 Task: Find connections with filter location La Falda with filter topic #realestateinvesting with filter profile language French with filter current company Morris Garages India with filter school Engineering and Technology Jobs with filter industry Accessible Architecture and Design with filter service category Audio Engineering with filter keywords title Orderly
Action: Mouse moved to (515, 96)
Screenshot: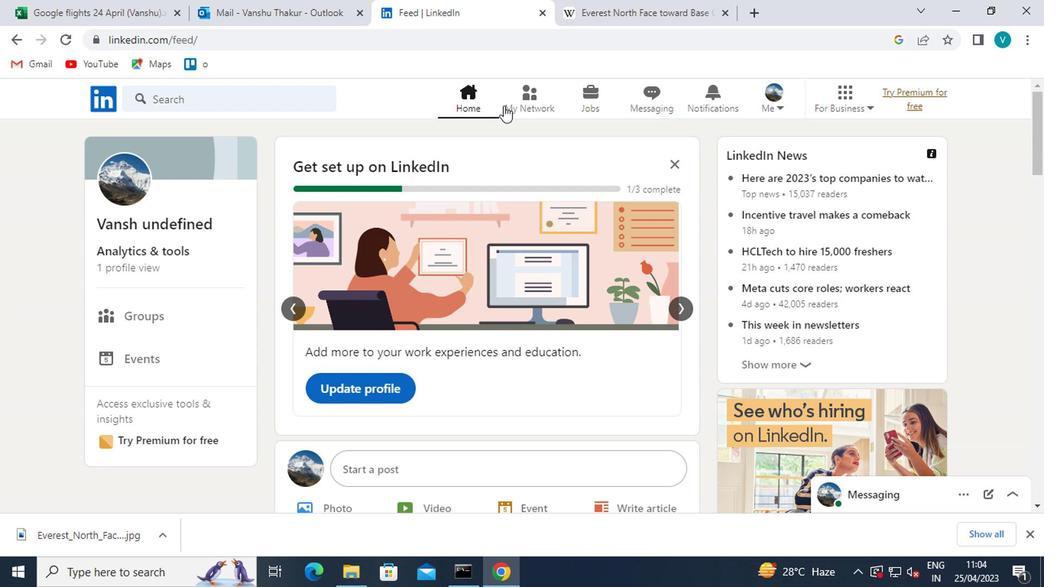 
Action: Mouse pressed left at (515, 96)
Screenshot: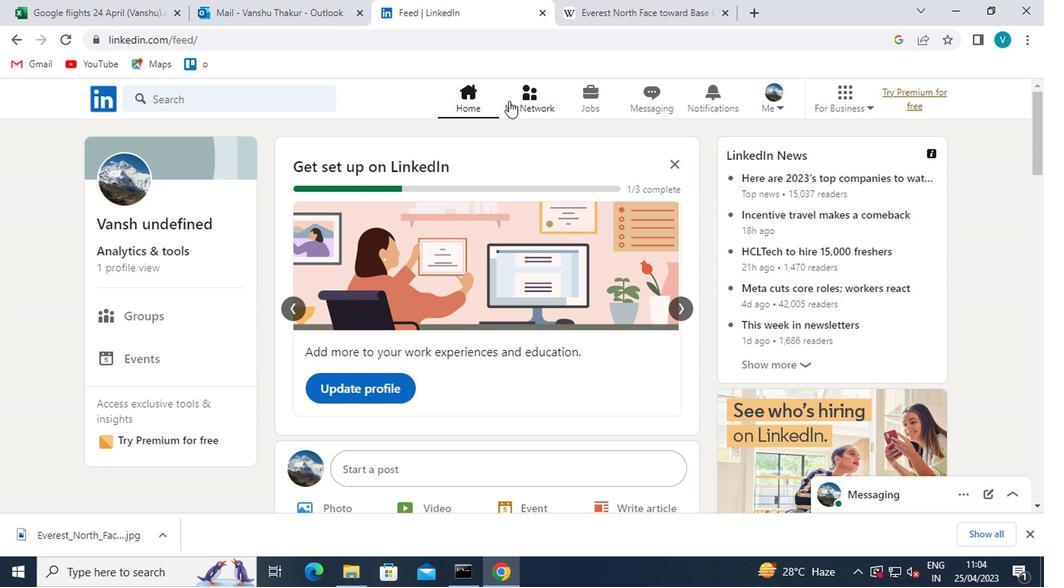 
Action: Mouse moved to (173, 185)
Screenshot: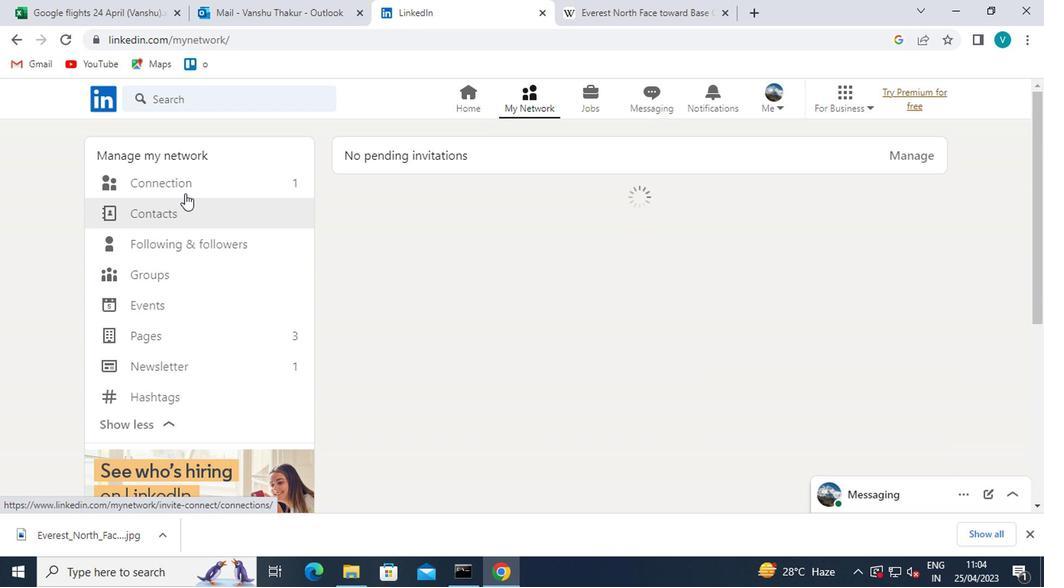 
Action: Mouse pressed left at (173, 185)
Screenshot: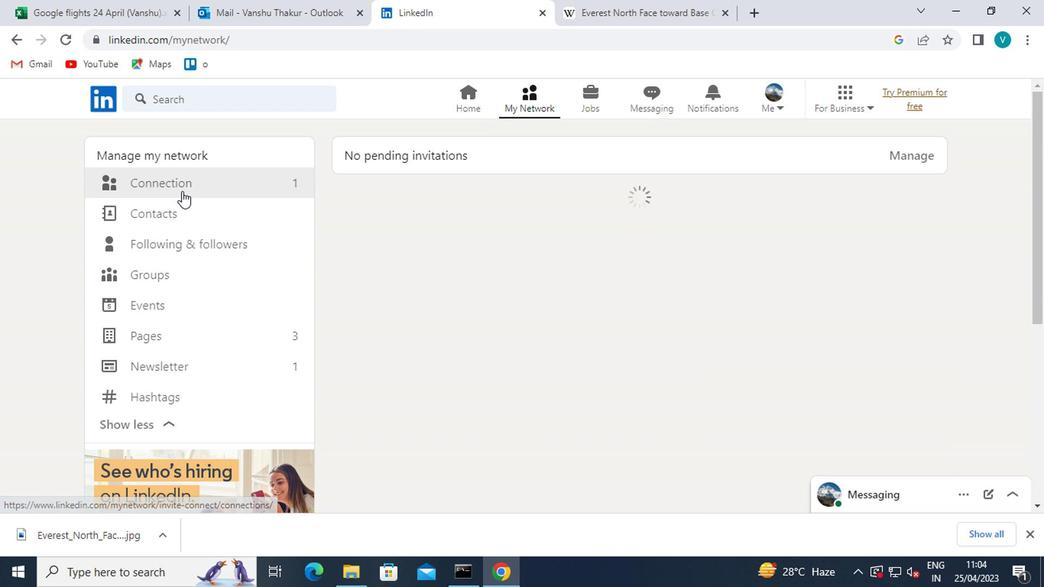 
Action: Mouse moved to (643, 189)
Screenshot: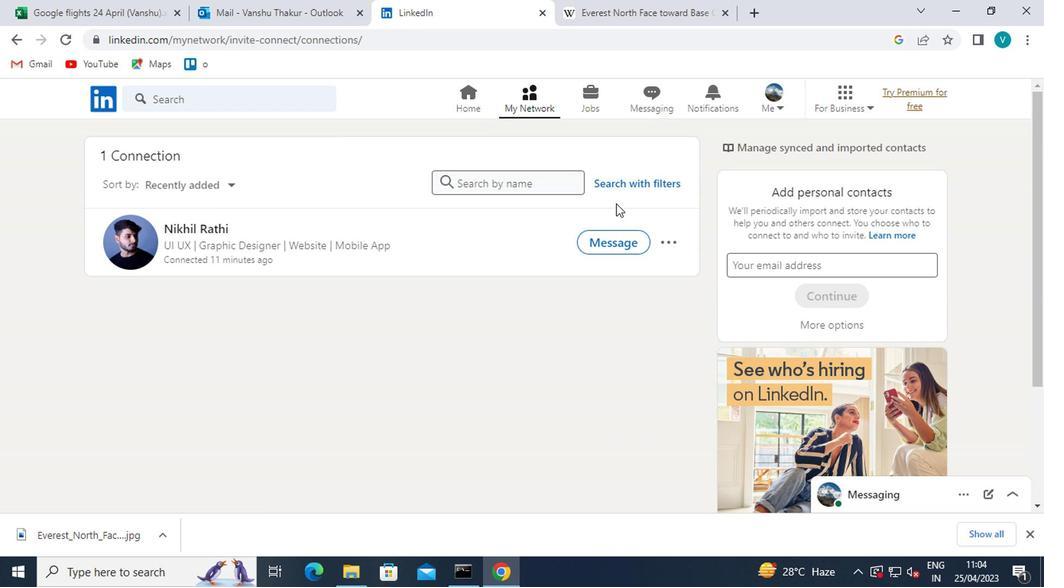 
Action: Mouse pressed left at (643, 189)
Screenshot: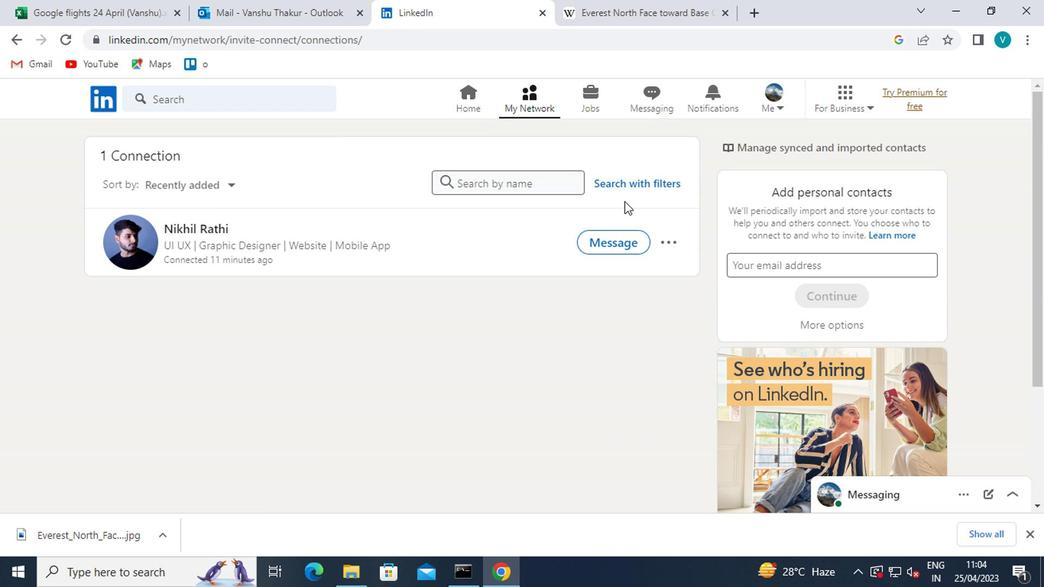 
Action: Mouse moved to (515, 151)
Screenshot: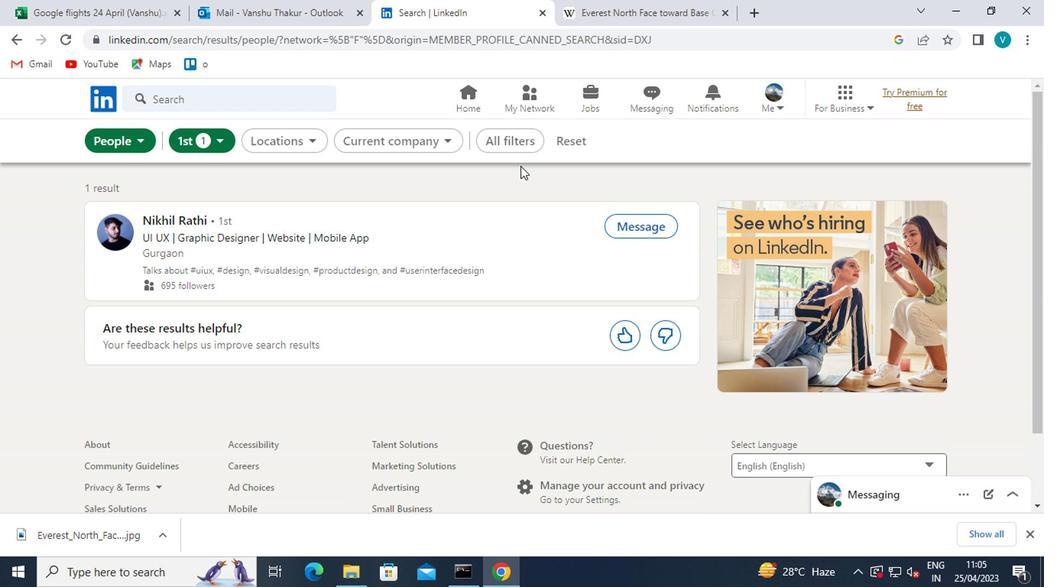 
Action: Mouse pressed left at (515, 151)
Screenshot: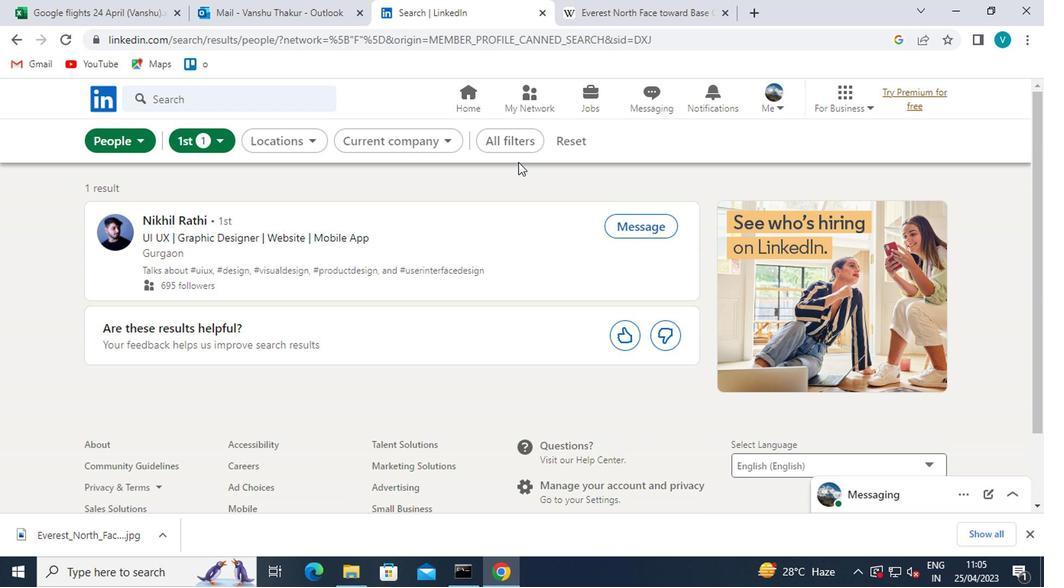 
Action: Mouse moved to (736, 356)
Screenshot: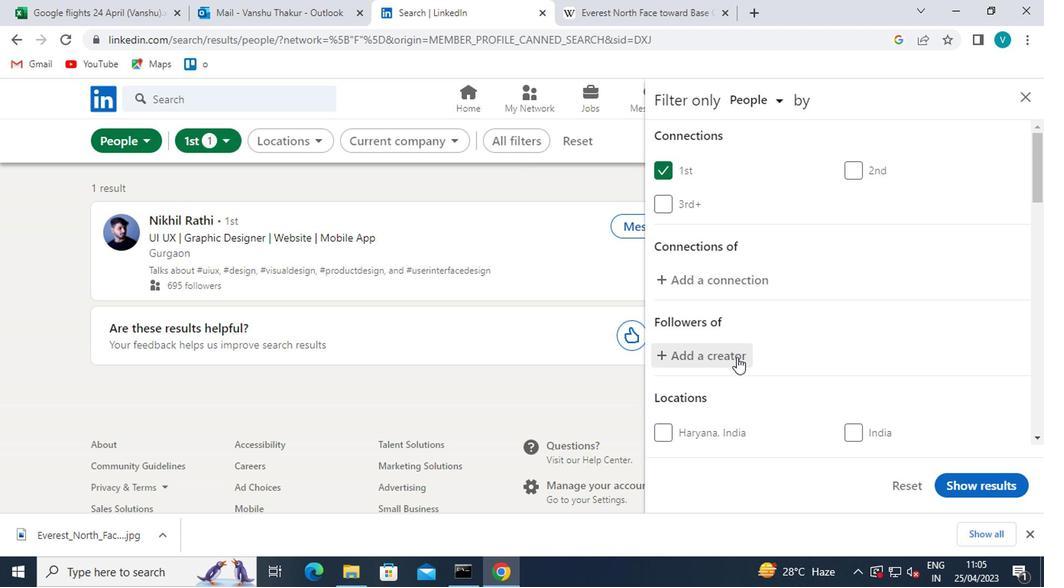 
Action: Mouse scrolled (736, 355) with delta (0, 0)
Screenshot: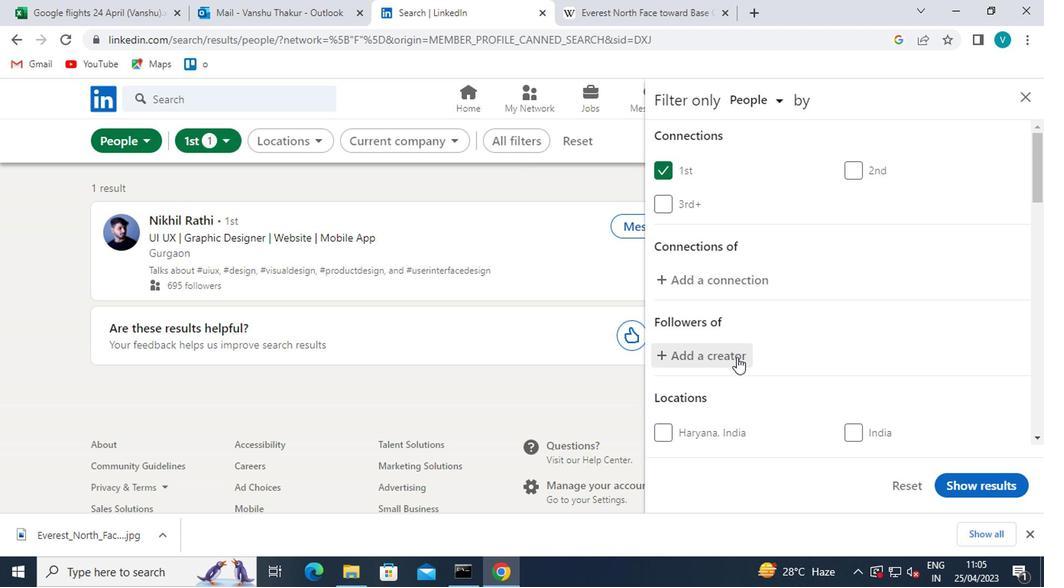 
Action: Mouse moved to (736, 357)
Screenshot: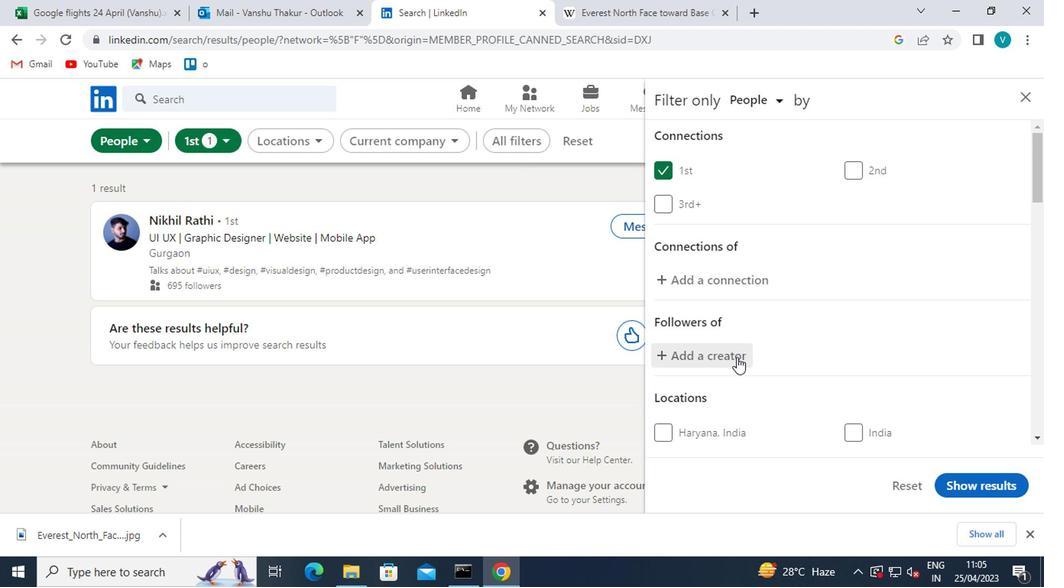 
Action: Mouse scrolled (736, 356) with delta (0, -1)
Screenshot: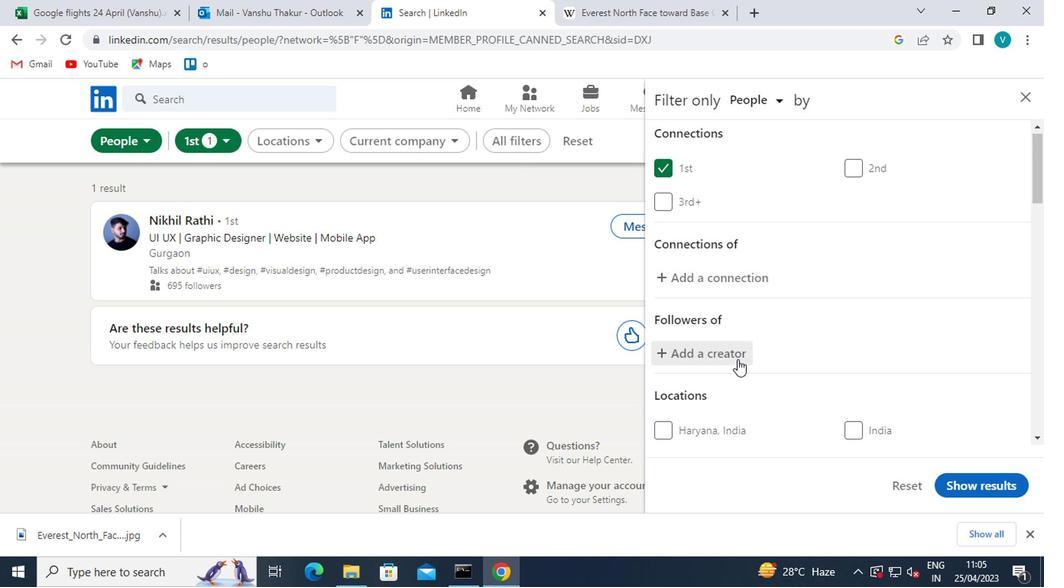 
Action: Mouse moved to (708, 342)
Screenshot: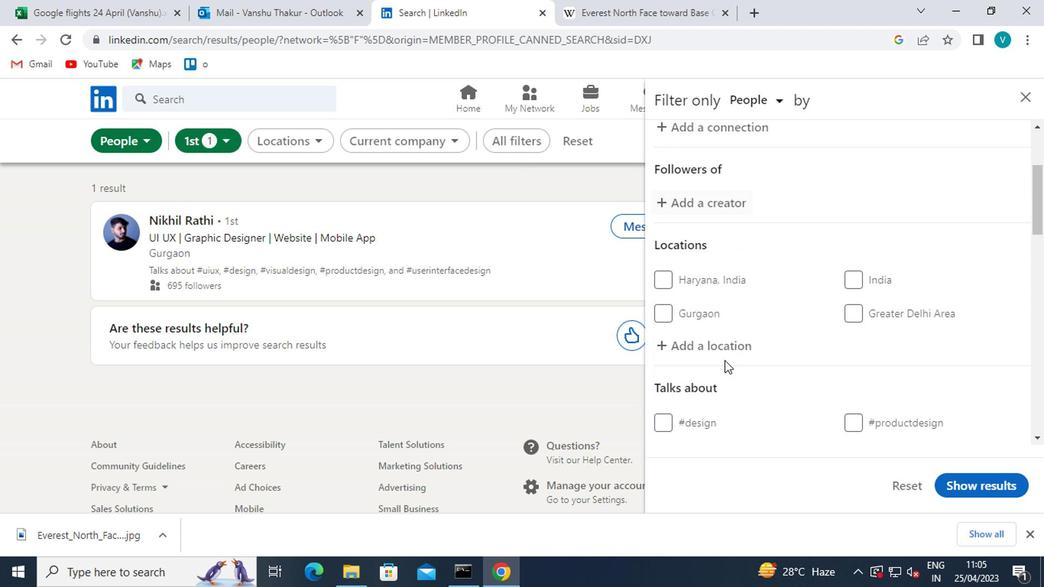 
Action: Mouse pressed left at (708, 342)
Screenshot: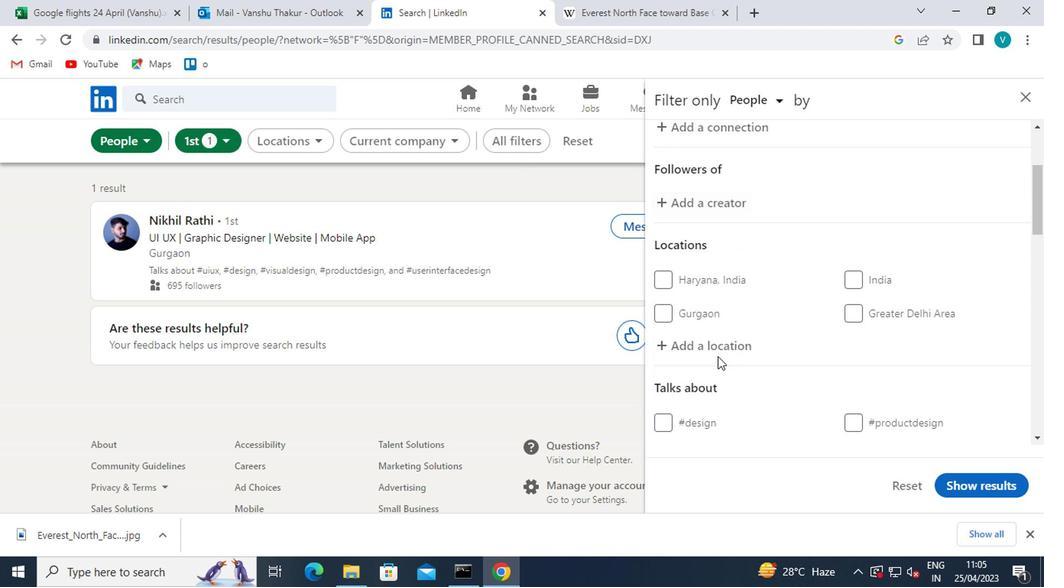 
Action: Key pressed <Key.shift>LA<Key.space><Key.shift>FALDA
Screenshot: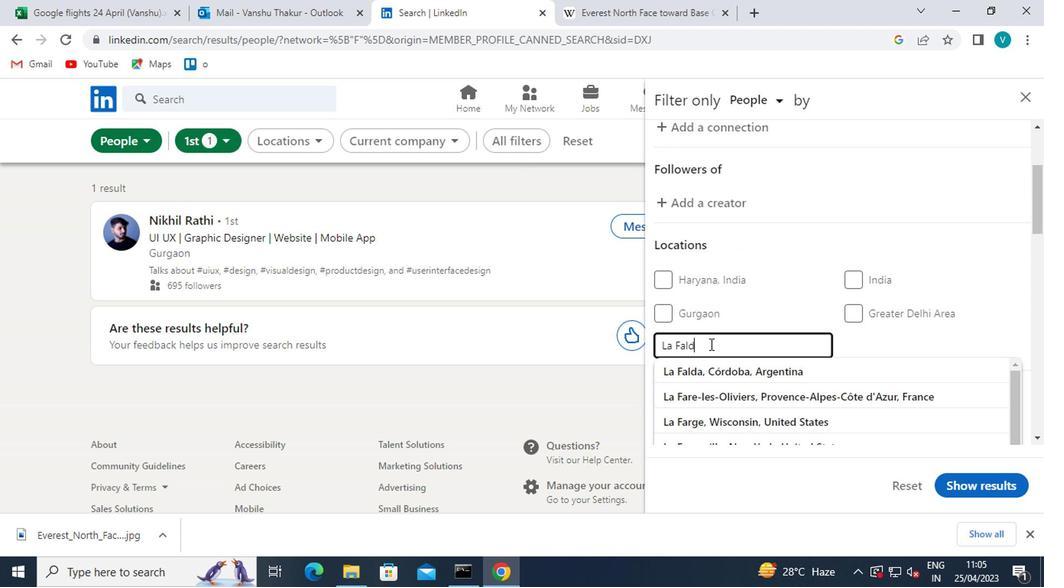 
Action: Mouse moved to (746, 370)
Screenshot: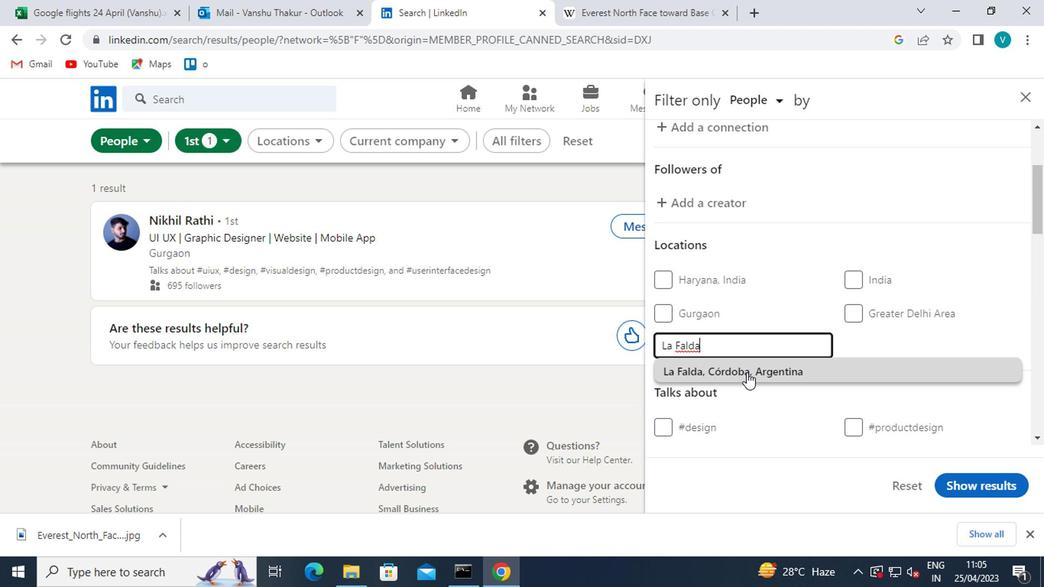 
Action: Mouse pressed left at (746, 370)
Screenshot: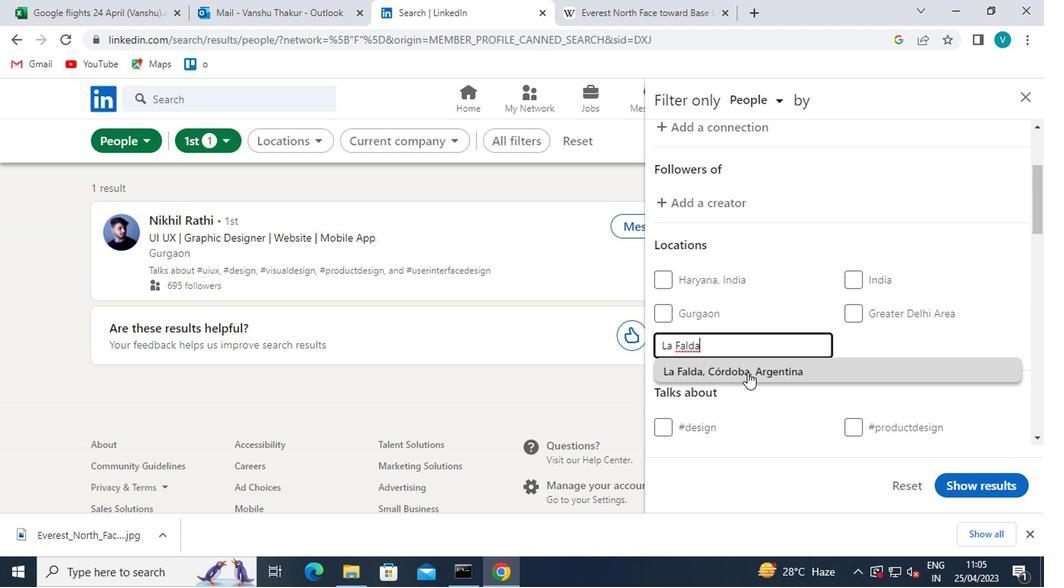 
Action: Mouse moved to (829, 346)
Screenshot: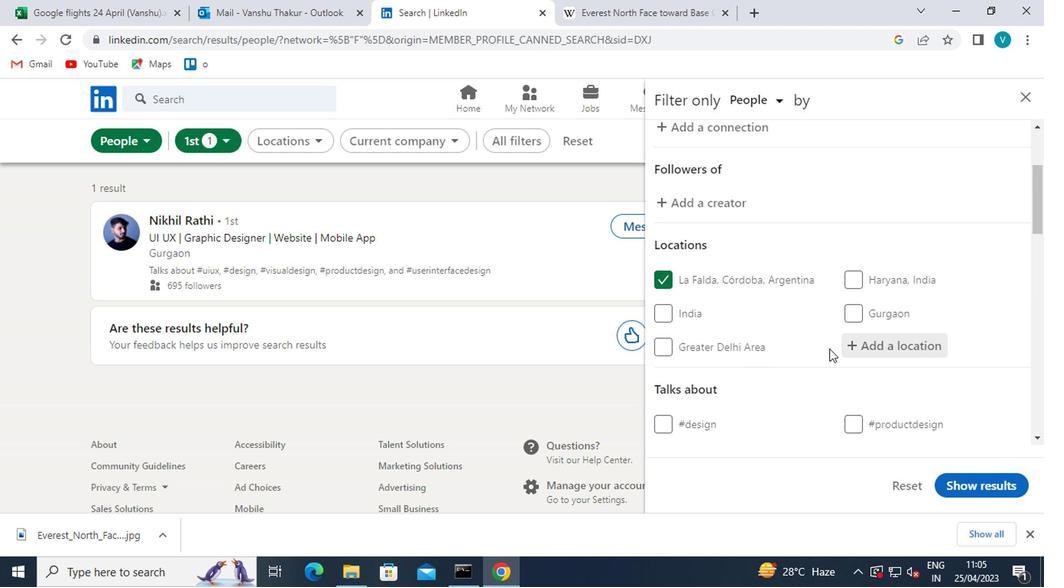 
Action: Mouse scrolled (829, 346) with delta (0, 0)
Screenshot: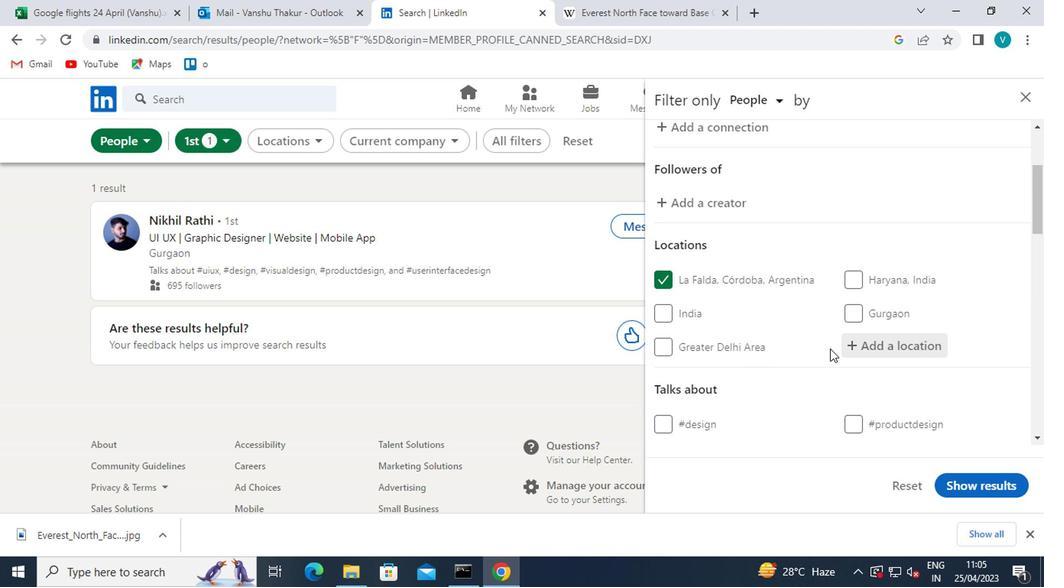 
Action: Mouse moved to (829, 346)
Screenshot: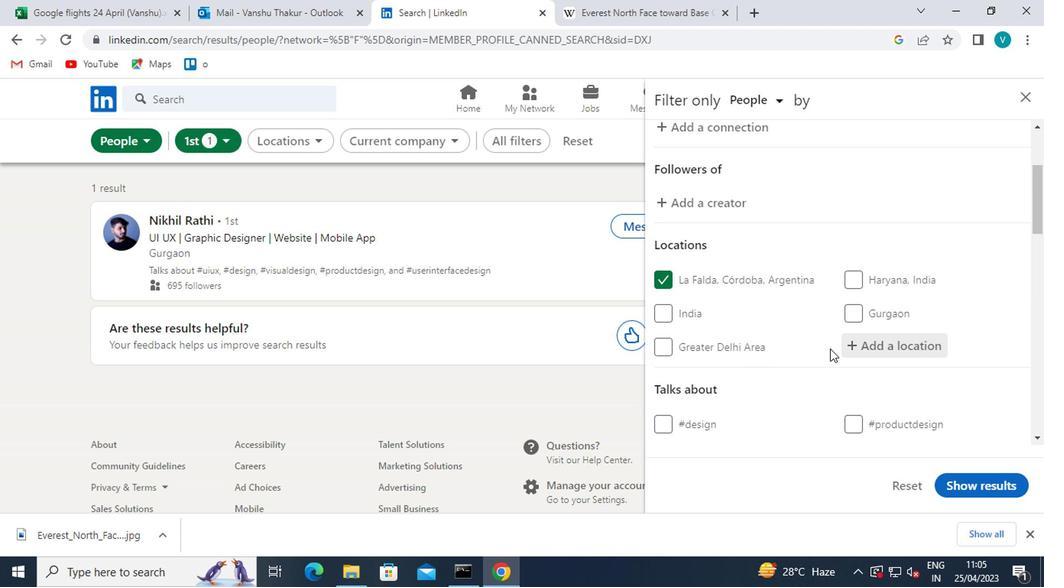 
Action: Mouse scrolled (829, 346) with delta (0, 0)
Screenshot: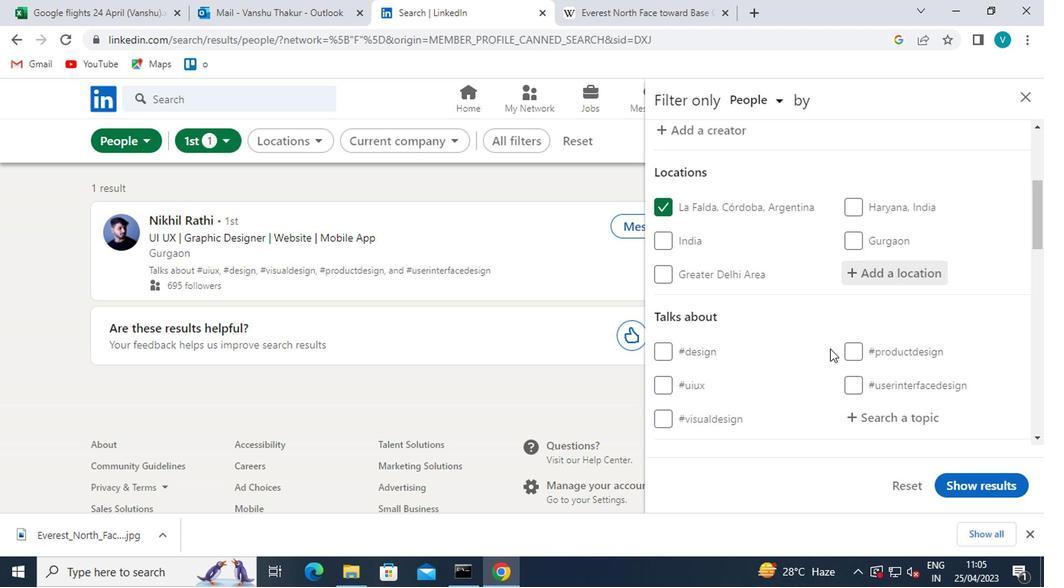 
Action: Mouse scrolled (829, 346) with delta (0, 0)
Screenshot: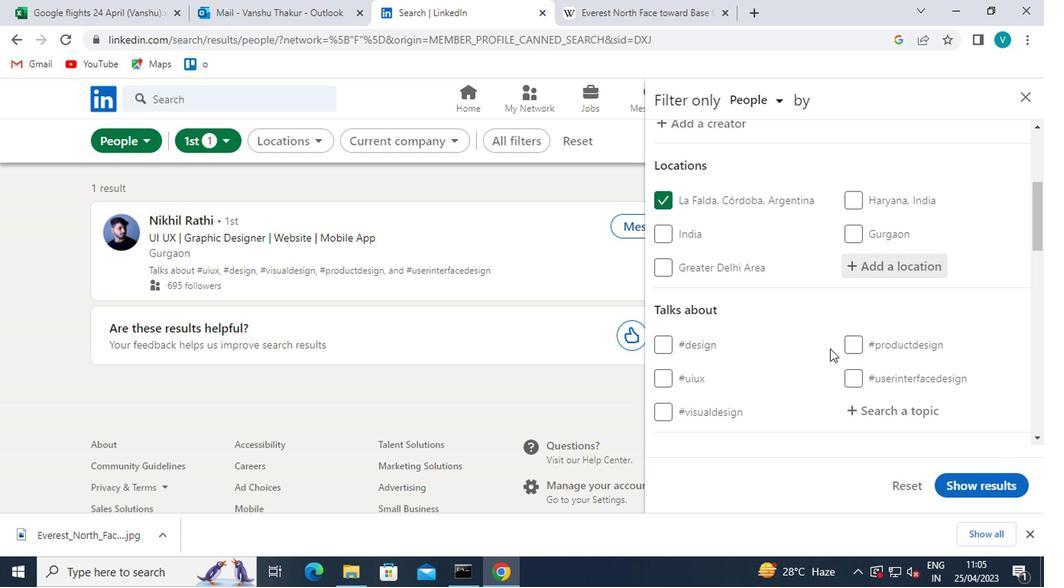 
Action: Mouse scrolled (829, 346) with delta (0, 0)
Screenshot: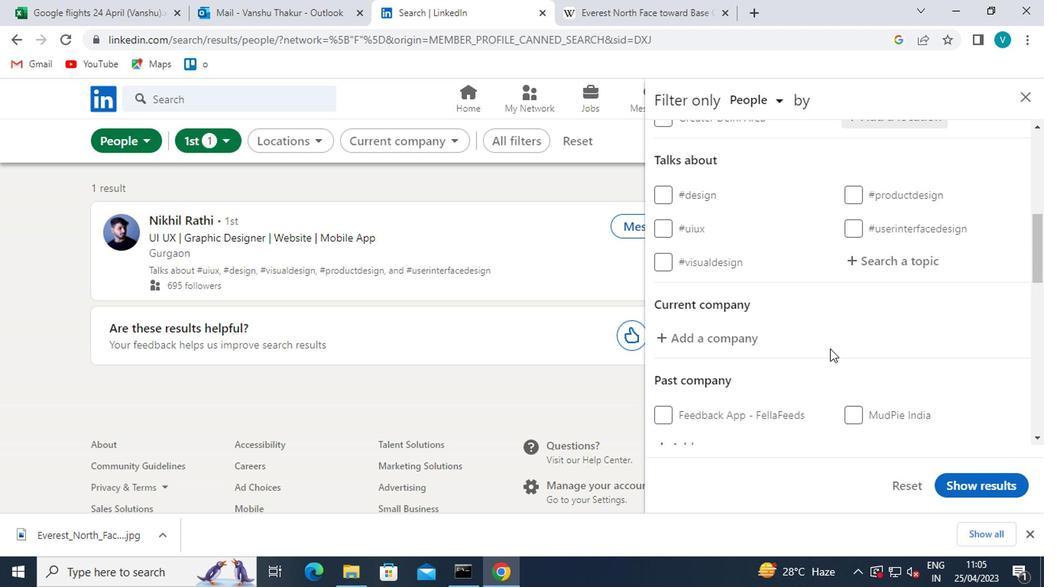 
Action: Mouse scrolled (829, 347) with delta (0, 1)
Screenshot: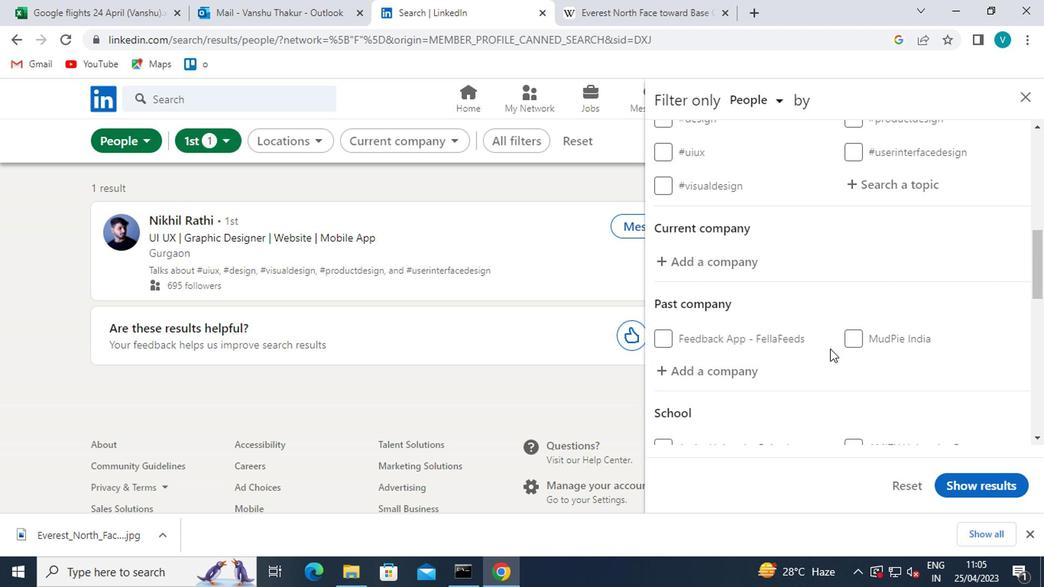 
Action: Mouse scrolled (829, 347) with delta (0, 1)
Screenshot: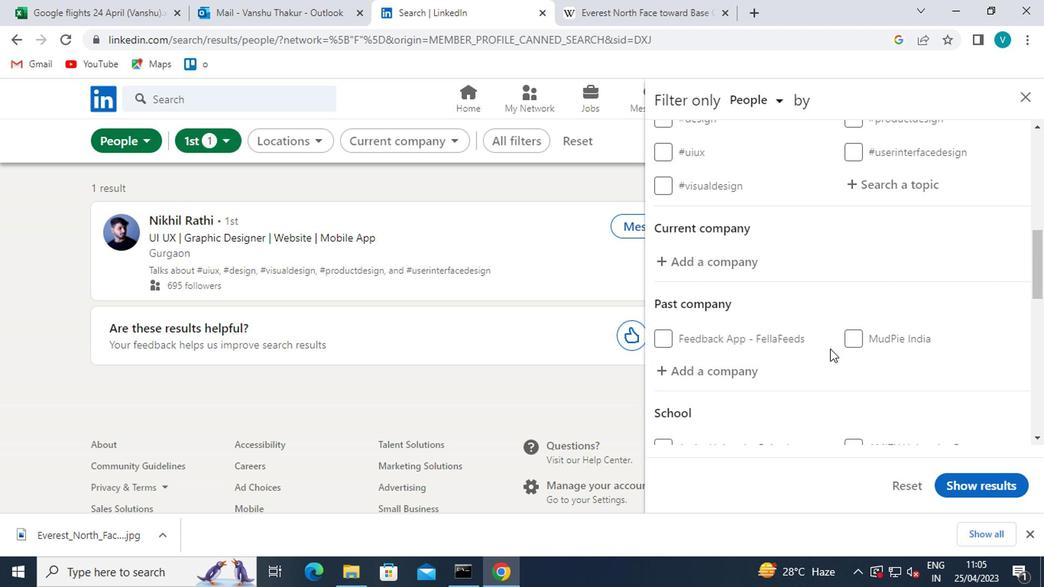 
Action: Mouse scrolled (829, 347) with delta (0, 1)
Screenshot: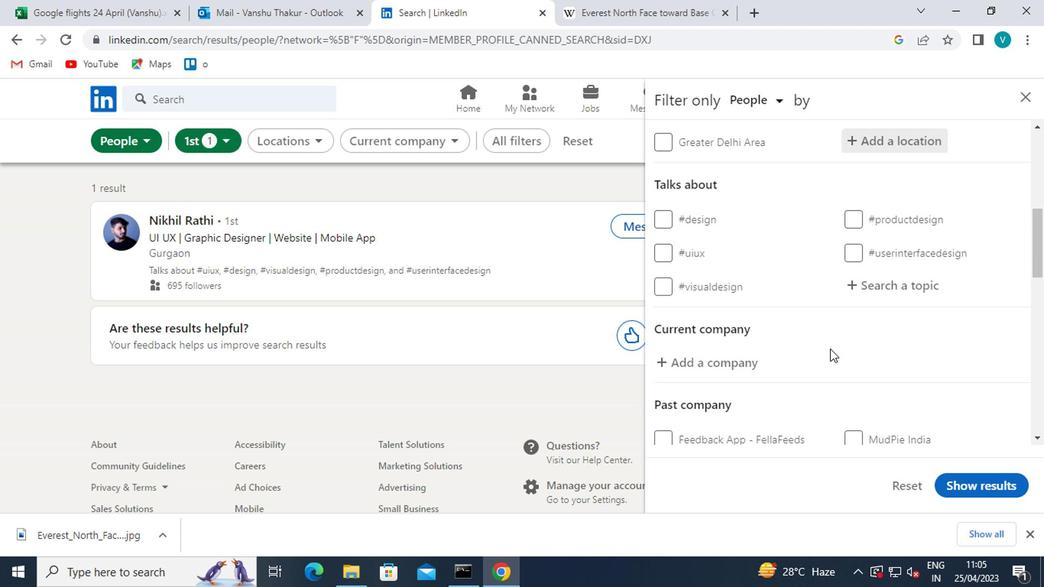 
Action: Mouse scrolled (829, 347) with delta (0, 1)
Screenshot: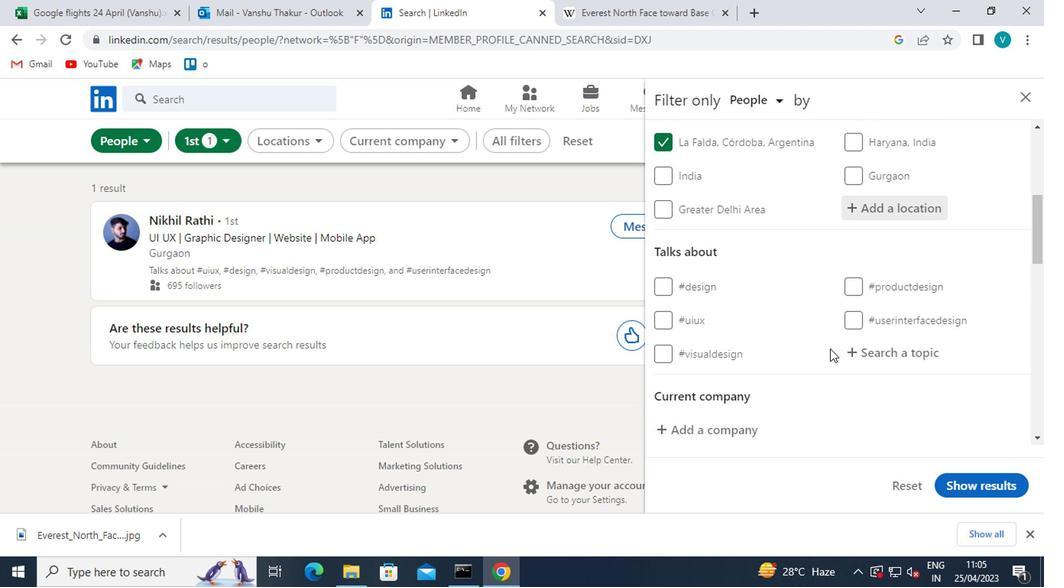 
Action: Mouse scrolled (829, 347) with delta (0, 1)
Screenshot: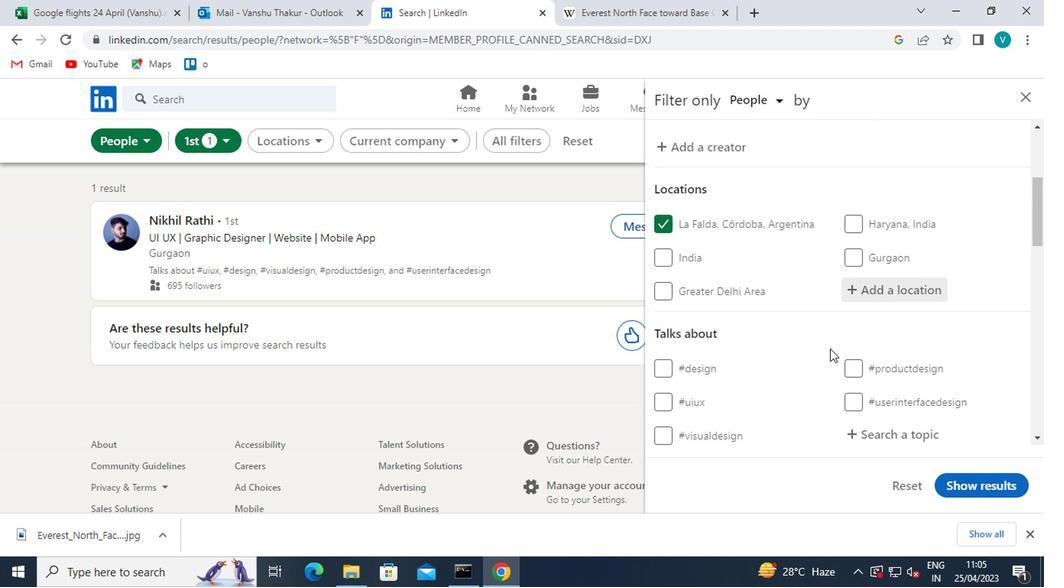 
Action: Mouse moved to (829, 347)
Screenshot: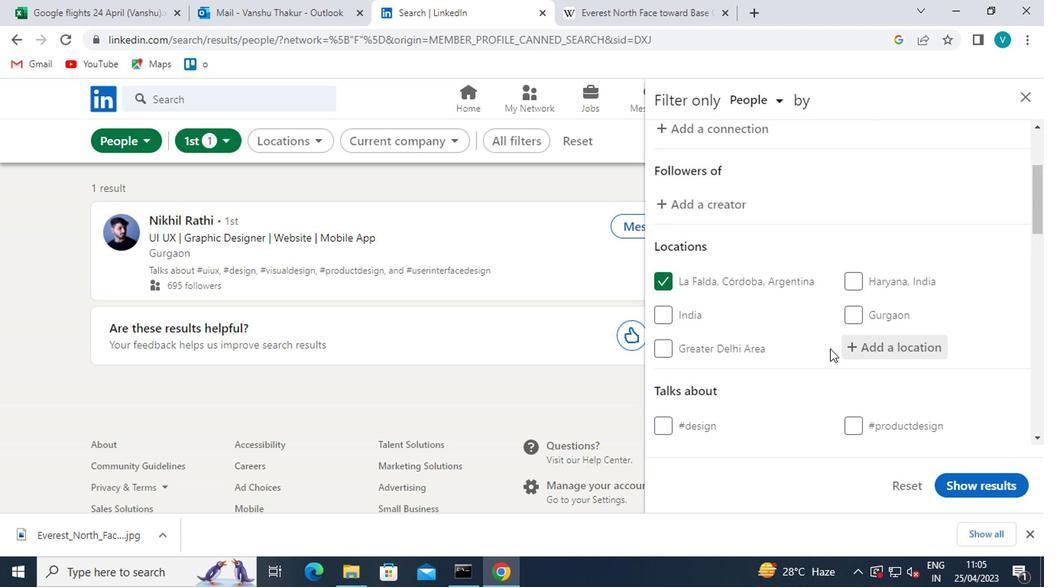 
Action: Mouse scrolled (829, 348) with delta (0, 0)
Screenshot: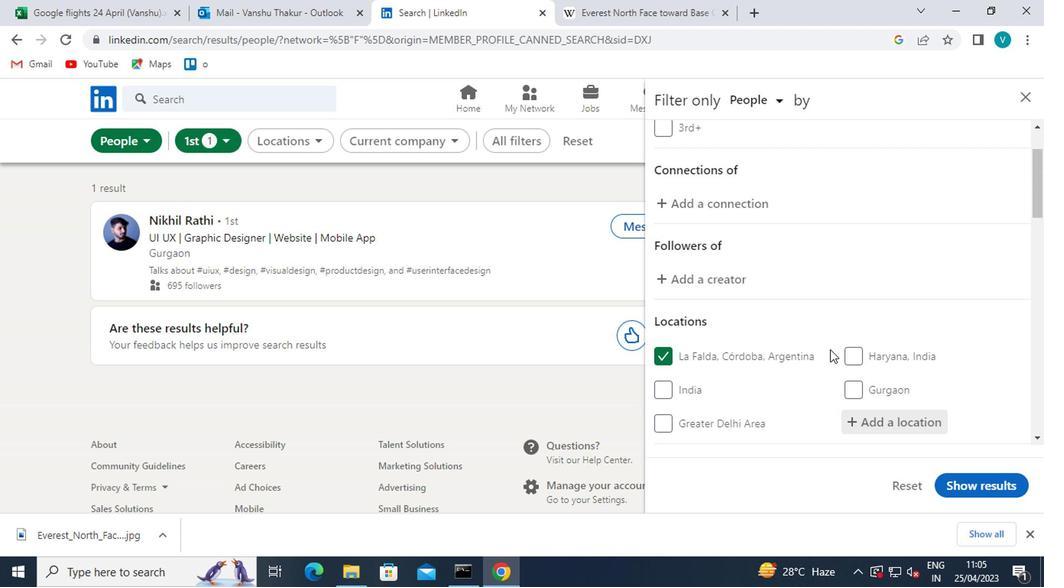 
Action: Mouse scrolled (829, 348) with delta (0, 0)
Screenshot: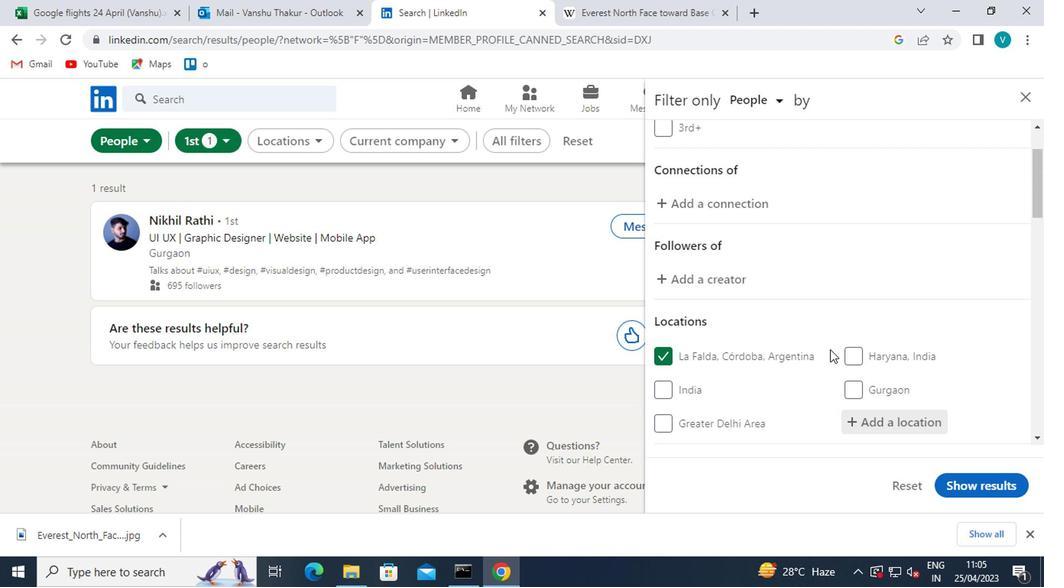 
Action: Mouse scrolled (829, 346) with delta (0, -1)
Screenshot: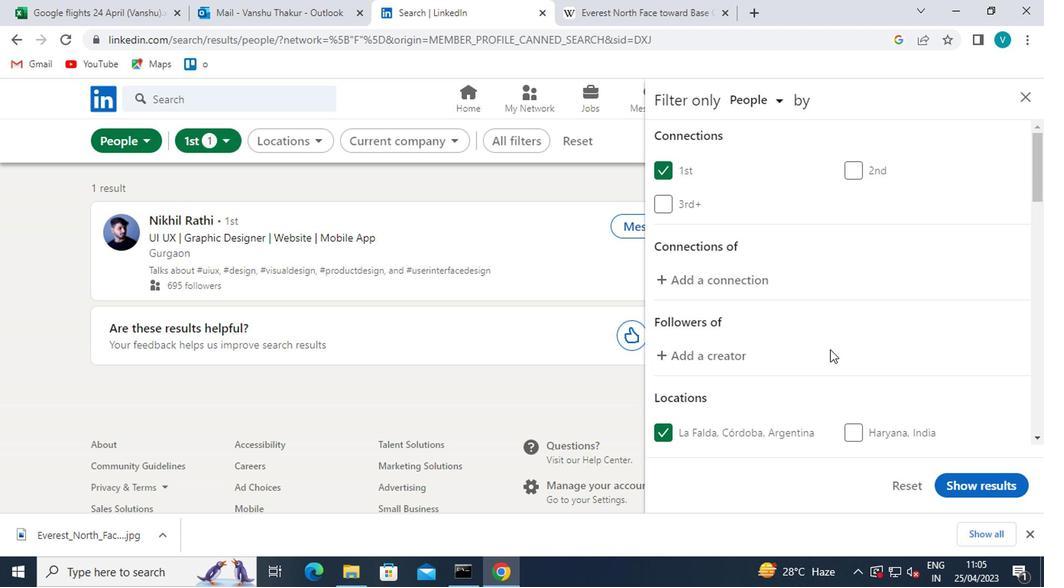 
Action: Mouse scrolled (829, 346) with delta (0, -1)
Screenshot: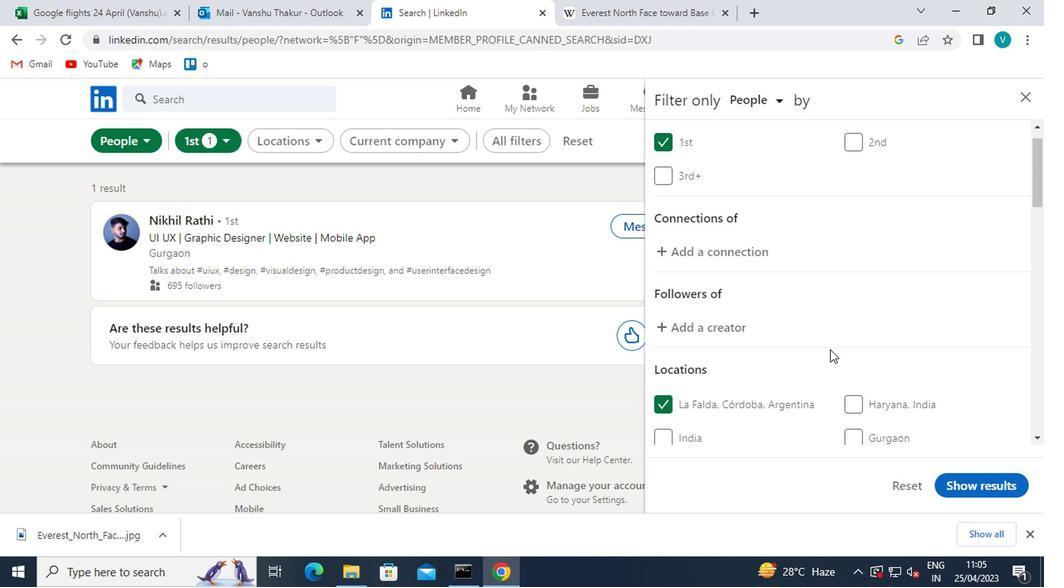 
Action: Mouse scrolled (829, 346) with delta (0, -1)
Screenshot: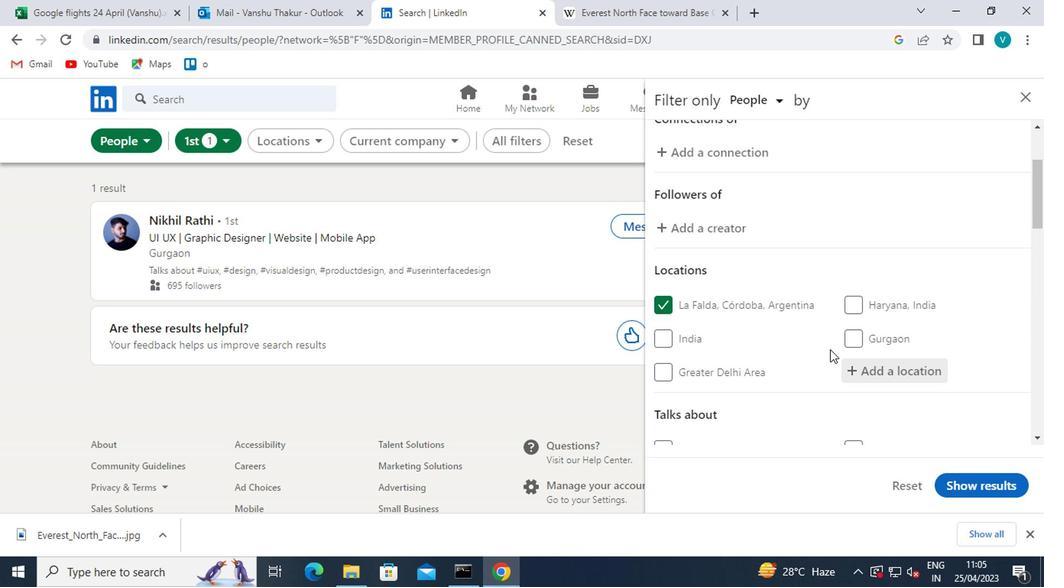 
Action: Mouse scrolled (829, 346) with delta (0, -1)
Screenshot: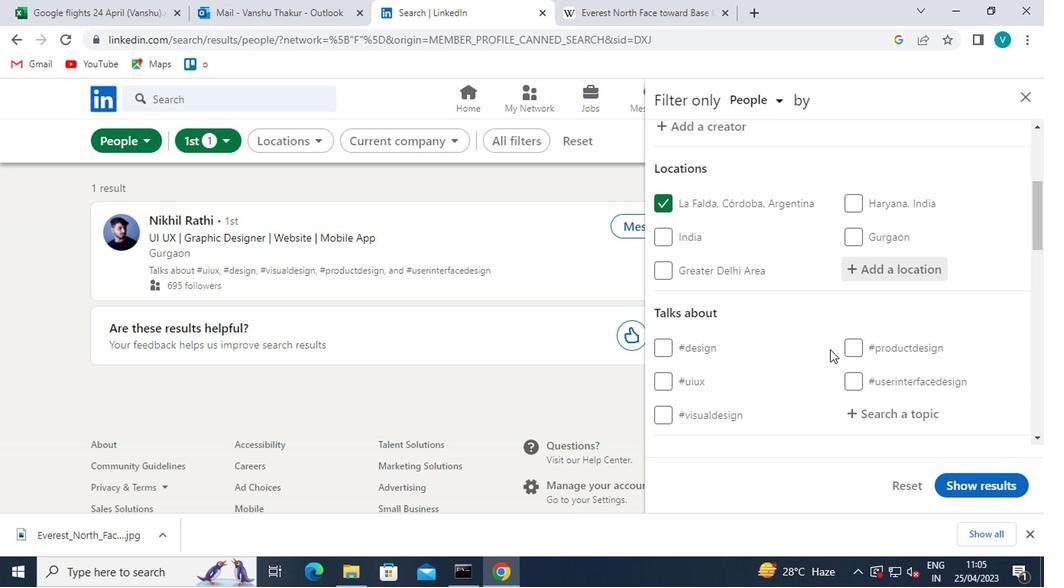 
Action: Mouse moved to (871, 336)
Screenshot: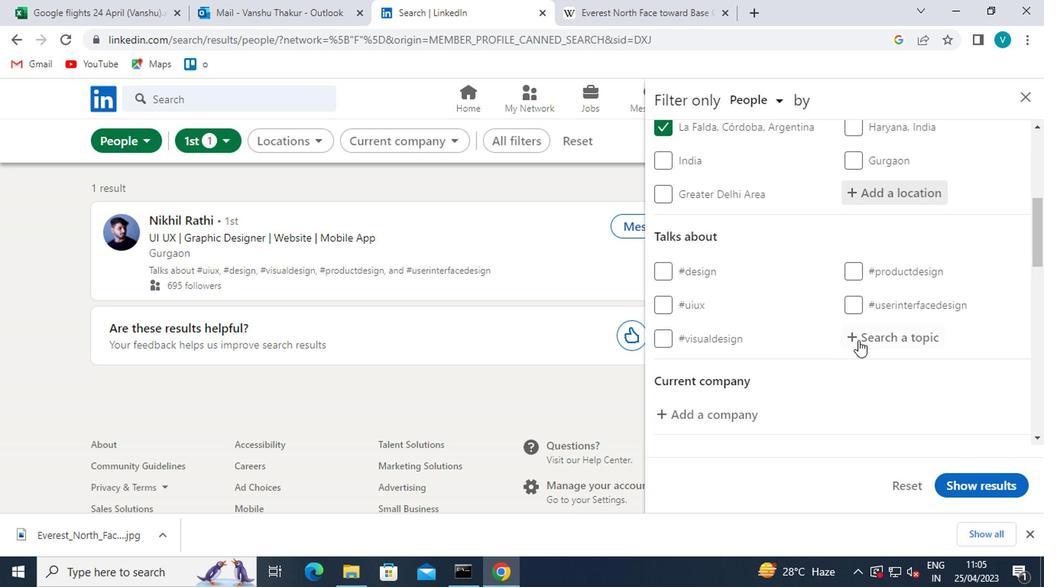 
Action: Mouse pressed left at (871, 336)
Screenshot: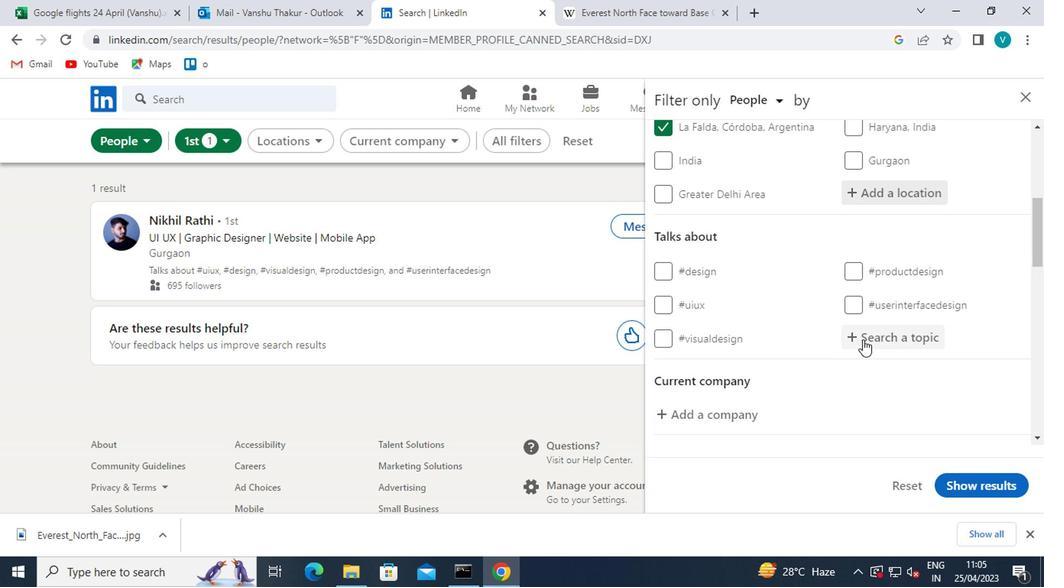 
Action: Mouse moved to (874, 334)
Screenshot: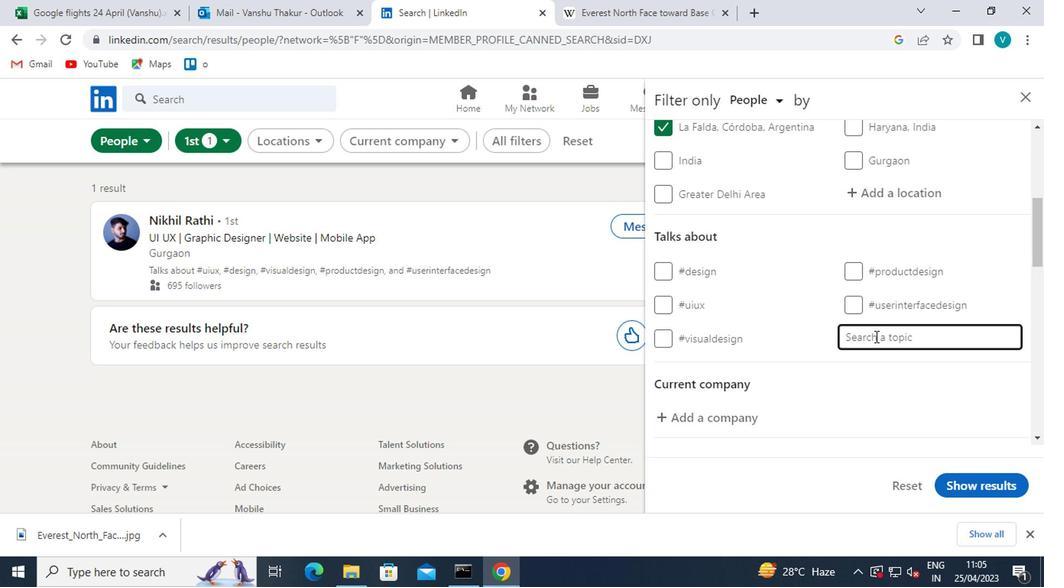 
Action: Key pressed <Key.shift><Key.shift><Key.shift><Key.shift><Key.shift><Key.shift><Key.shift><Key.shift><Key.shift><Key.shift><Key.shift><Key.shift><Key.shift><Key.shift><Key.shift><Key.shift><Key.shift><Key.shift>#REALESTATEINVESTING
Screenshot: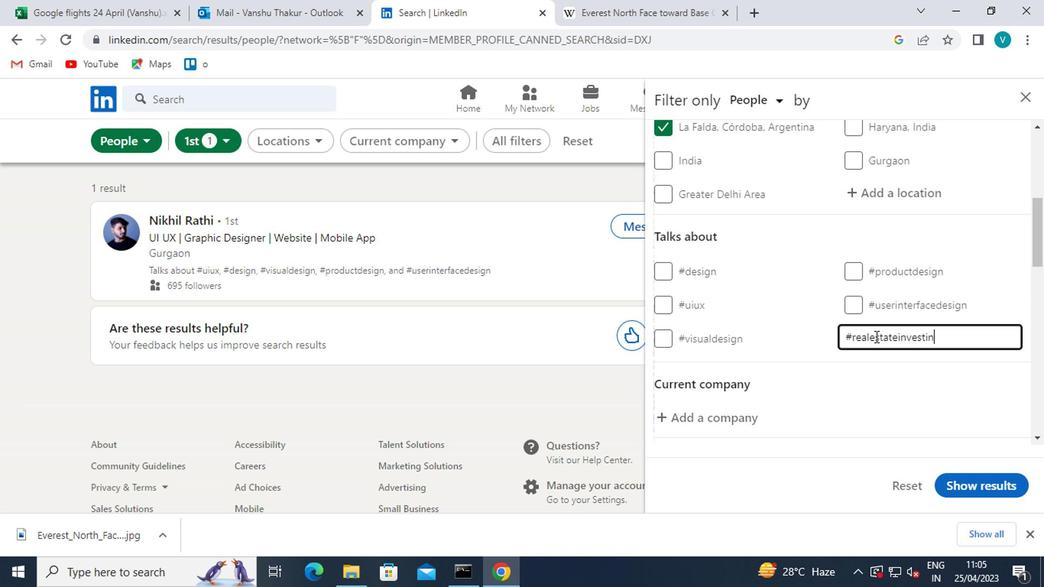 
Action: Mouse moved to (821, 401)
Screenshot: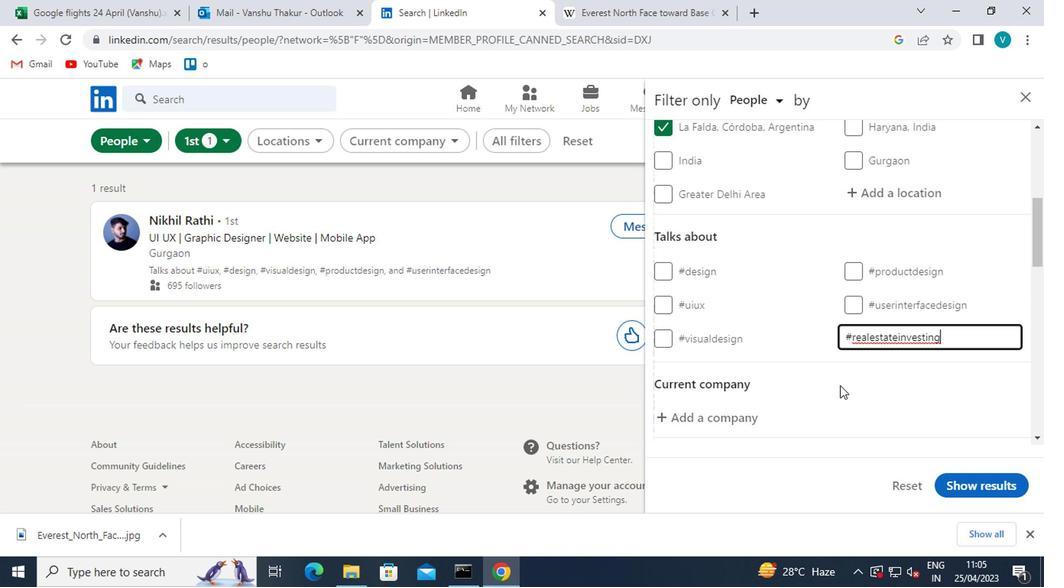 
Action: Mouse scrolled (821, 401) with delta (0, 0)
Screenshot: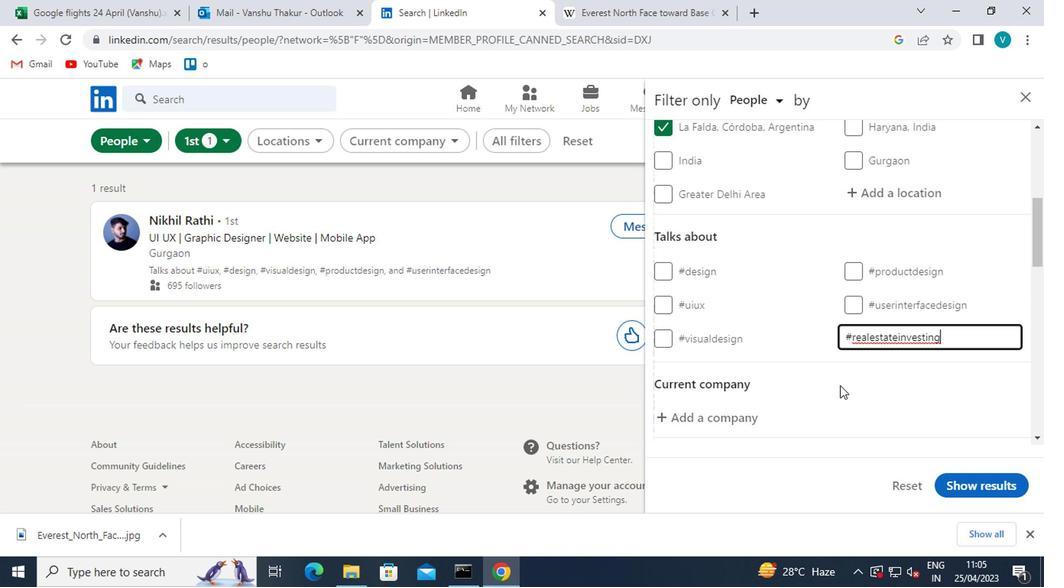 
Action: Mouse moved to (812, 404)
Screenshot: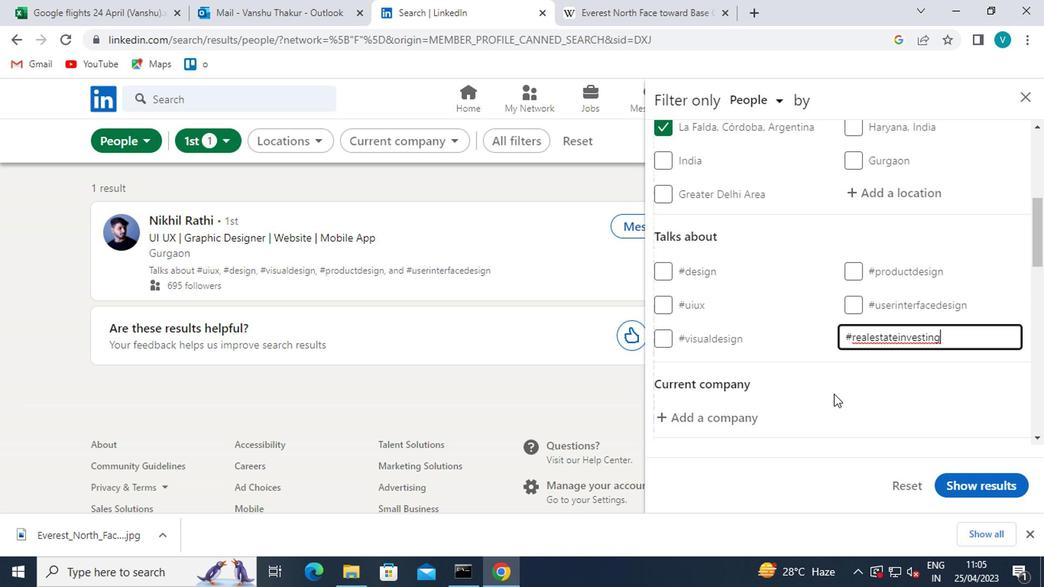 
Action: Mouse scrolled (812, 404) with delta (0, 0)
Screenshot: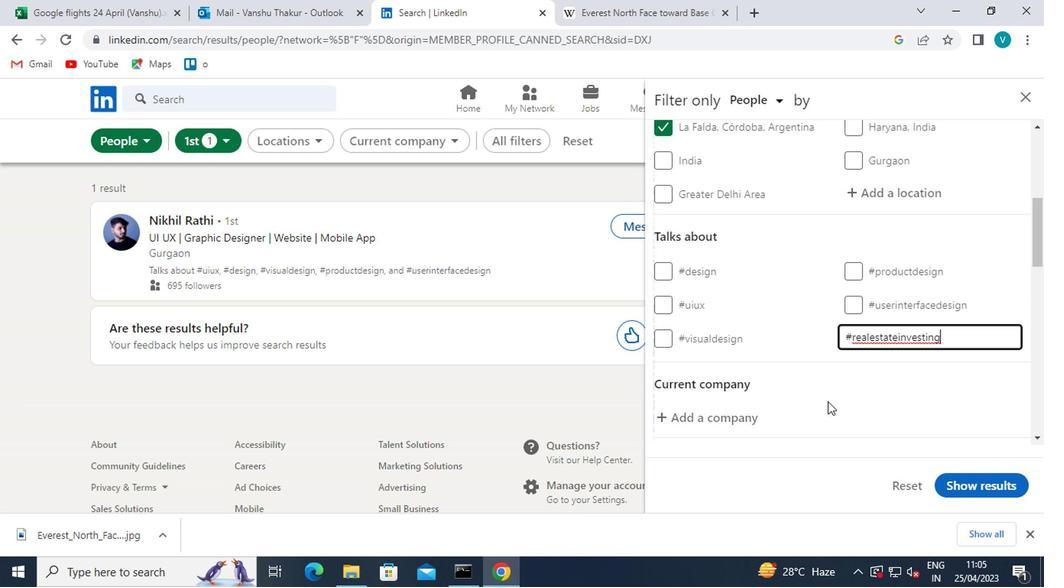 
Action: Mouse moved to (807, 405)
Screenshot: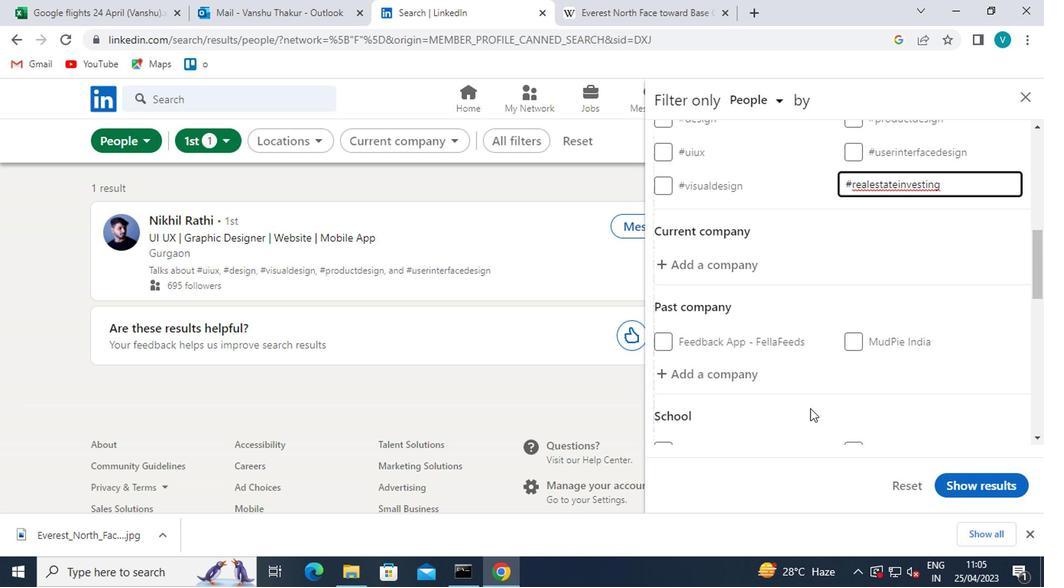 
Action: Mouse scrolled (807, 404) with delta (0, 0)
Screenshot: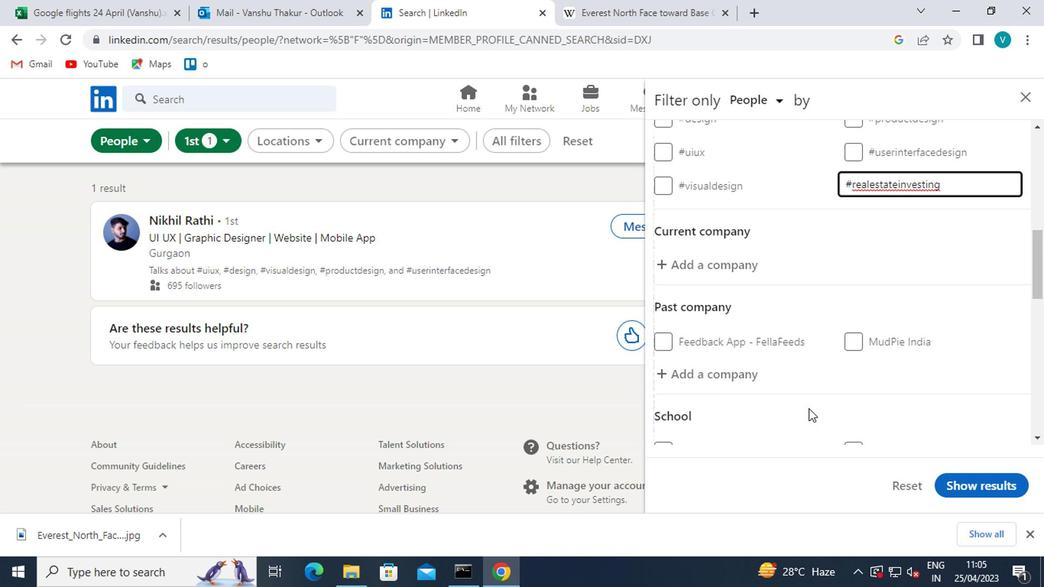 
Action: Mouse scrolled (807, 404) with delta (0, 0)
Screenshot: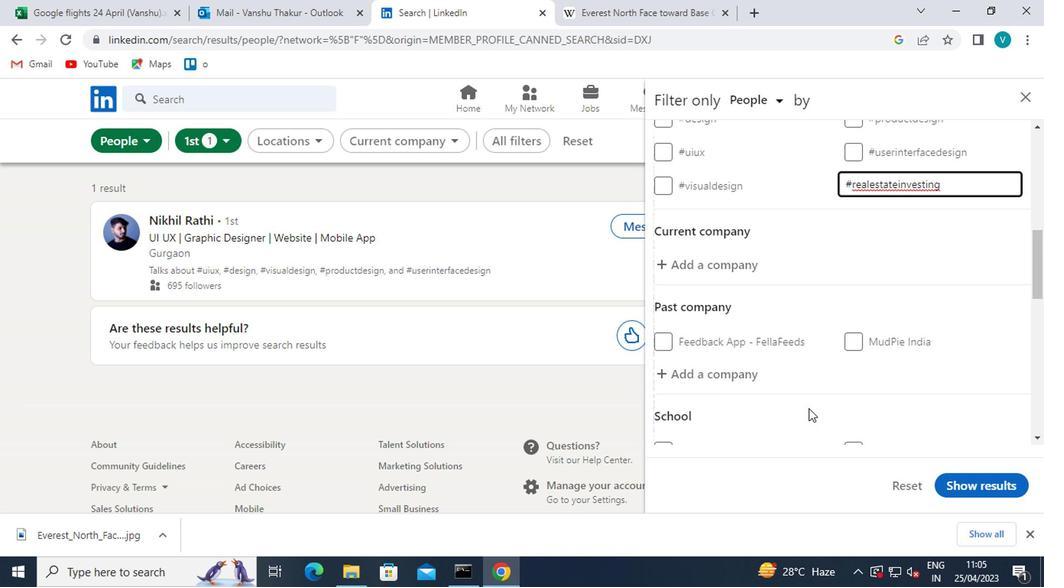 
Action: Mouse scrolled (807, 404) with delta (0, 0)
Screenshot: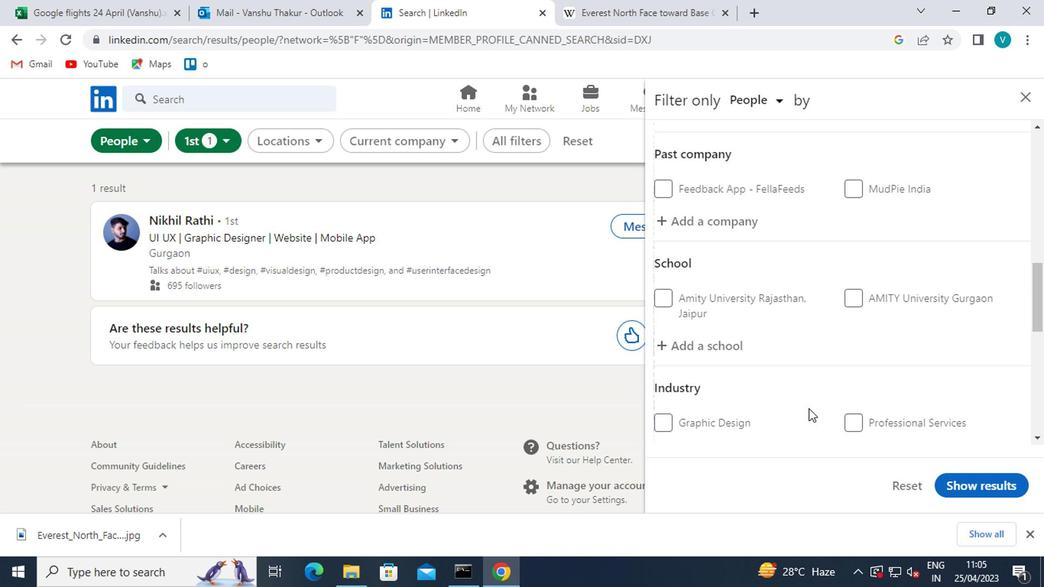 
Action: Mouse scrolled (807, 404) with delta (0, 0)
Screenshot: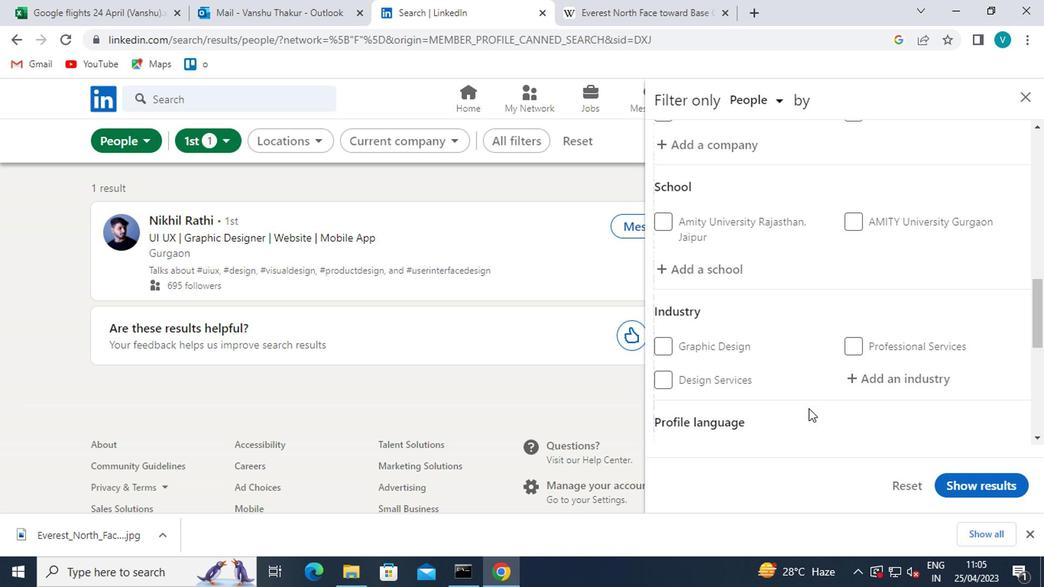 
Action: Mouse scrolled (807, 404) with delta (0, 0)
Screenshot: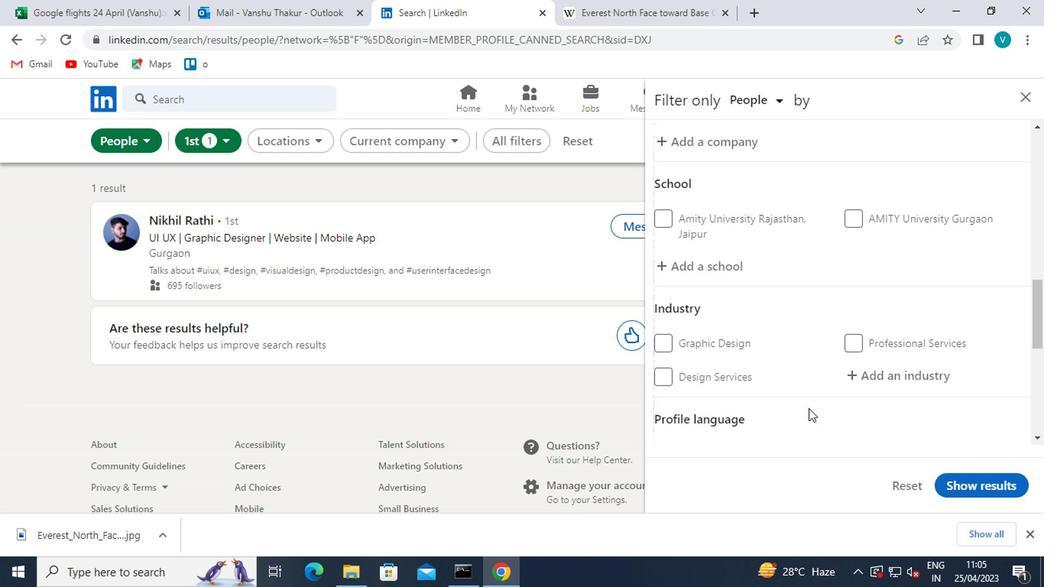 
Action: Mouse moved to (730, 312)
Screenshot: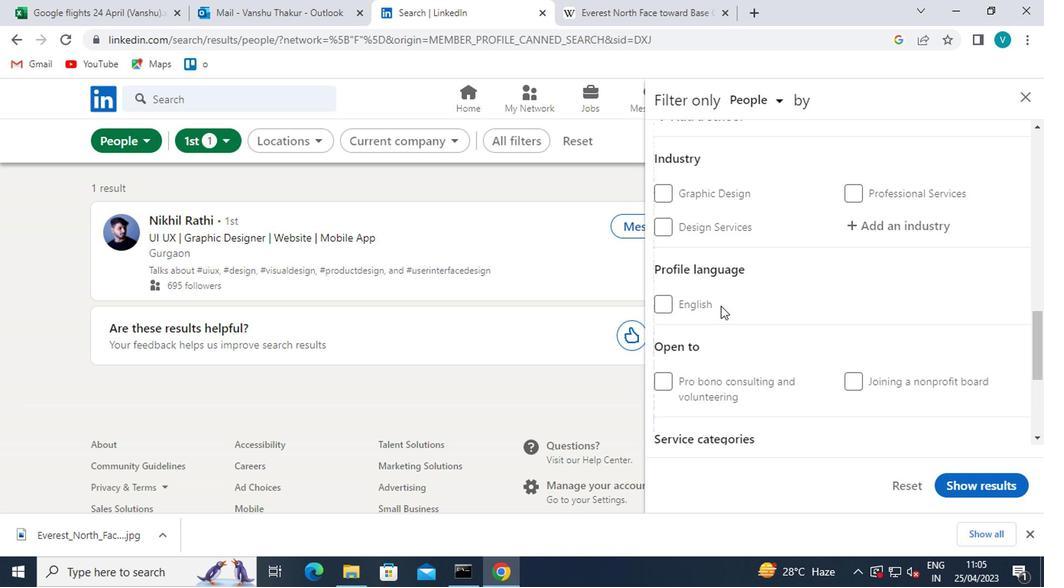 
Action: Mouse scrolled (730, 312) with delta (0, 0)
Screenshot: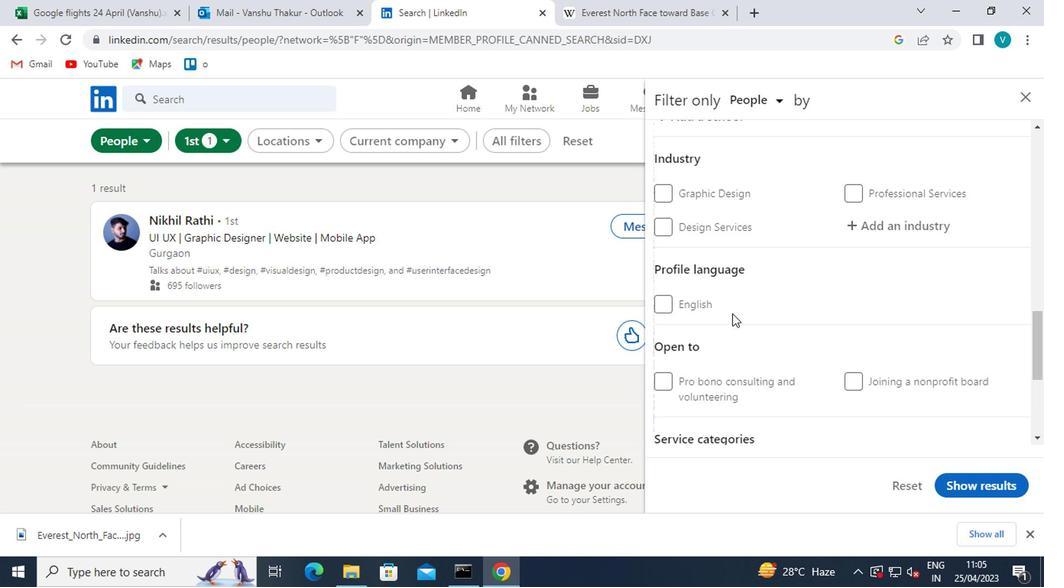 
Action: Mouse scrolled (730, 312) with delta (0, 0)
Screenshot: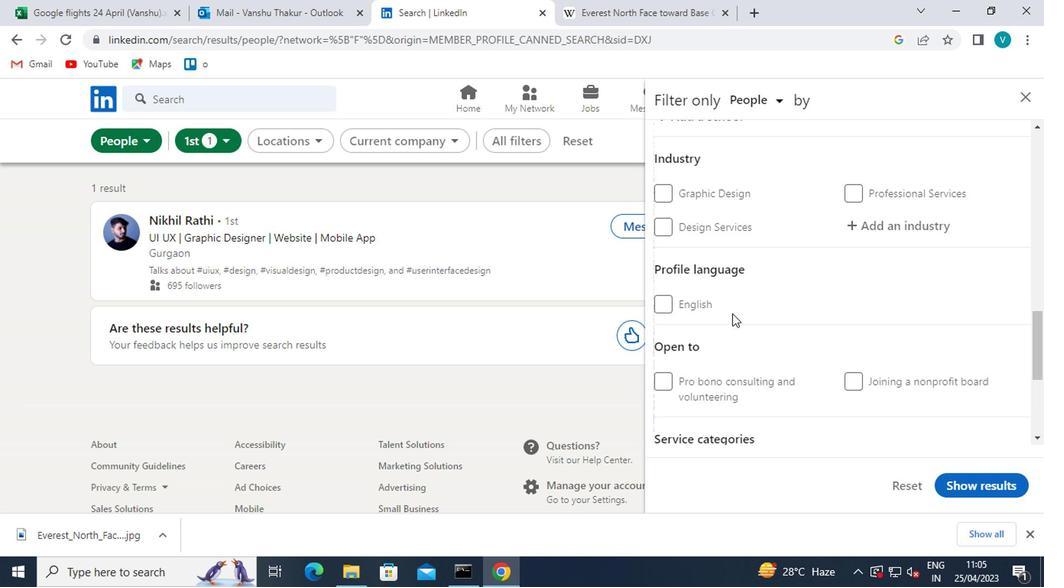 
Action: Mouse scrolled (730, 312) with delta (0, 0)
Screenshot: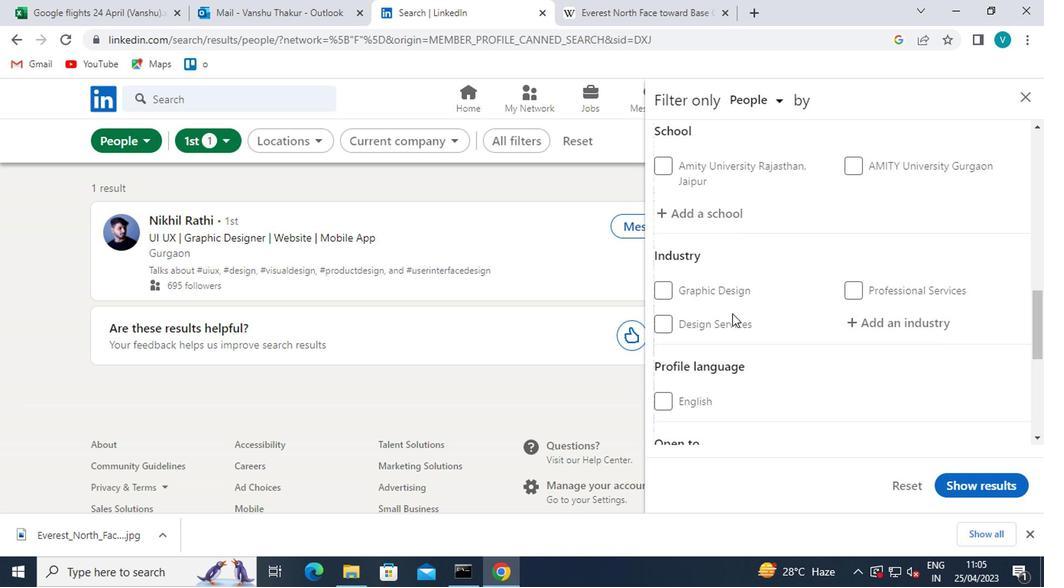 
Action: Mouse scrolled (730, 312) with delta (0, 0)
Screenshot: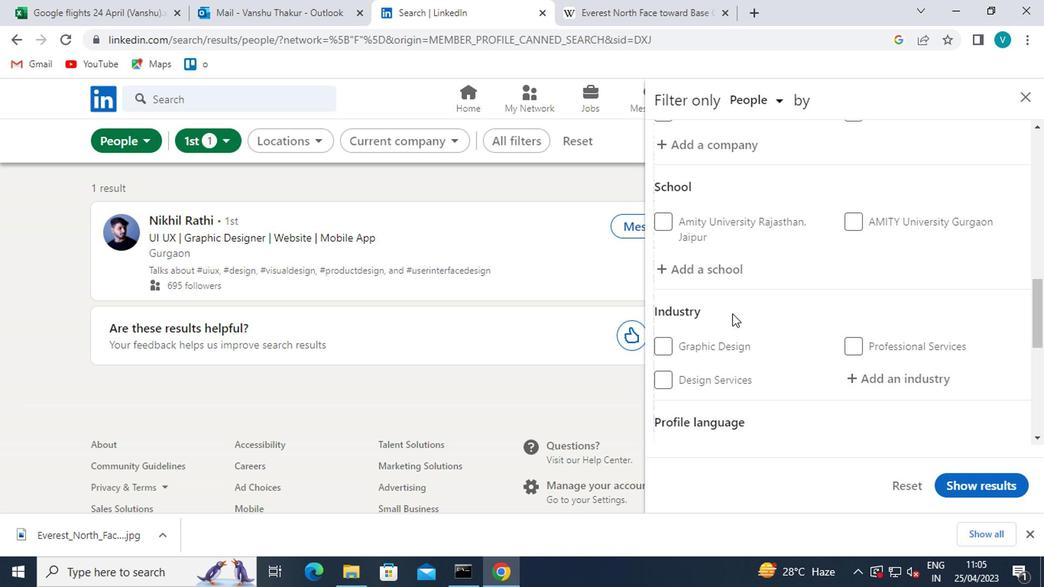 
Action: Mouse scrolled (730, 312) with delta (0, 0)
Screenshot: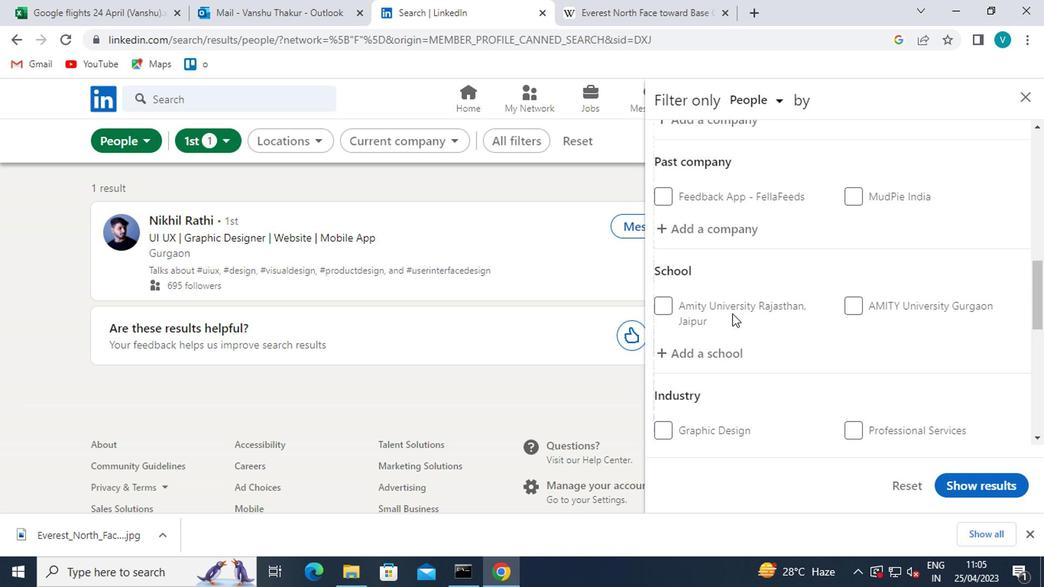
Action: Mouse moved to (732, 271)
Screenshot: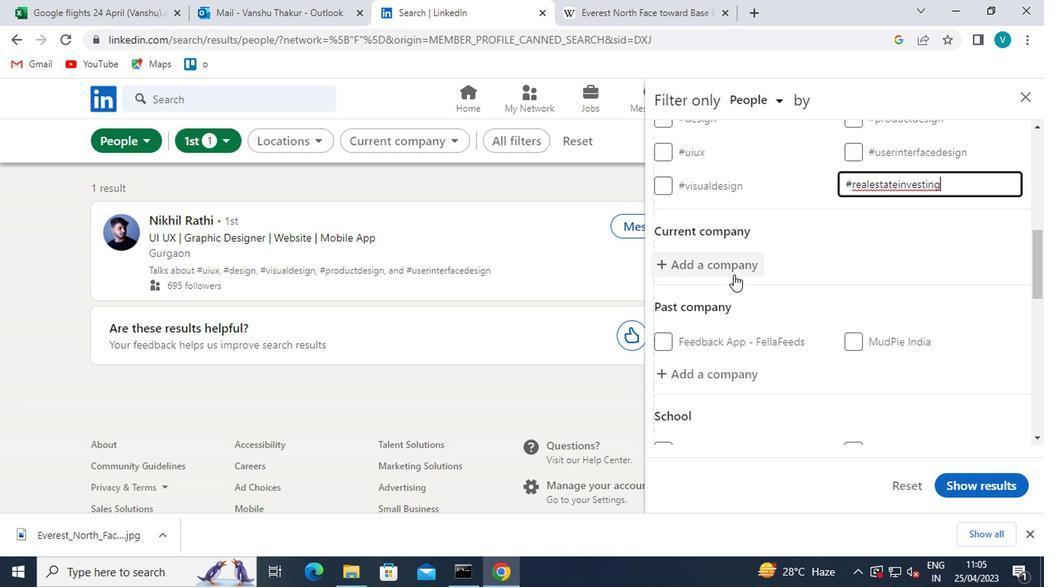 
Action: Mouse pressed left at (732, 271)
Screenshot: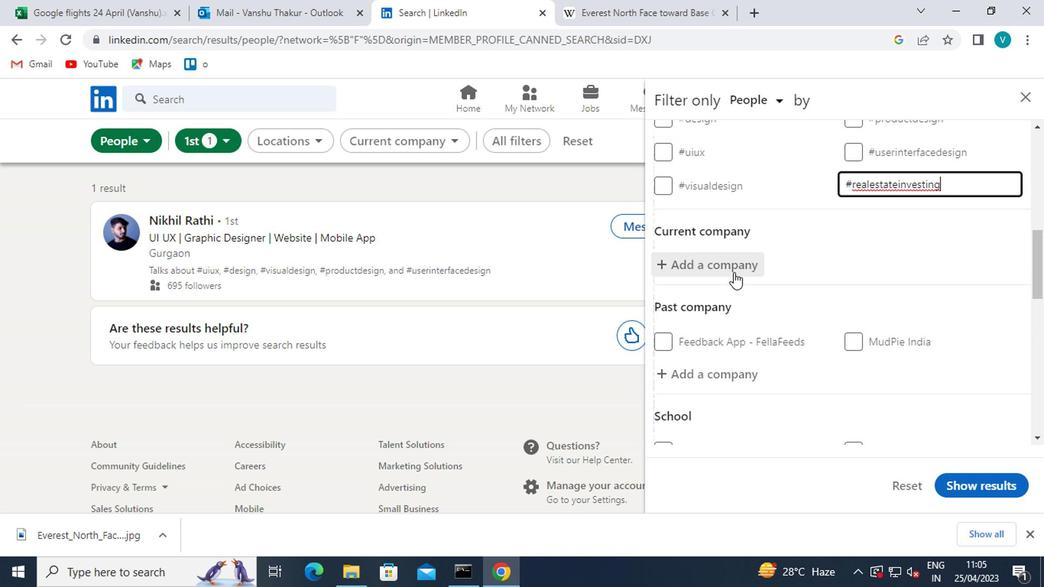 
Action: Key pressed <Key.shift>MORRIS<Key.space>
Screenshot: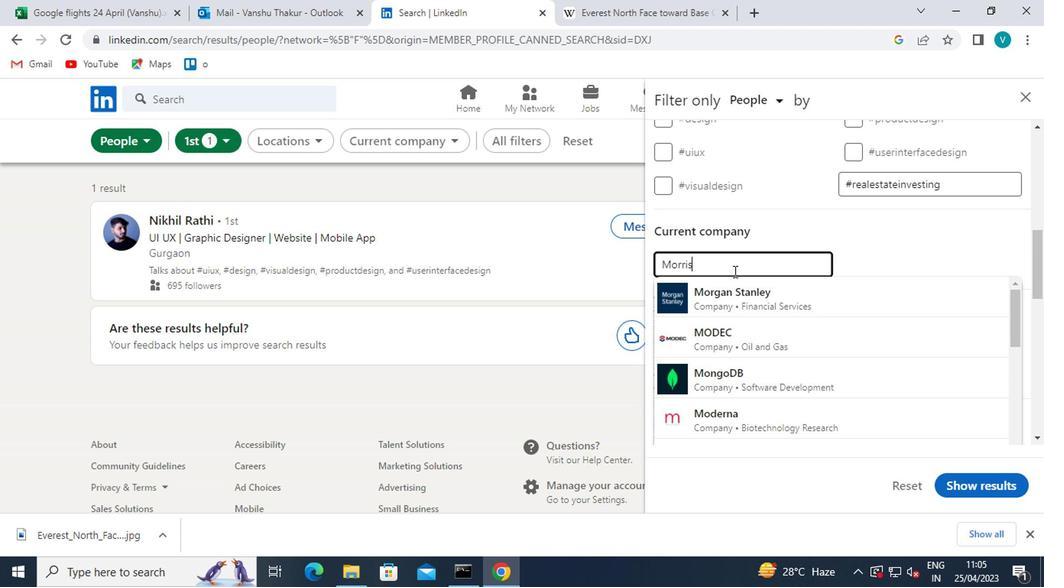 
Action: Mouse moved to (768, 295)
Screenshot: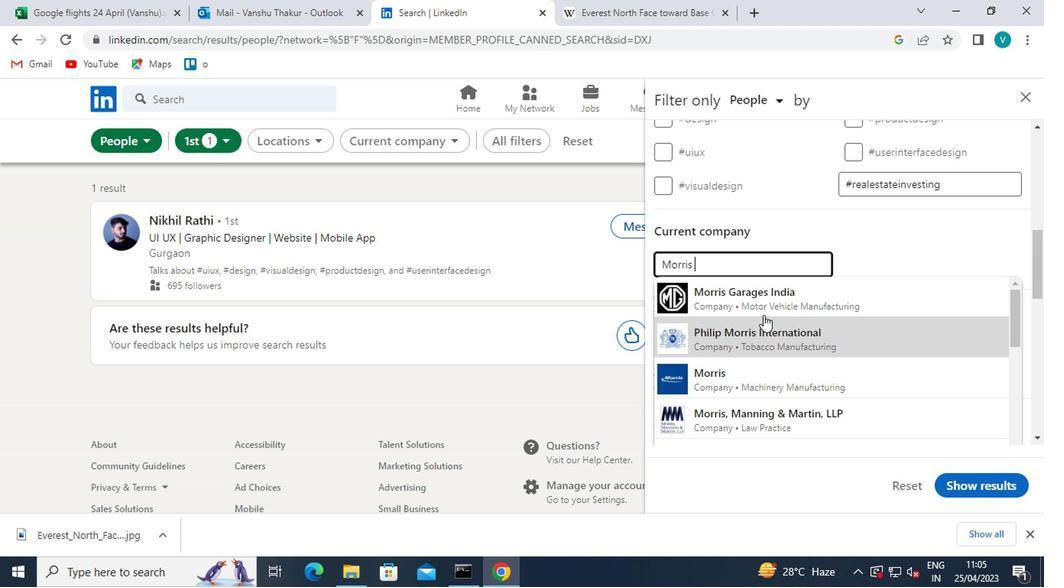 
Action: Mouse pressed left at (768, 295)
Screenshot: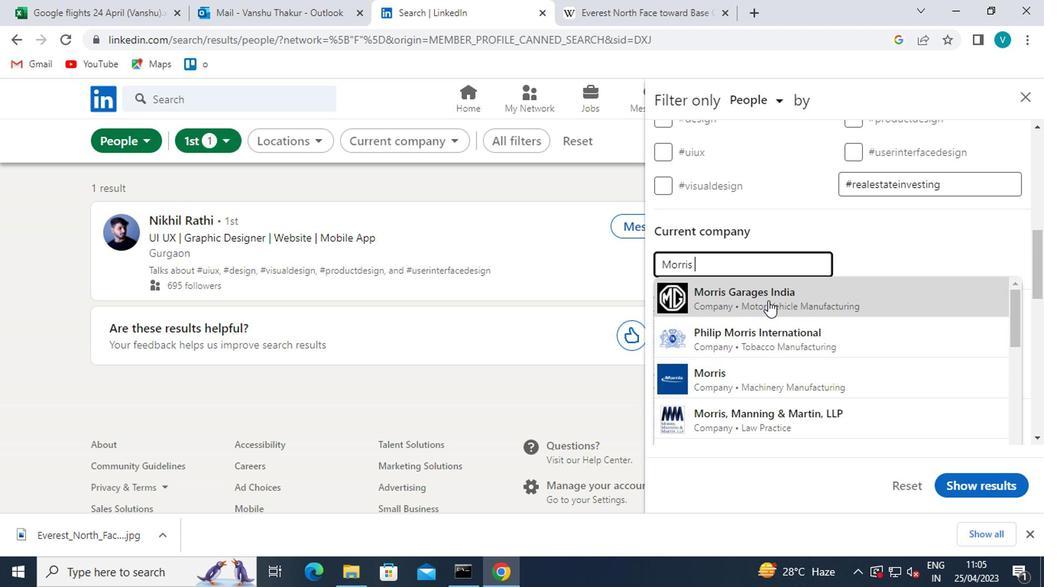 
Action: Mouse moved to (764, 294)
Screenshot: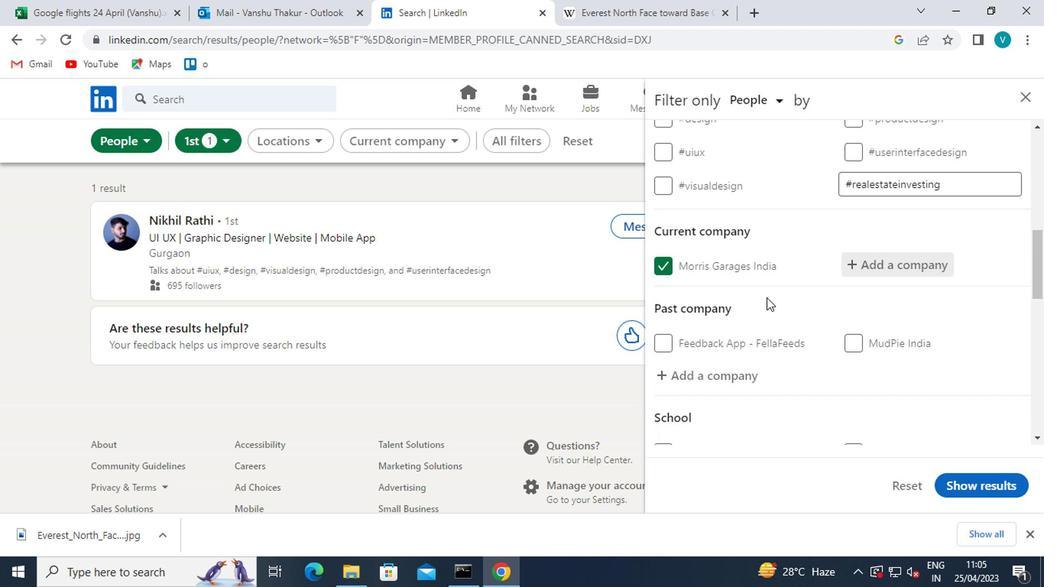 
Action: Mouse scrolled (764, 295) with delta (0, 0)
Screenshot: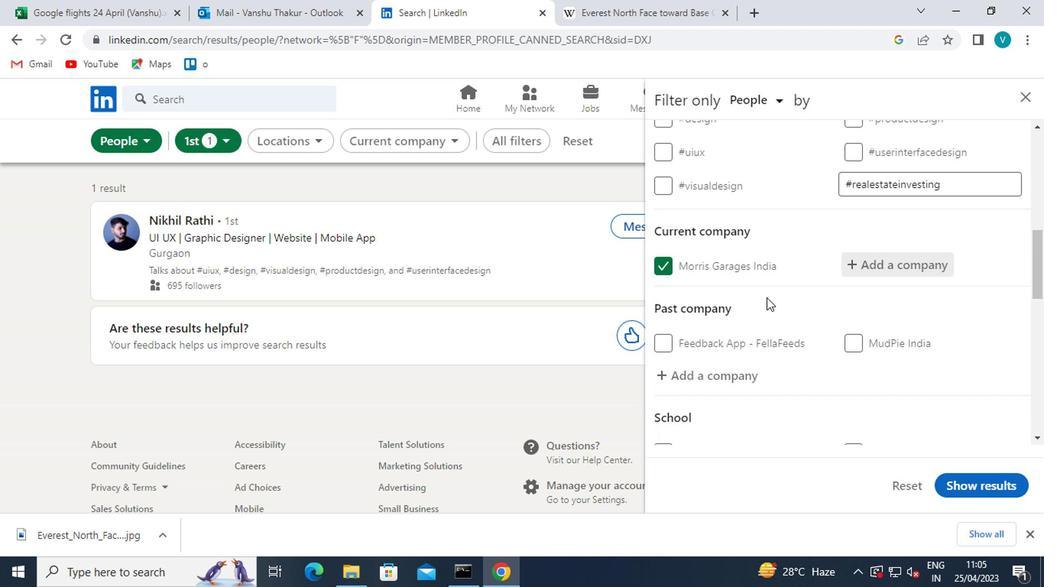 
Action: Mouse moved to (764, 294)
Screenshot: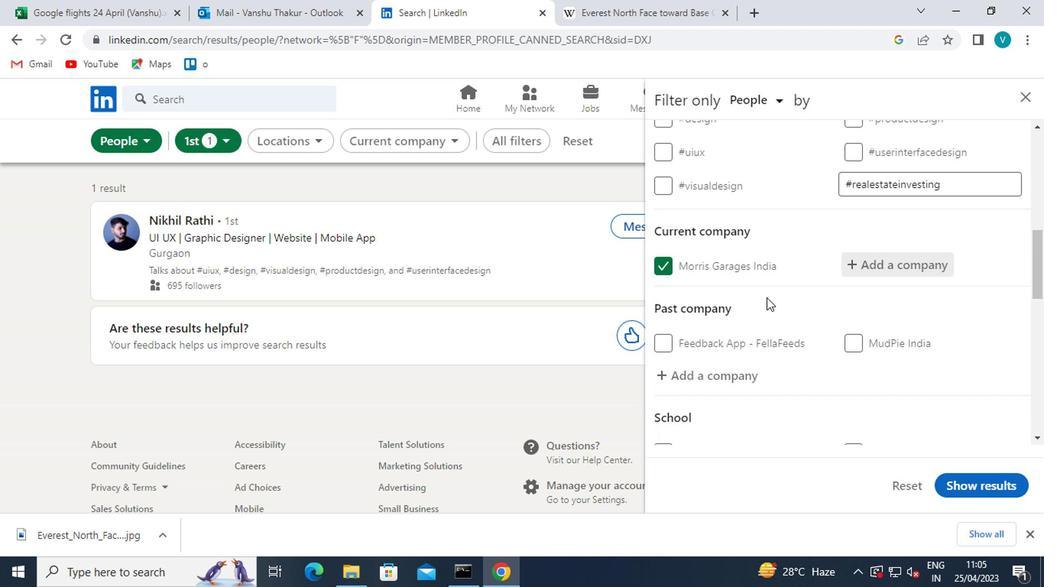 
Action: Mouse scrolled (764, 295) with delta (0, 0)
Screenshot: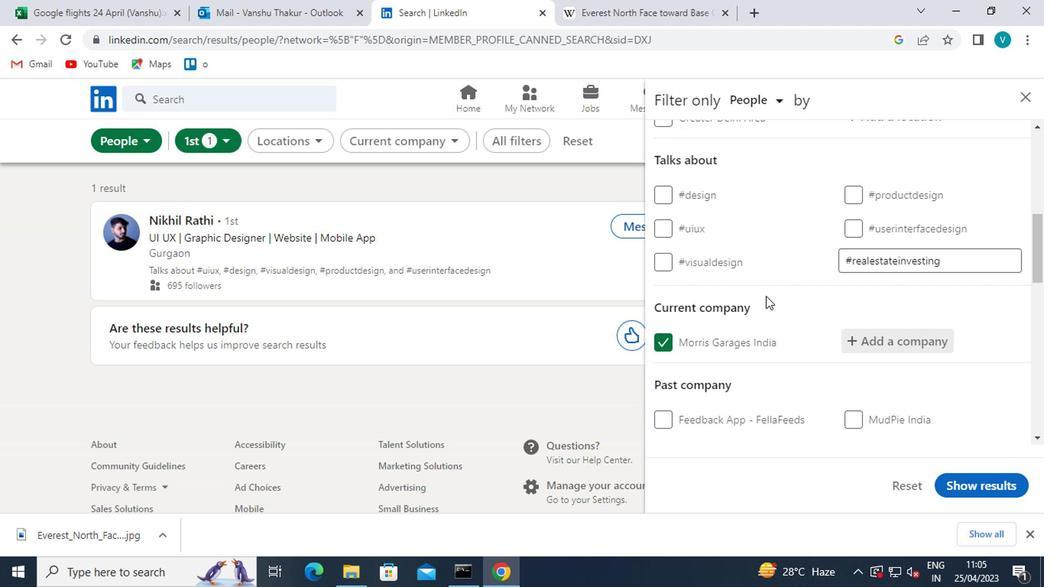 
Action: Mouse scrolled (764, 295) with delta (0, 0)
Screenshot: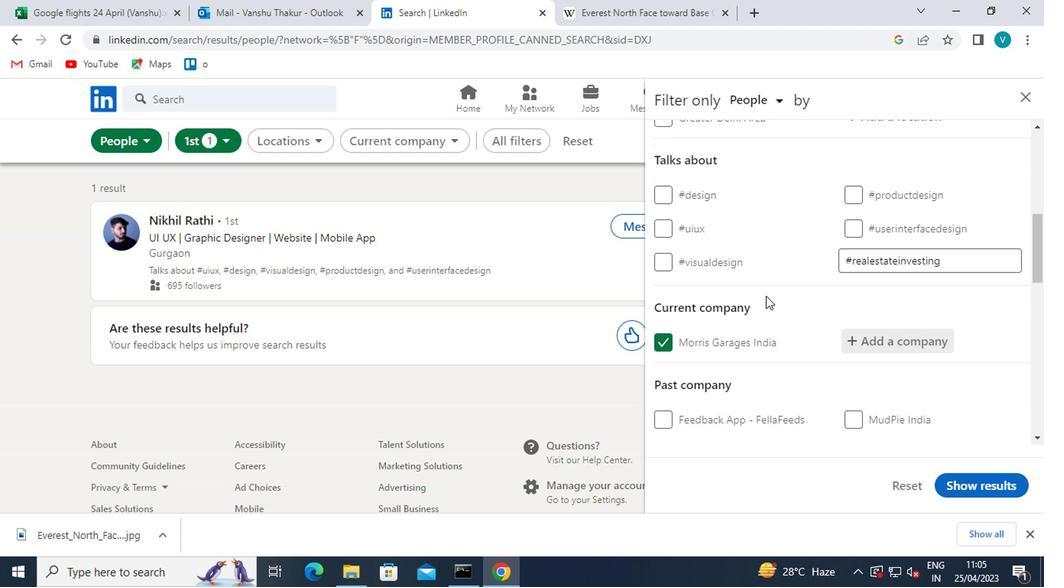 
Action: Mouse scrolled (764, 294) with delta (0, 0)
Screenshot: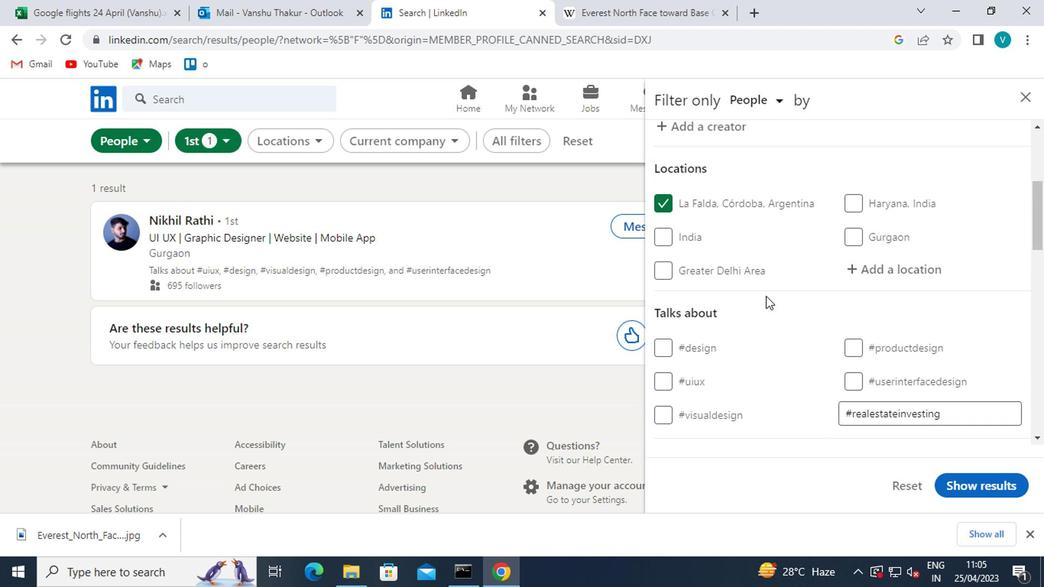 
Action: Mouse scrolled (764, 294) with delta (0, 0)
Screenshot: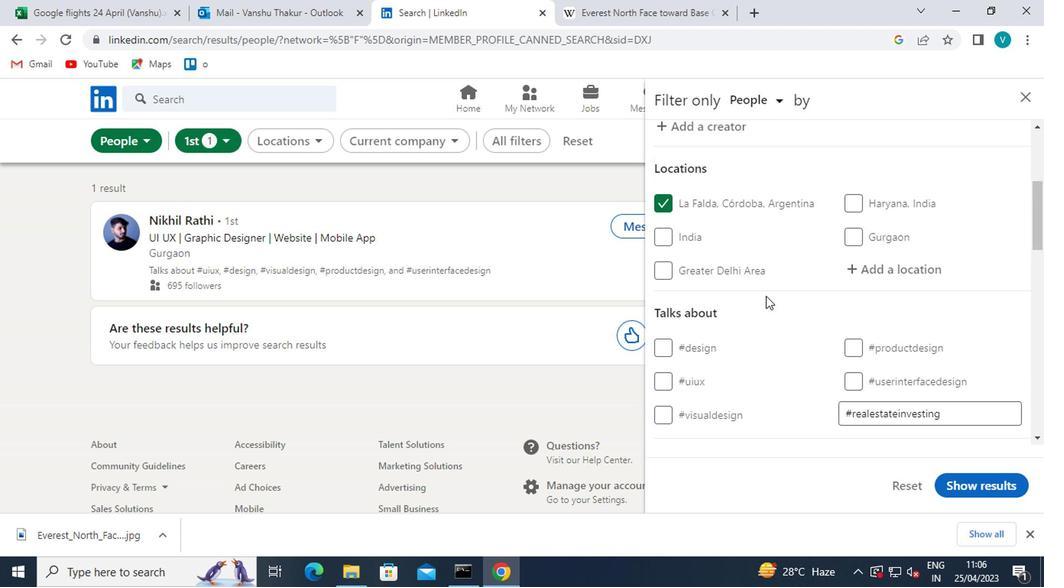 
Action: Mouse scrolled (764, 294) with delta (0, 0)
Screenshot: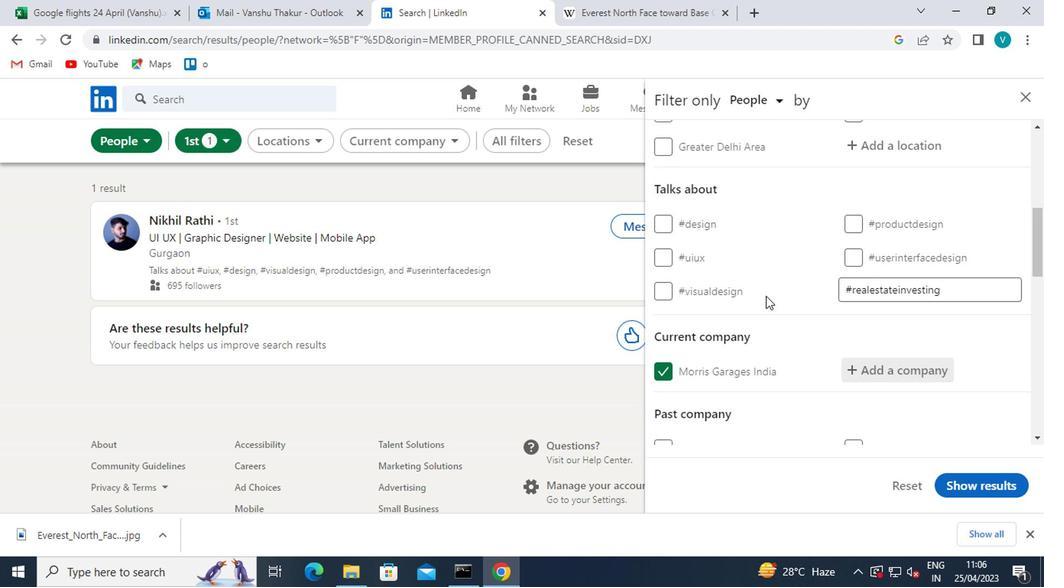 
Action: Mouse scrolled (764, 294) with delta (0, 0)
Screenshot: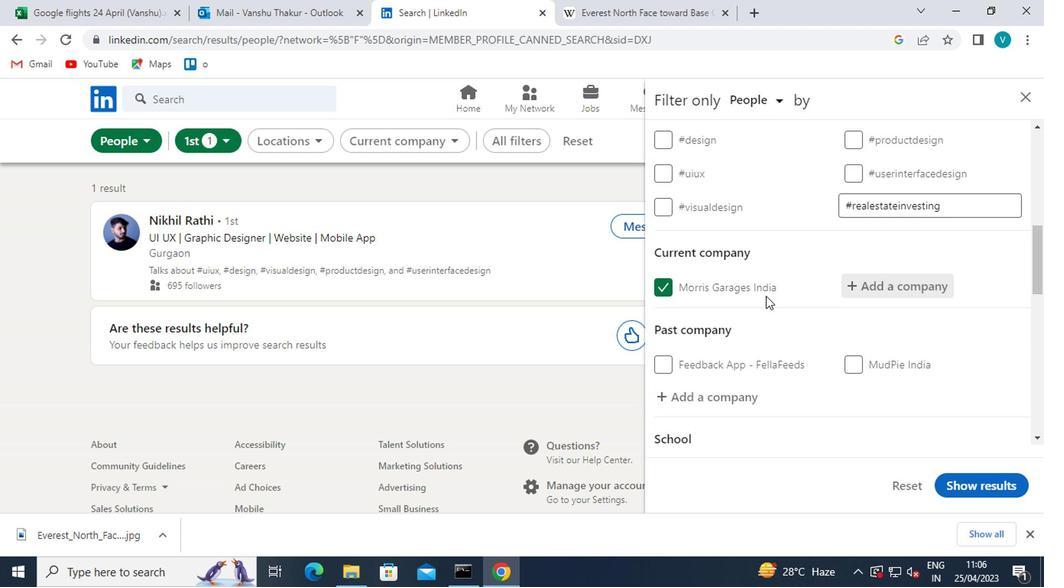 
Action: Mouse scrolled (764, 294) with delta (0, 0)
Screenshot: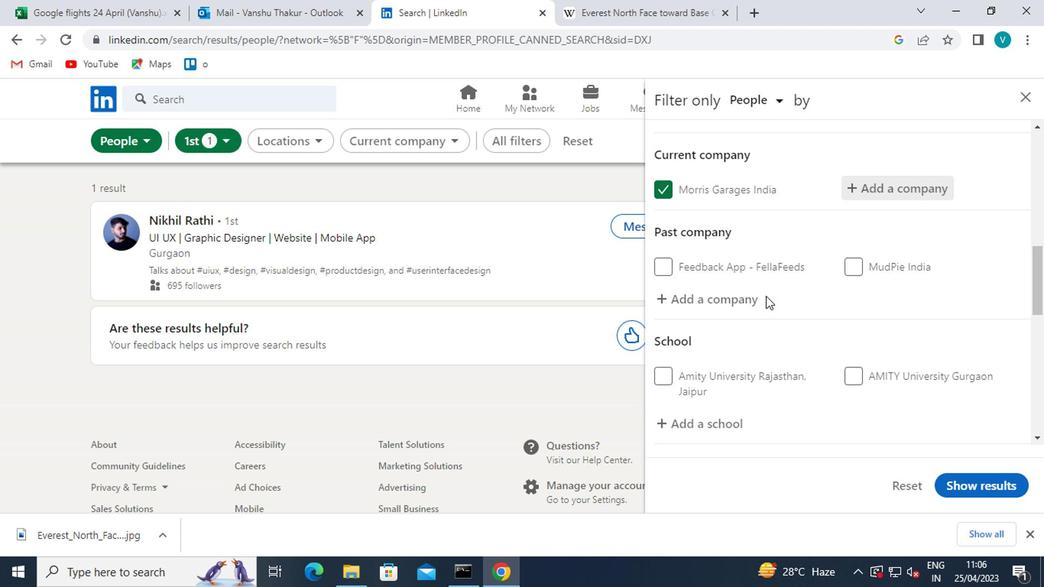 
Action: Mouse moved to (730, 344)
Screenshot: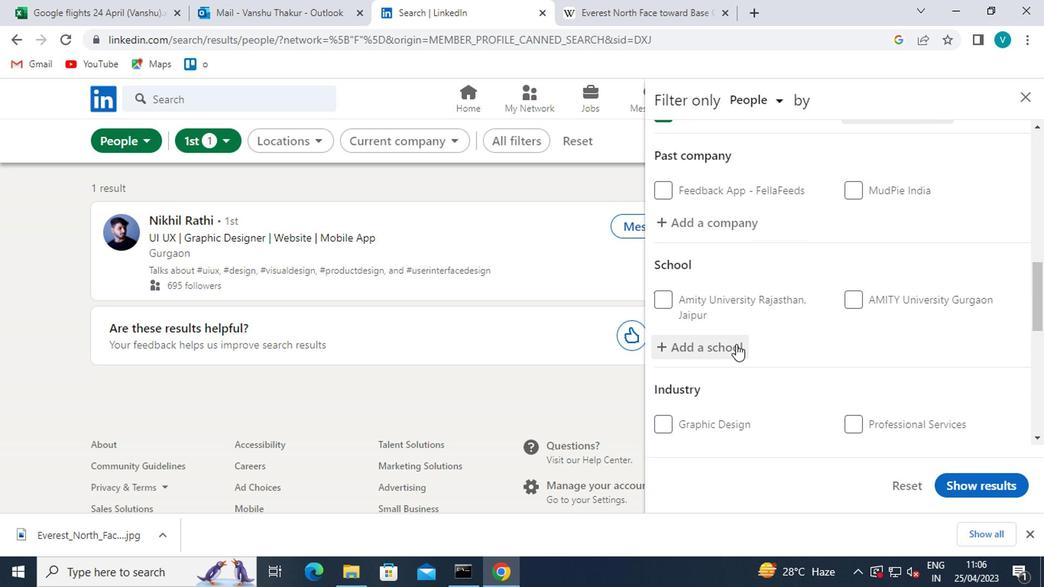 
Action: Mouse pressed left at (730, 344)
Screenshot: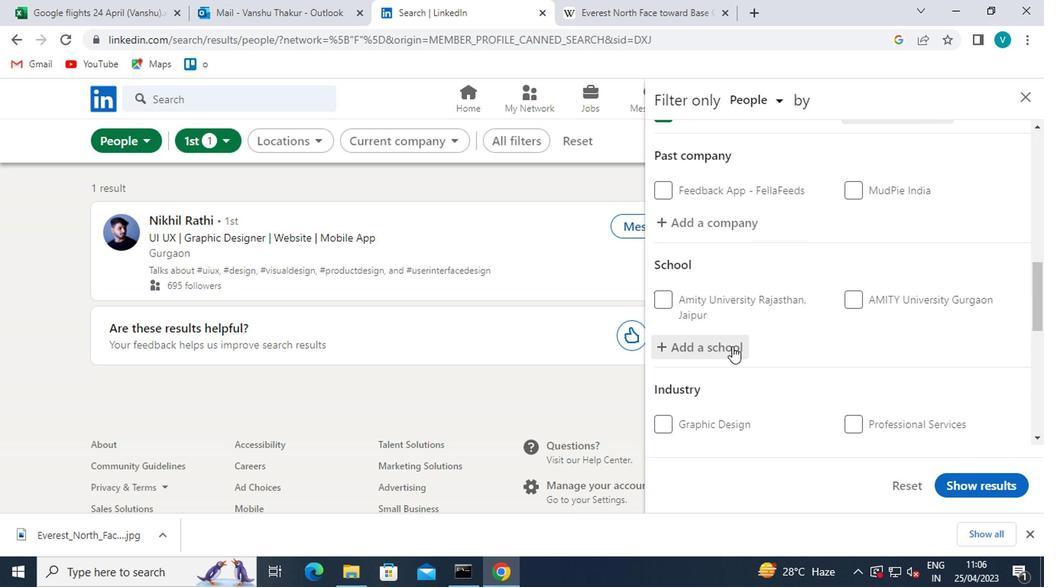 
Action: Mouse moved to (731, 343)
Screenshot: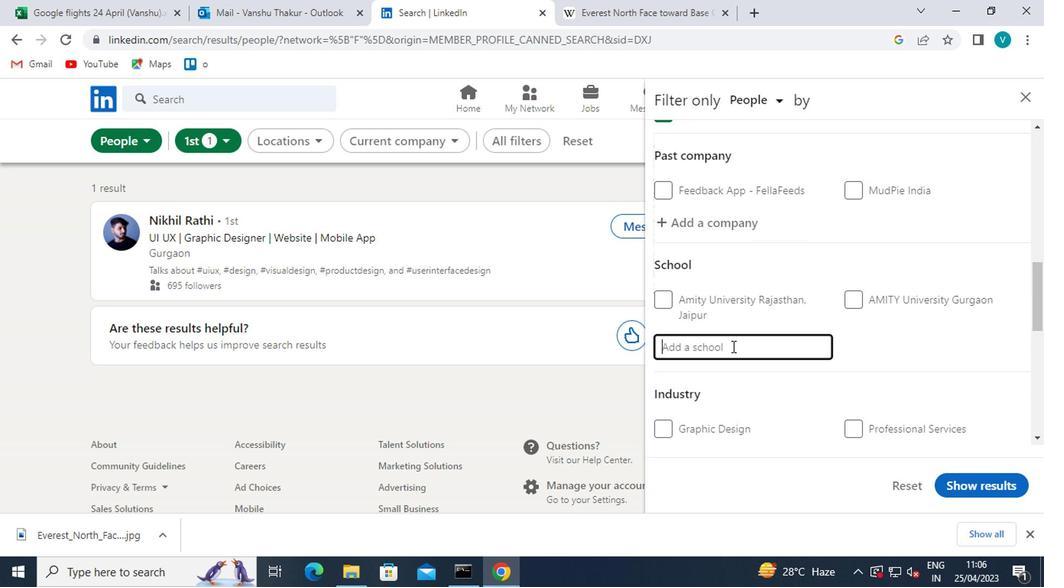 
Action: Key pressed <Key.shift>ENGINEERING<Key.space>AND<Key.space><Key.shift>TECHNOLOGY<Key.space>
Screenshot: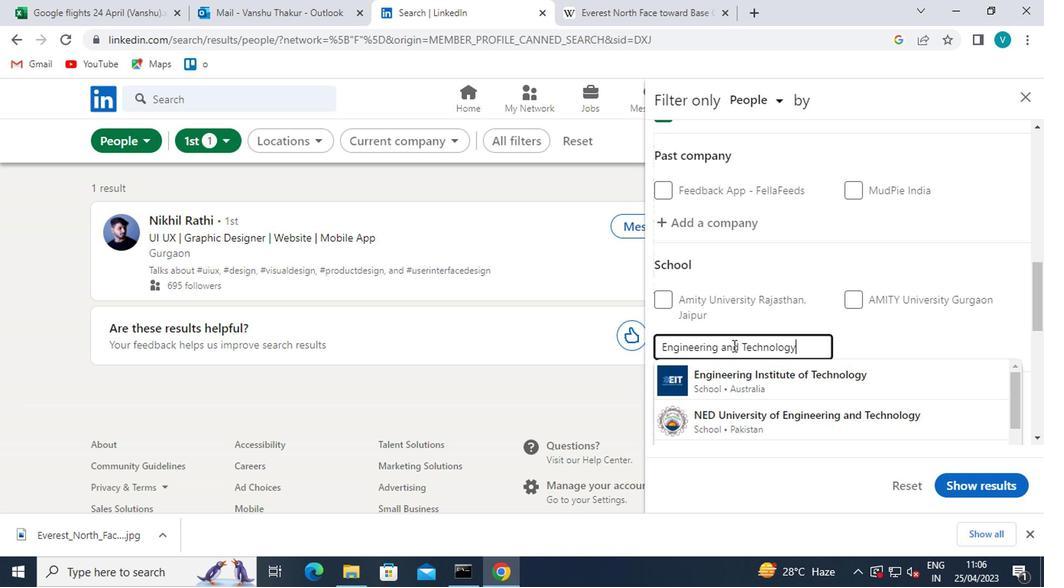 
Action: Mouse moved to (913, 388)
Screenshot: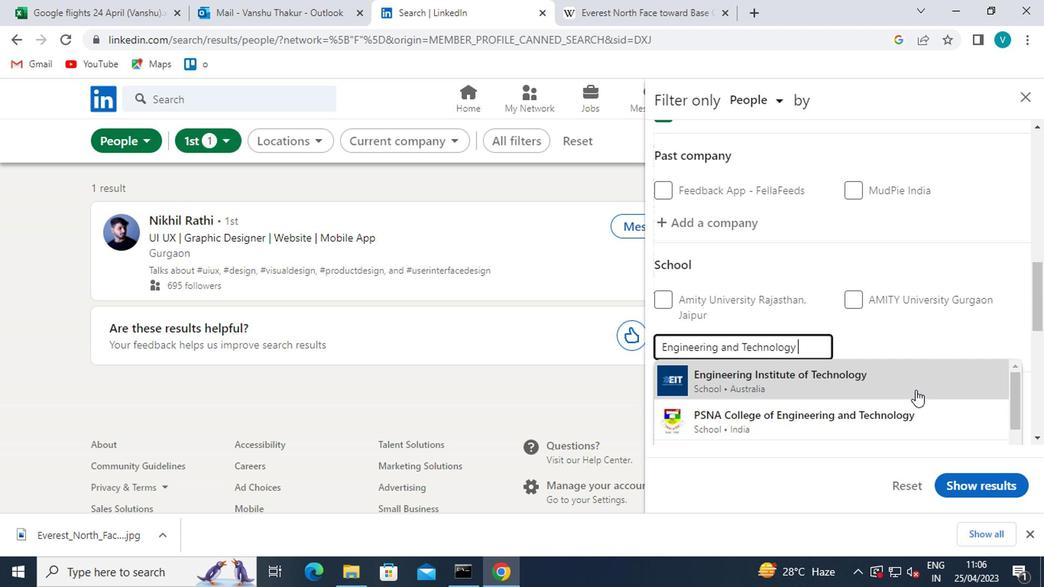 
Action: Mouse scrolled (913, 387) with delta (0, -1)
Screenshot: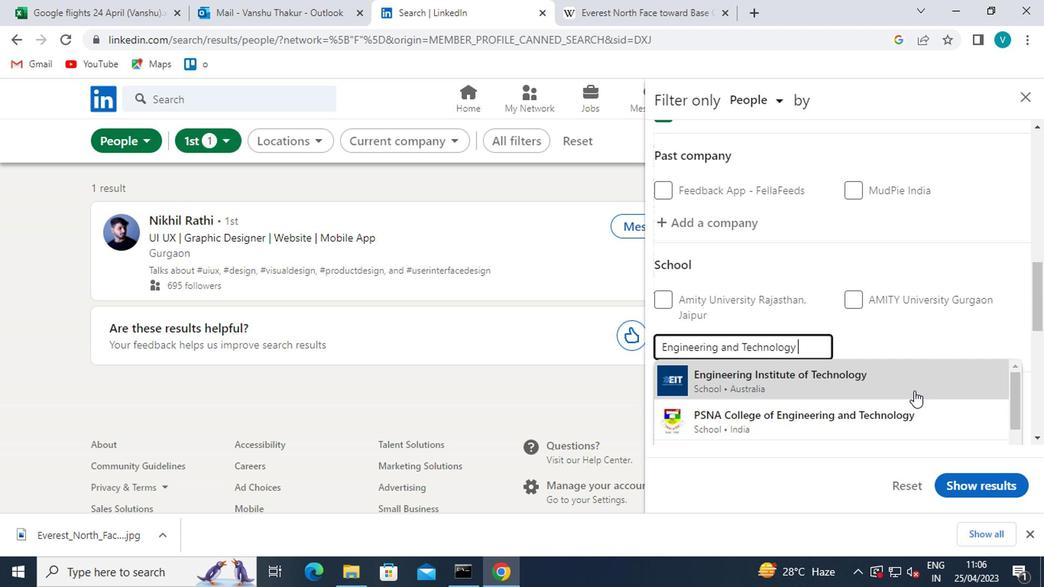 
Action: Mouse scrolled (913, 387) with delta (0, -1)
Screenshot: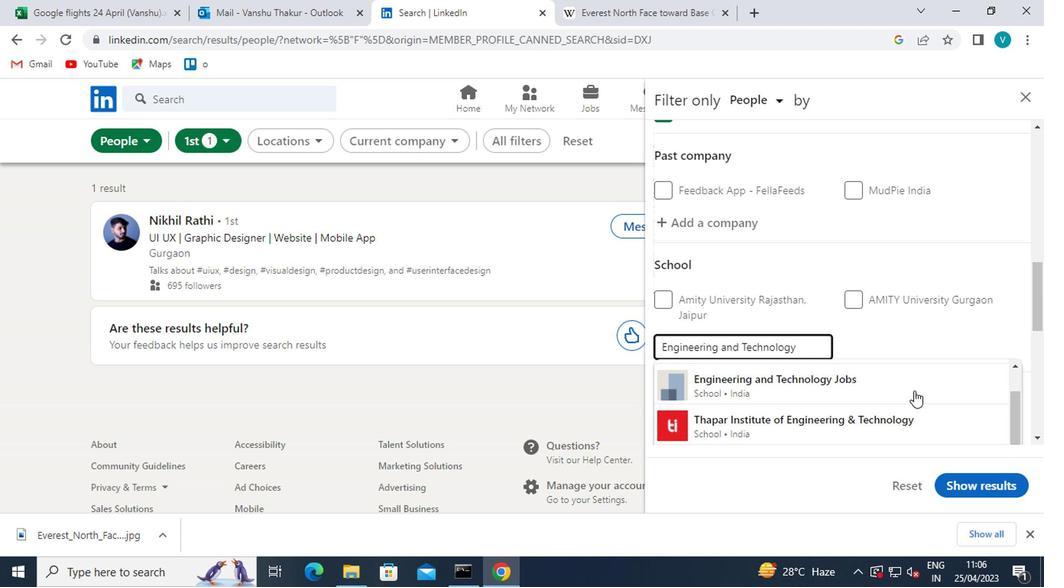 
Action: Mouse scrolled (913, 389) with delta (0, 0)
Screenshot: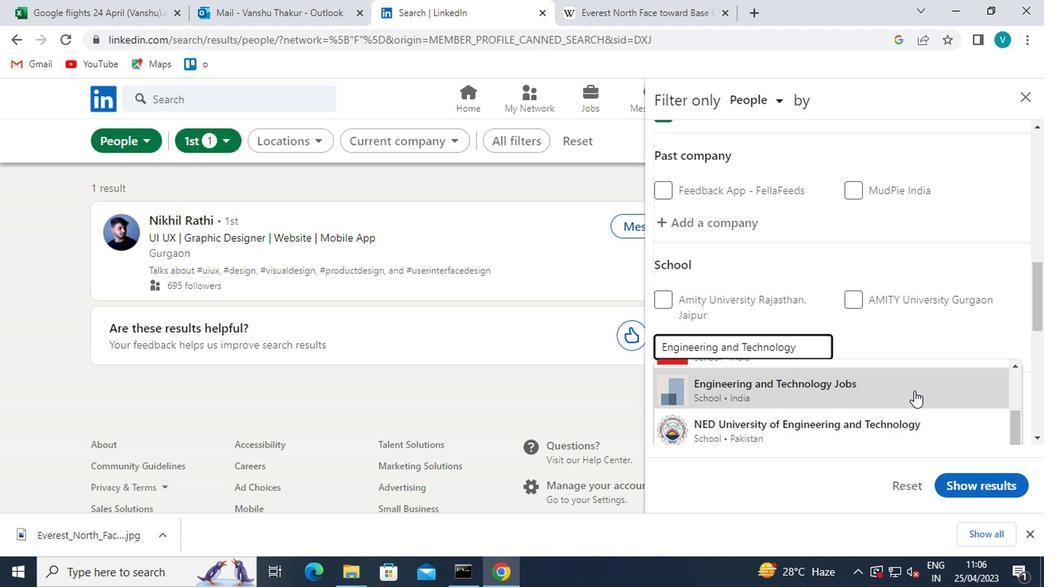 
Action: Mouse scrolled (913, 389) with delta (0, 0)
Screenshot: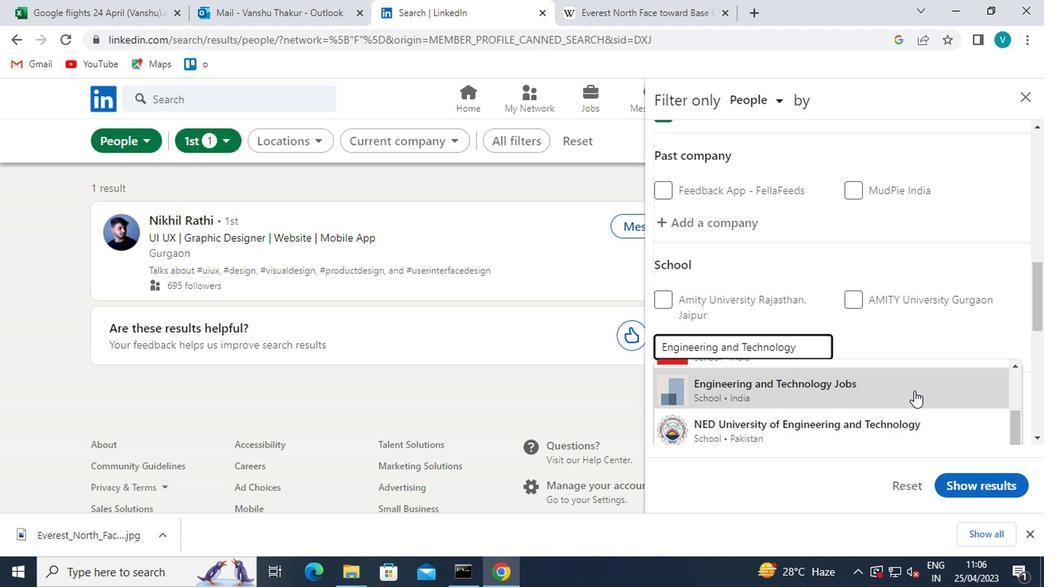 
Action: Mouse scrolled (913, 389) with delta (0, 0)
Screenshot: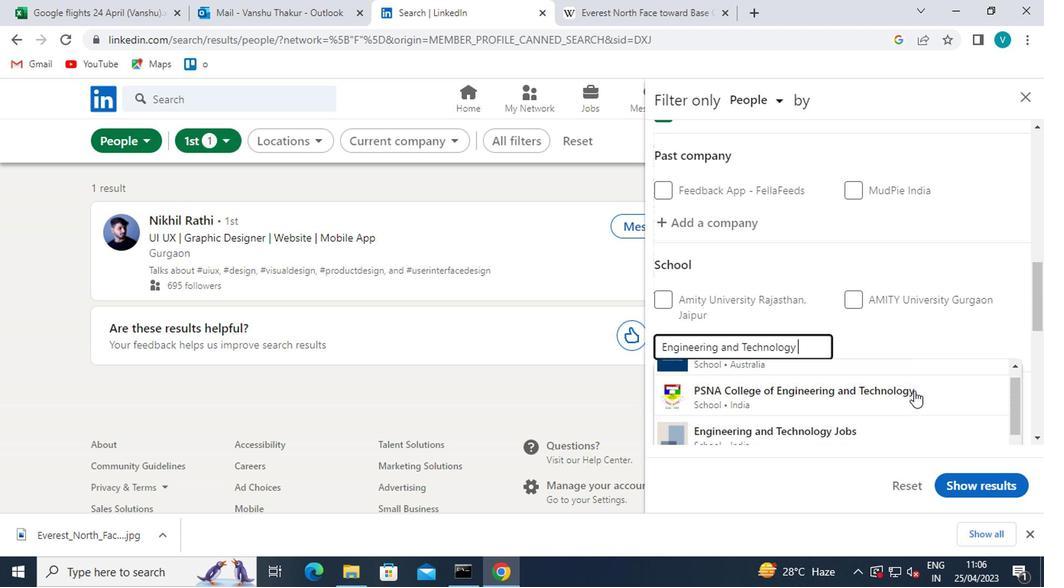 
Action: Mouse scrolled (913, 387) with delta (0, -1)
Screenshot: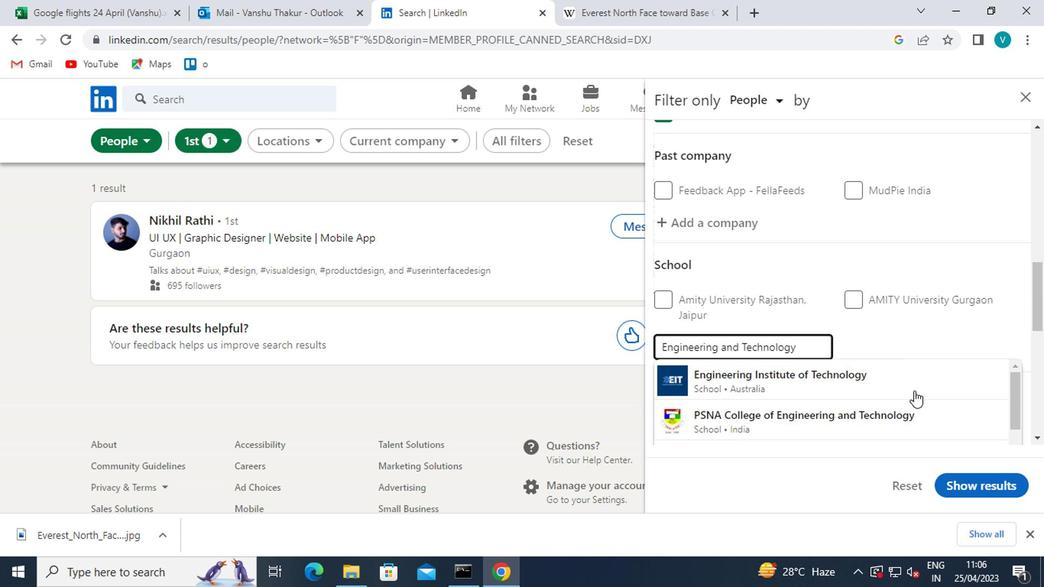 
Action: Mouse moved to (820, 385)
Screenshot: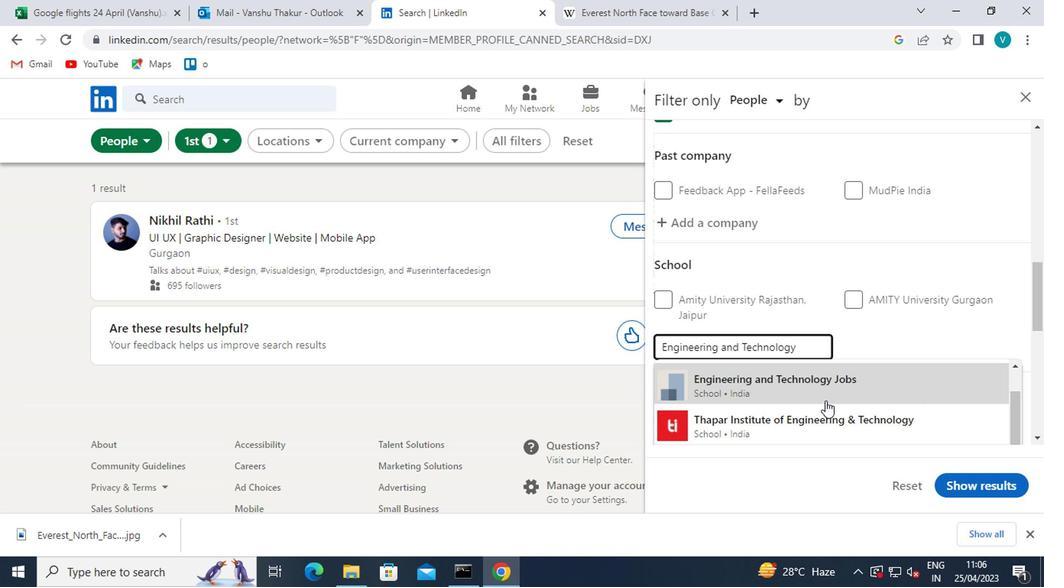 
Action: Mouse pressed left at (820, 385)
Screenshot: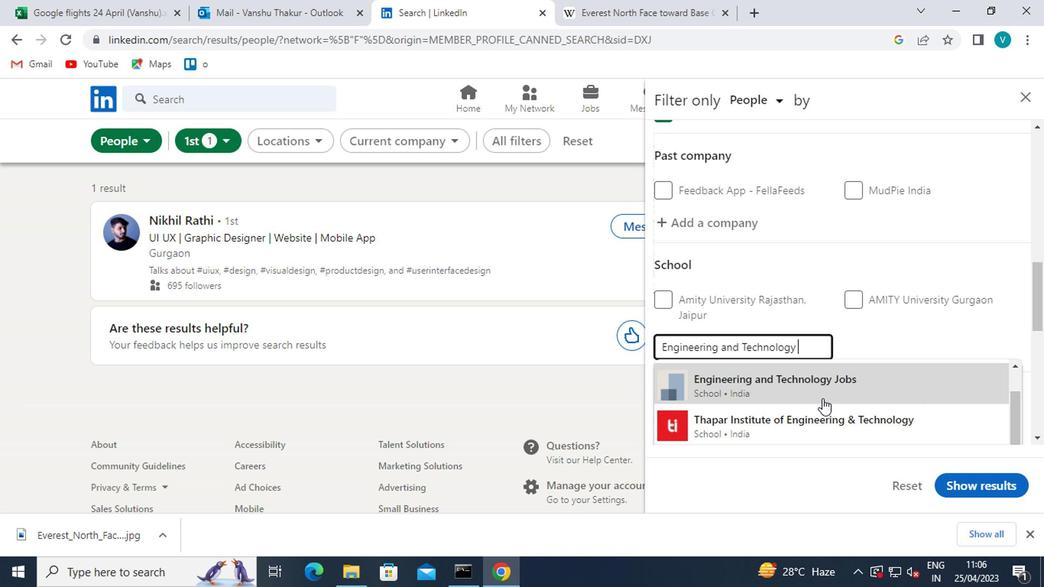 
Action: Mouse moved to (822, 381)
Screenshot: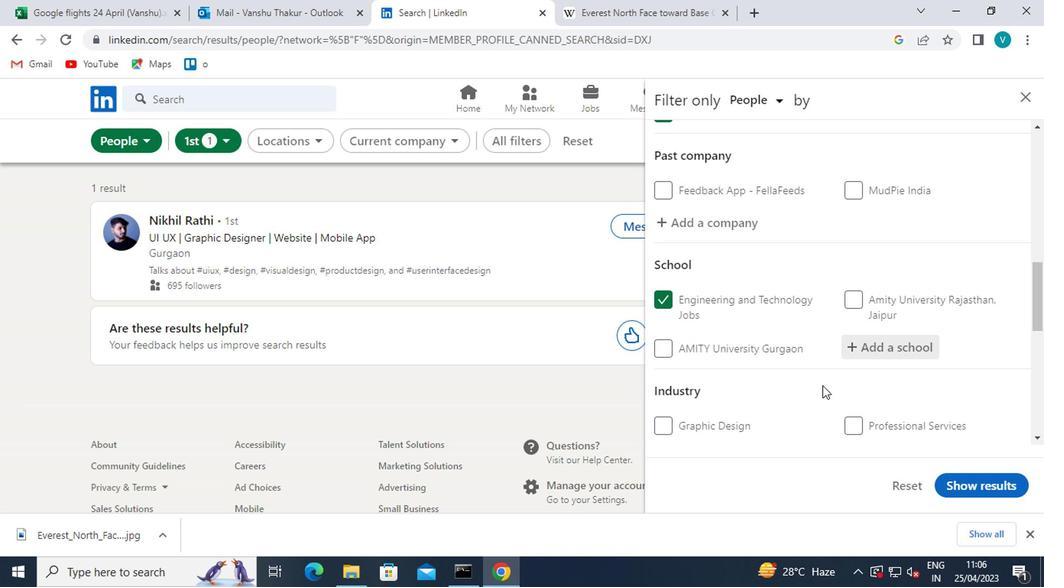 
Action: Mouse scrolled (822, 380) with delta (0, 0)
Screenshot: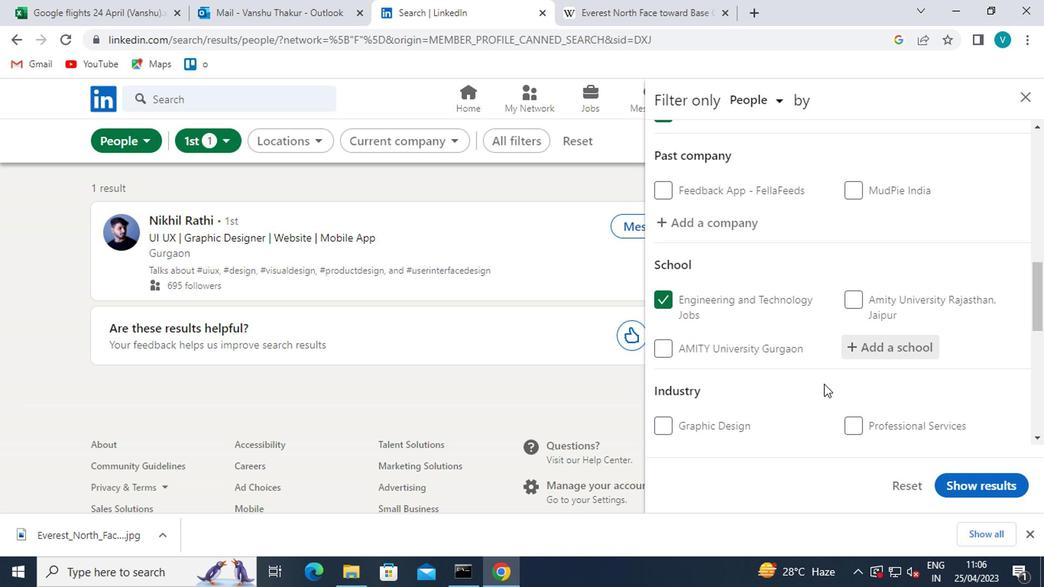 
Action: Mouse scrolled (822, 380) with delta (0, 0)
Screenshot: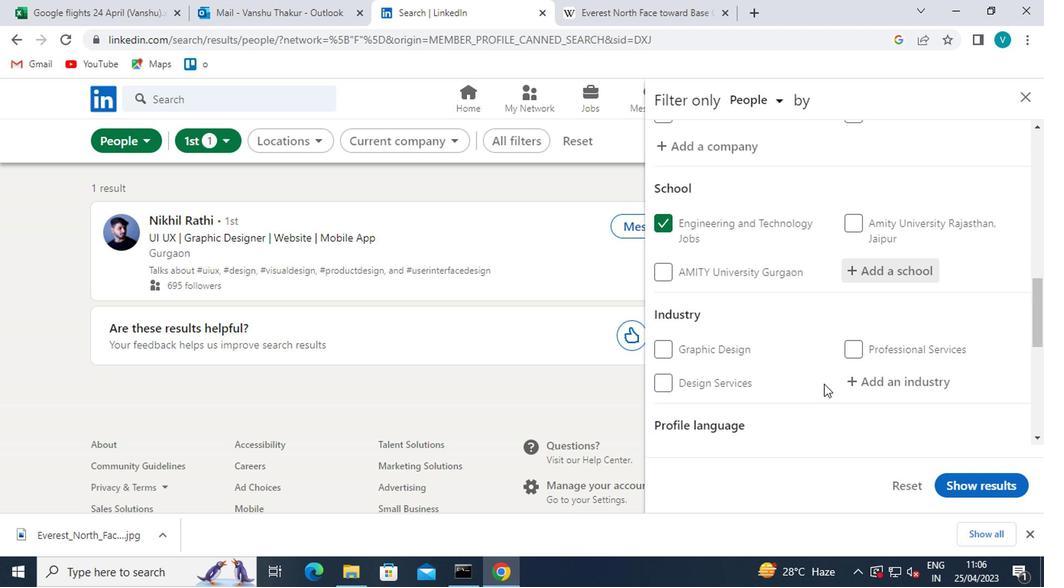 
Action: Mouse moved to (891, 308)
Screenshot: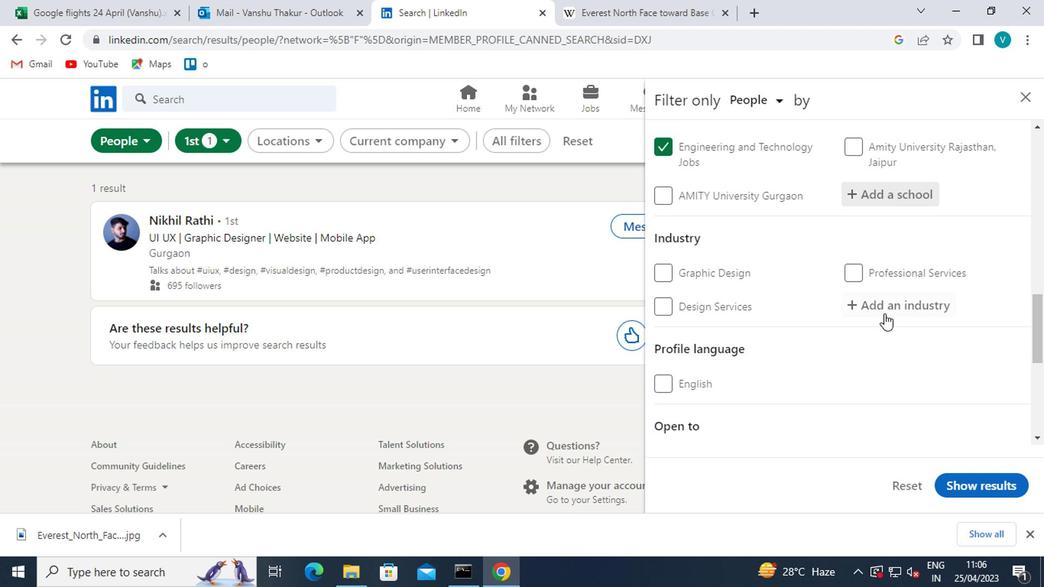 
Action: Mouse pressed left at (891, 308)
Screenshot: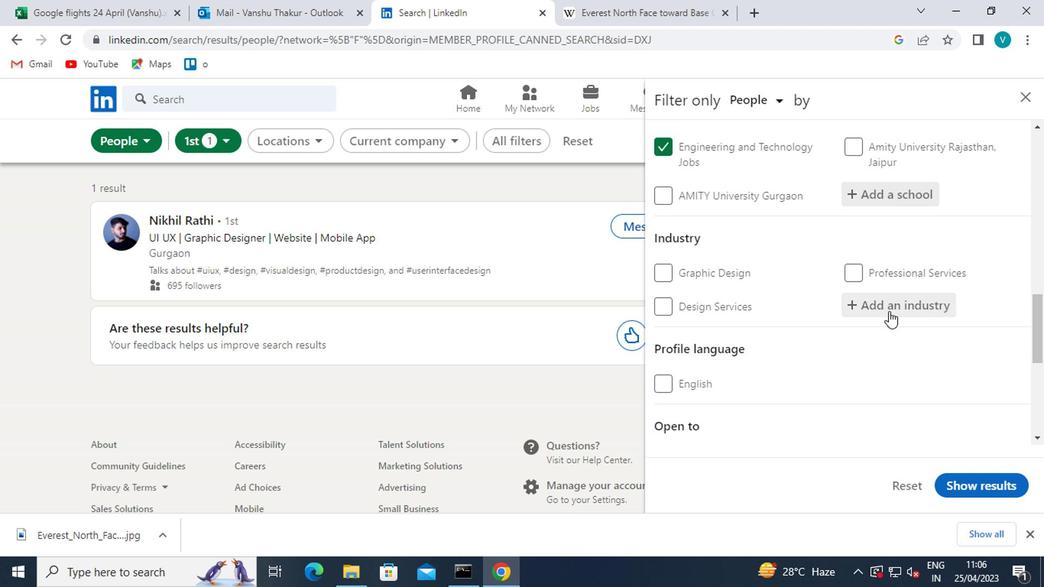 
Action: Key pressed <Key.shift>ACC
Screenshot: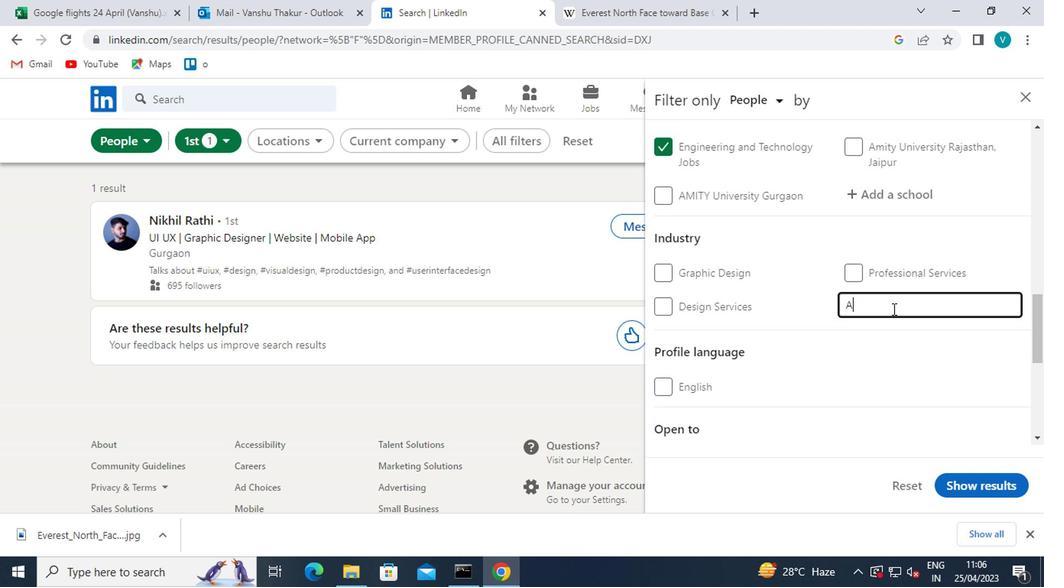 
Action: Mouse moved to (889, 308)
Screenshot: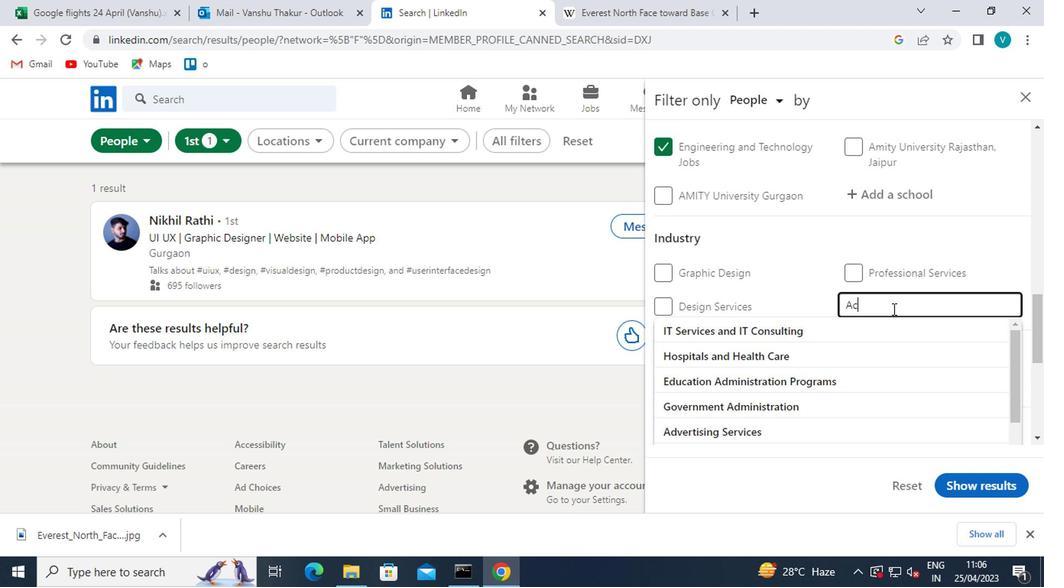 
Action: Key pressed ESSIBLE<Key.space><Key.shift>ARCHITECTURE<Key.space>AND<Key.space>
Screenshot: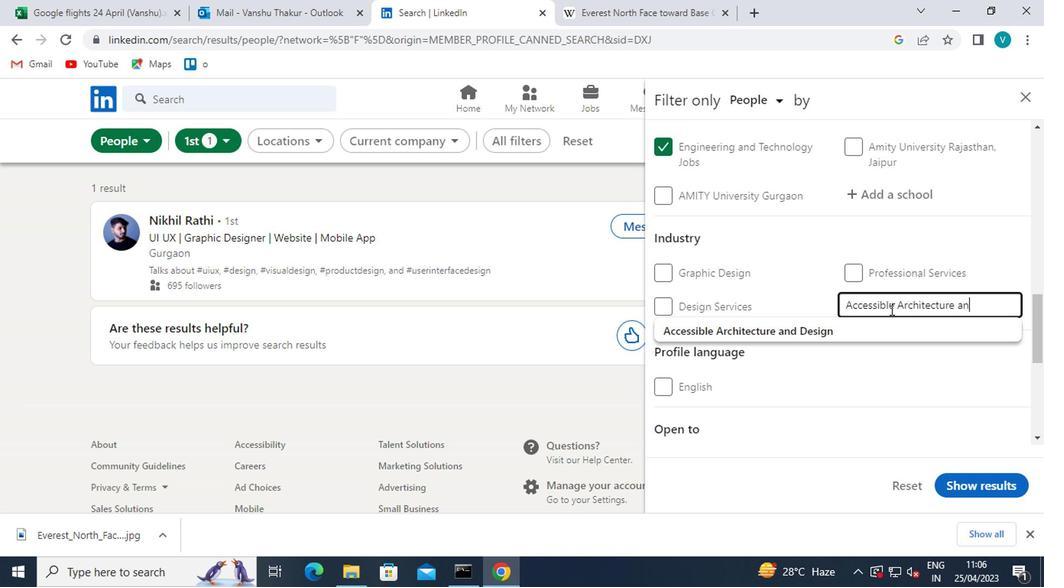 
Action: Mouse moved to (804, 331)
Screenshot: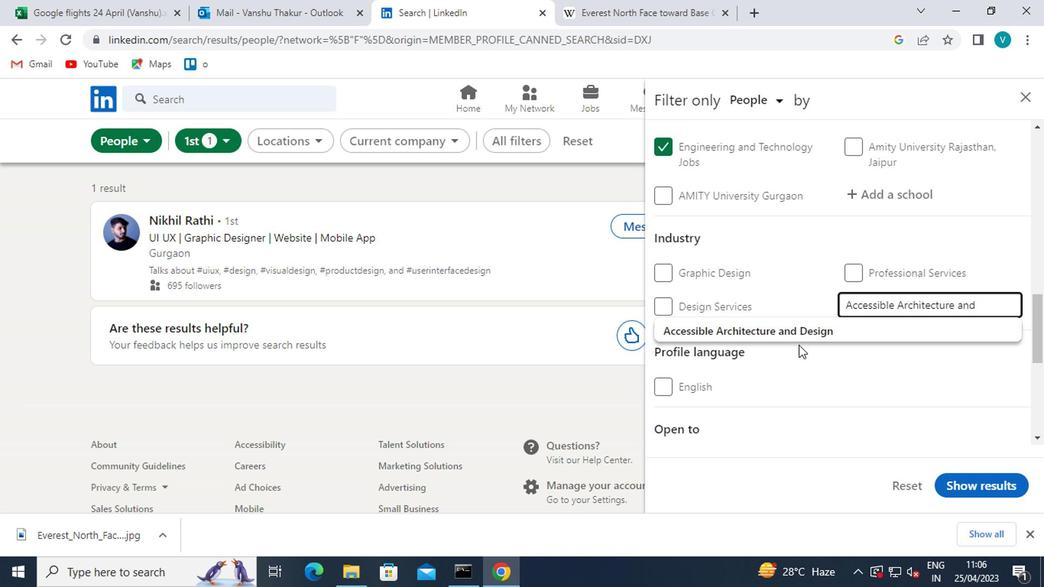 
Action: Mouse pressed left at (804, 331)
Screenshot: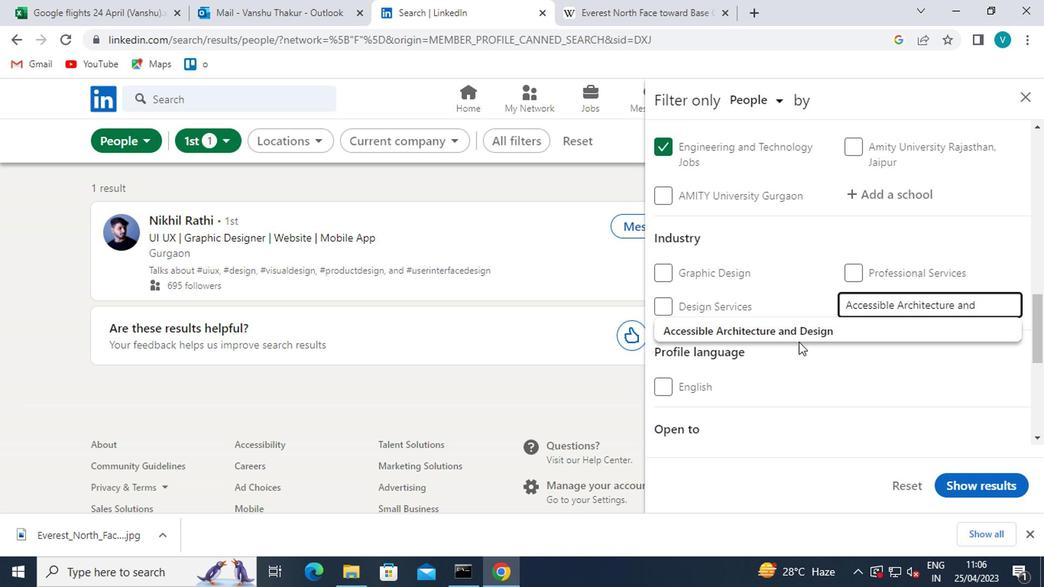
Action: Mouse moved to (815, 326)
Screenshot: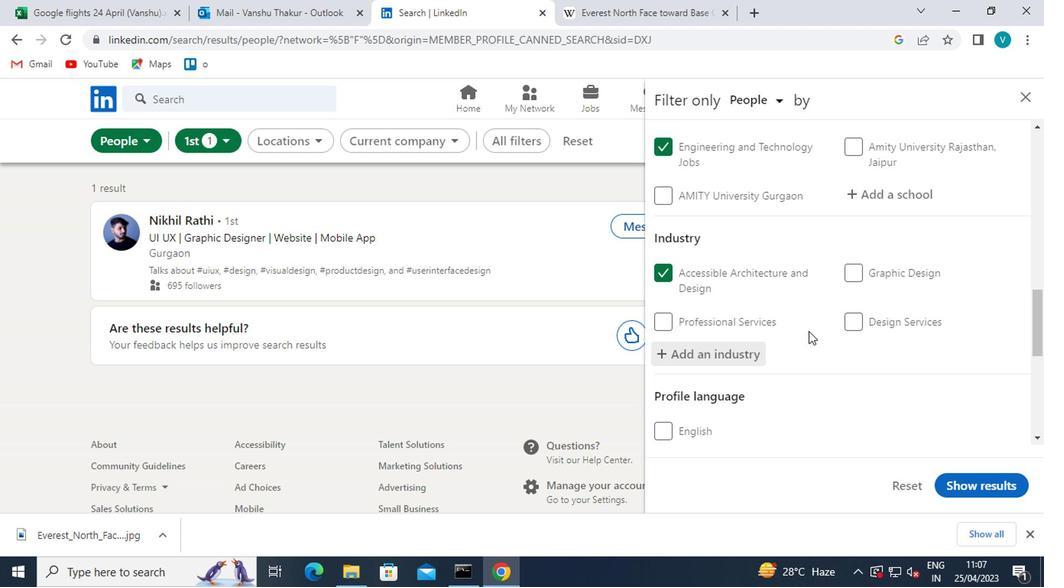 
Action: Mouse scrolled (815, 325) with delta (0, 0)
Screenshot: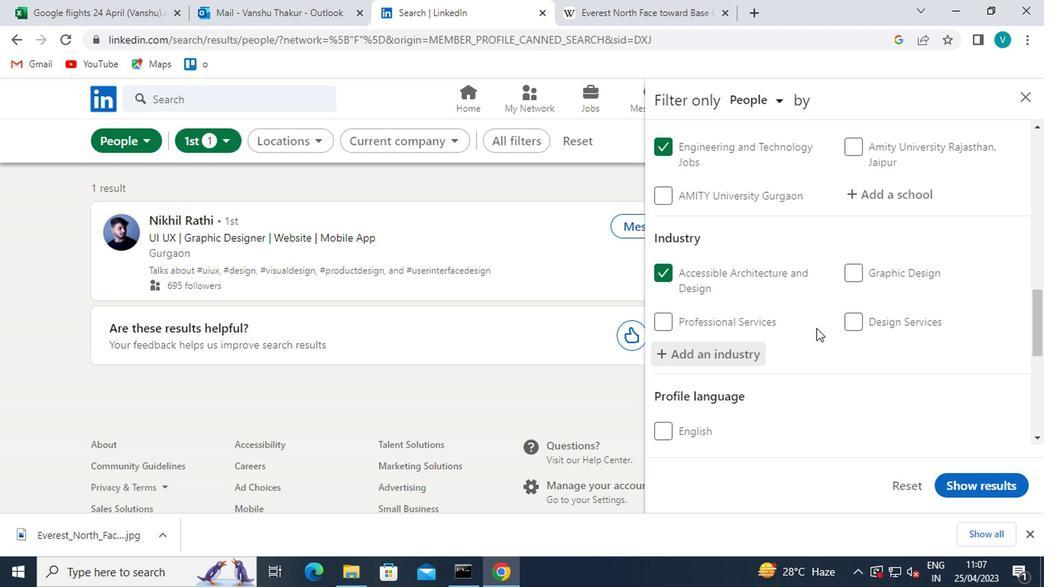 
Action: Mouse scrolled (815, 325) with delta (0, 0)
Screenshot: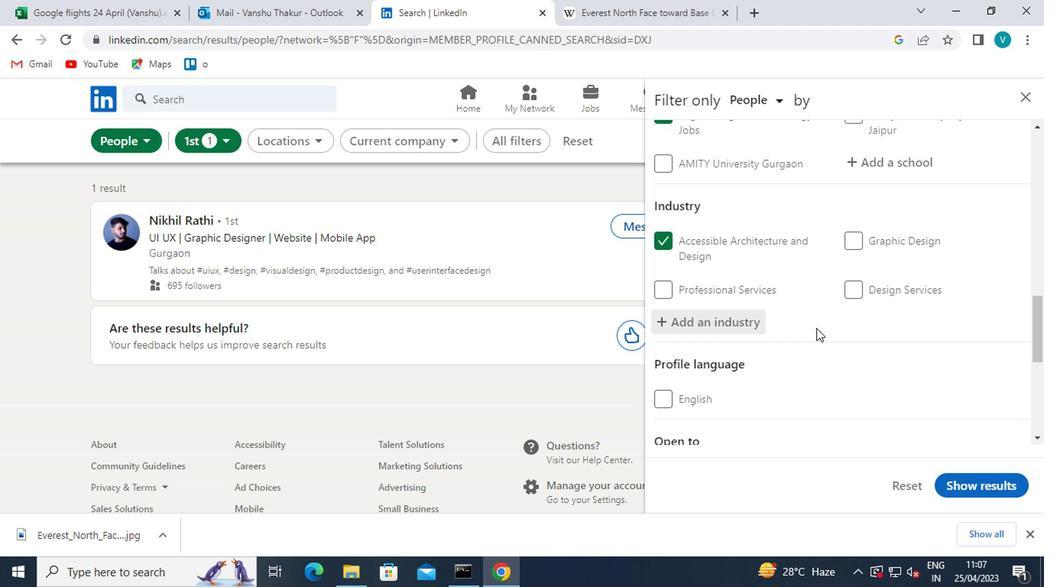 
Action: Mouse scrolled (815, 325) with delta (0, 0)
Screenshot: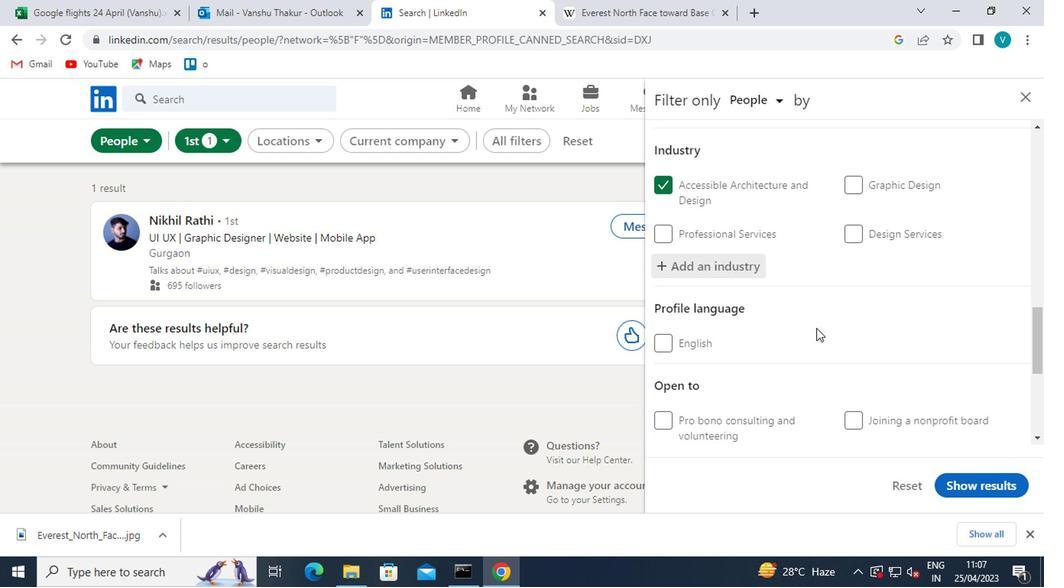 
Action: Mouse scrolled (815, 325) with delta (0, 0)
Screenshot: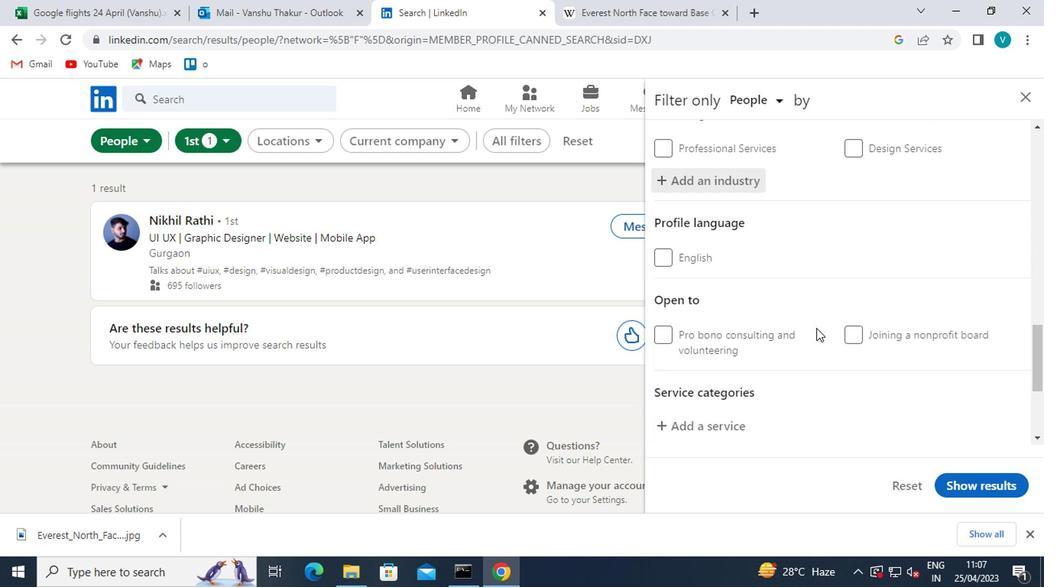 
Action: Mouse moved to (737, 290)
Screenshot: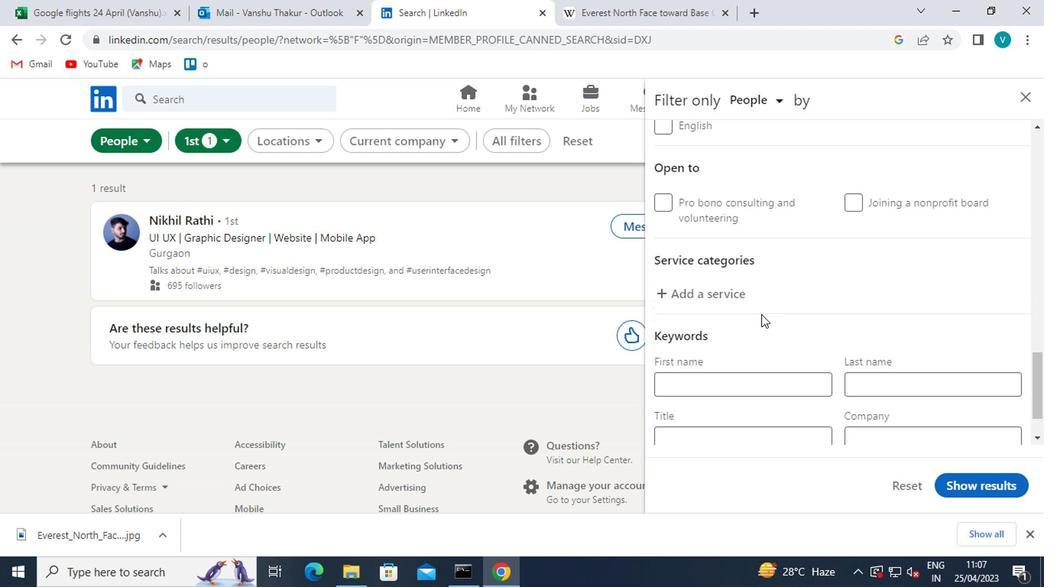 
Action: Mouse pressed left at (737, 290)
Screenshot: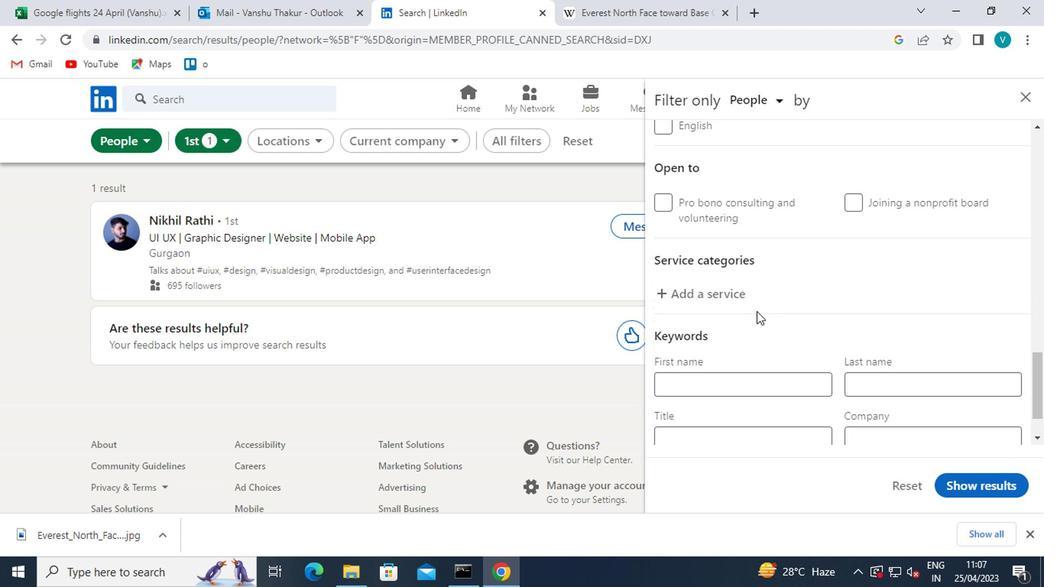 
Action: Mouse moved to (737, 289)
Screenshot: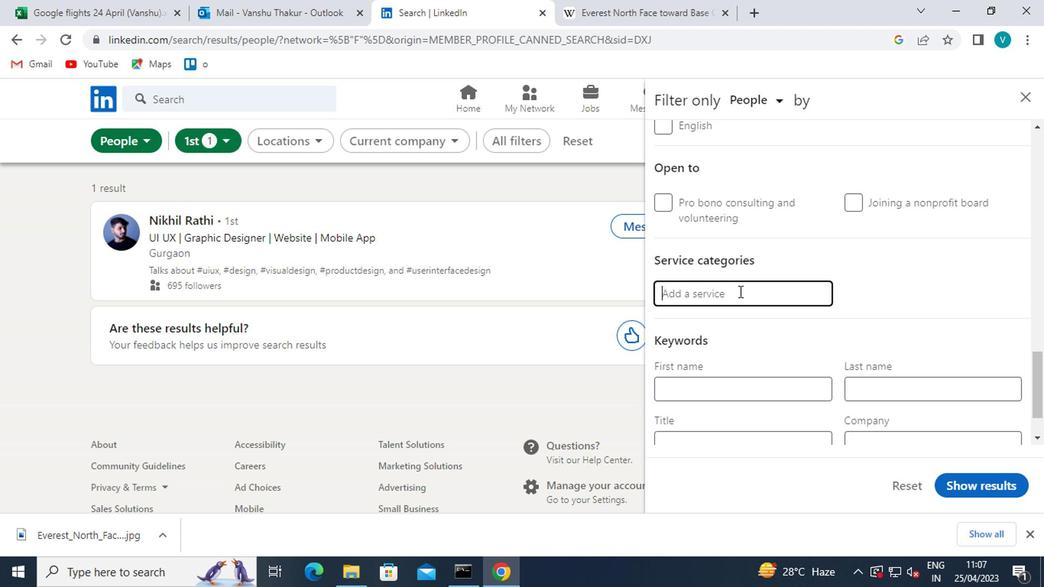 
Action: Key pressed <Key.shift>AUD
Screenshot: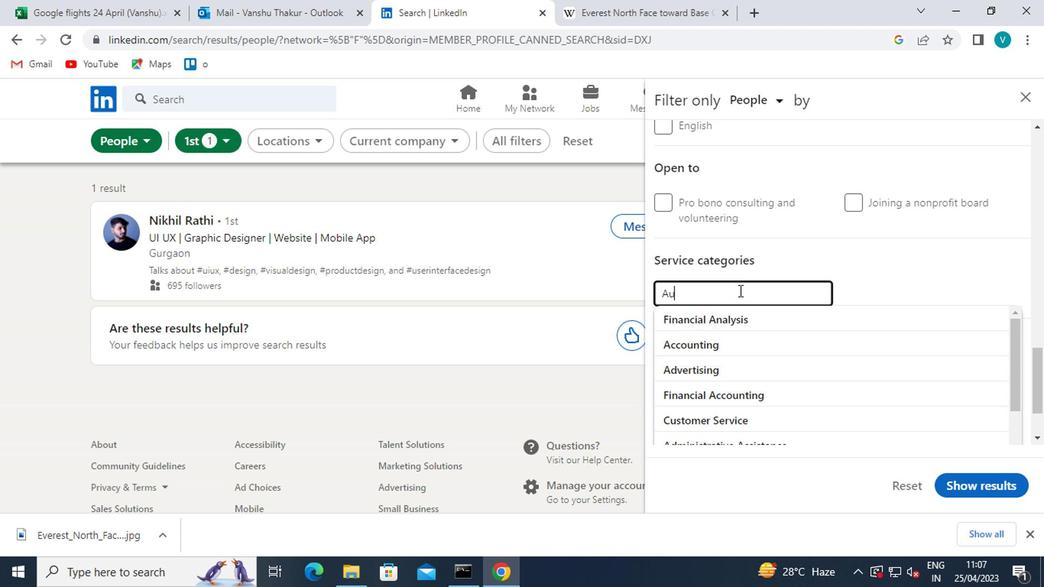 
Action: Mouse moved to (747, 322)
Screenshot: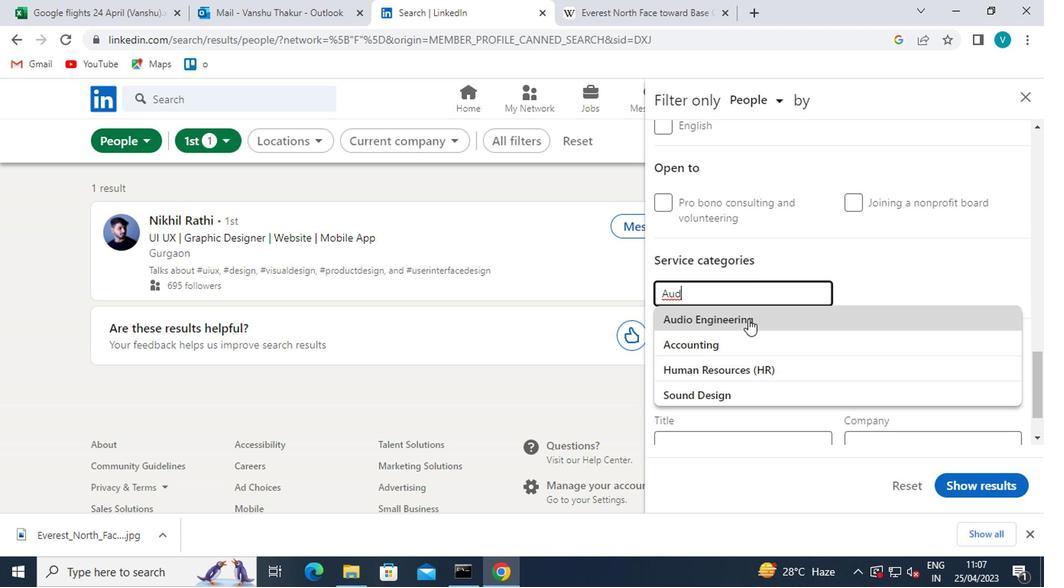 
Action: Mouse pressed left at (747, 322)
Screenshot: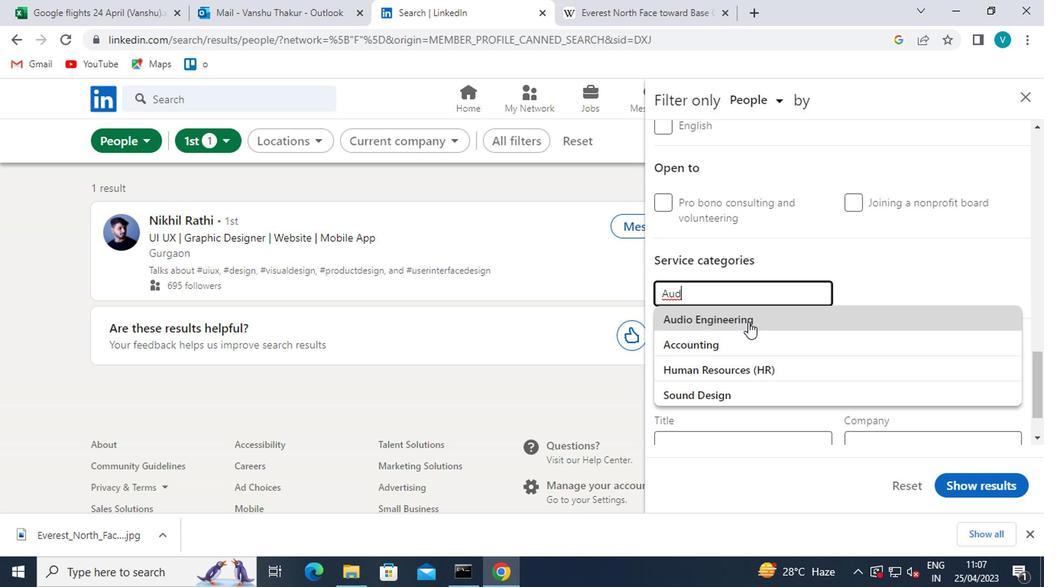 
Action: Mouse moved to (748, 322)
Screenshot: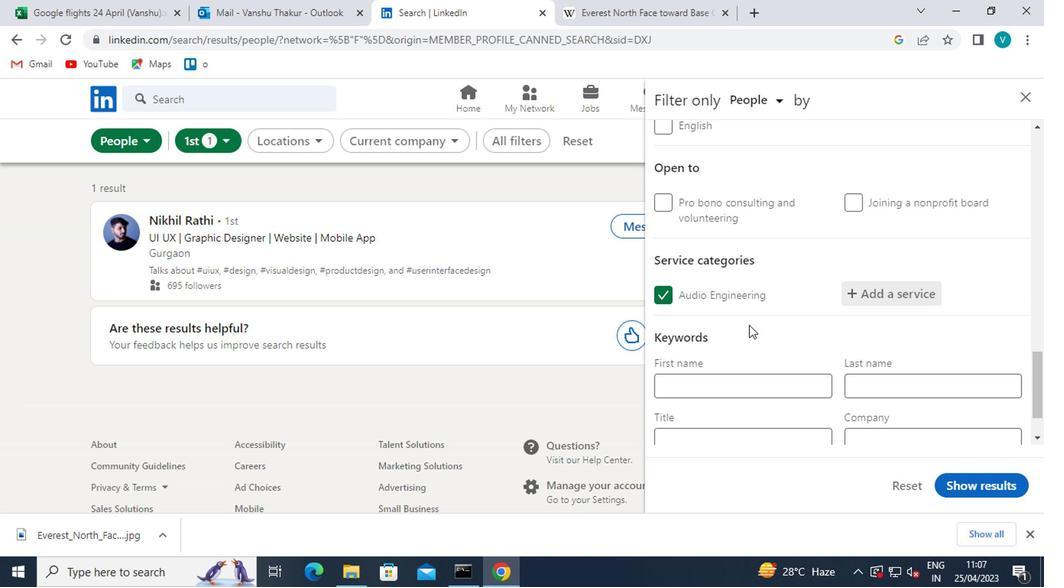 
Action: Mouse scrolled (748, 322) with delta (0, 0)
Screenshot: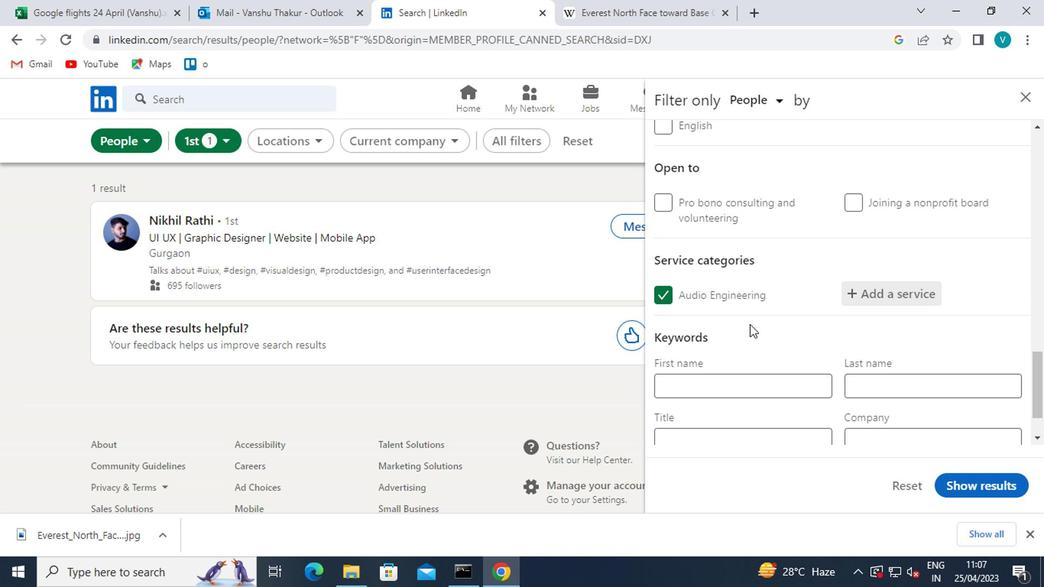 
Action: Mouse moved to (742, 368)
Screenshot: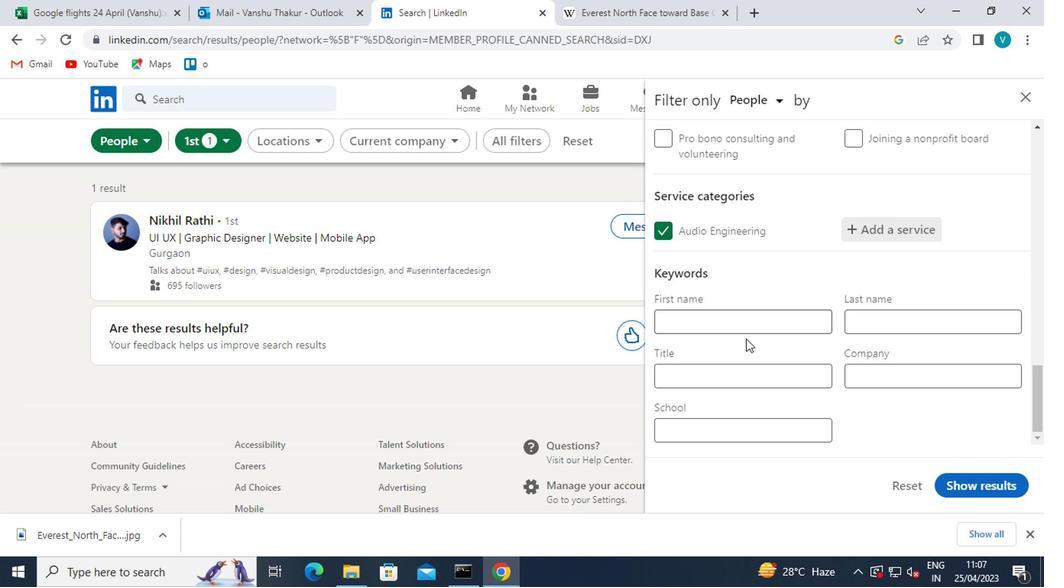 
Action: Mouse pressed left at (742, 368)
Screenshot: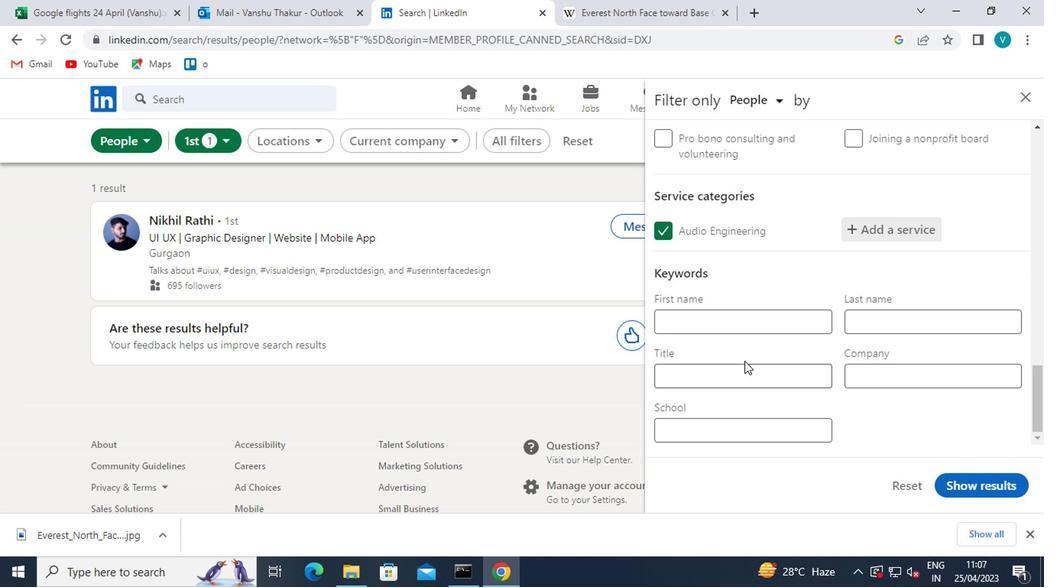 
Action: Mouse moved to (743, 368)
Screenshot: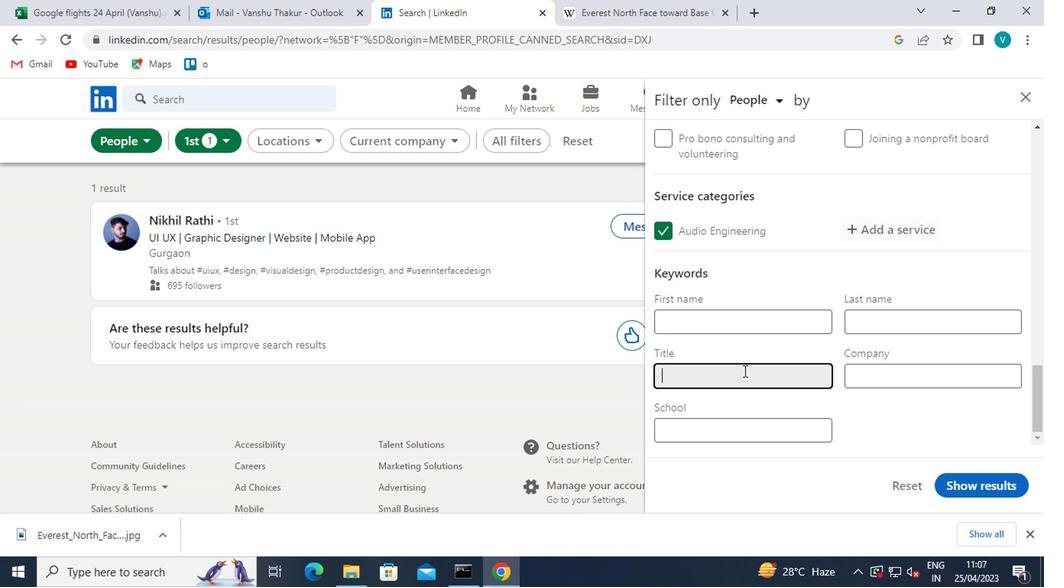 
Action: Key pressed <Key.shift><Key.shift><Key.shift><Key.shift><Key.shift><Key.shift><Key.shift><Key.shift><Key.shift><Key.shift><Key.shift><Key.shift><Key.shift><Key.shift><Key.shift><Key.shift><Key.shift><Key.shift><Key.shift><Key.shift><Key.shift><Key.shift><Key.shift><Key.shift><Key.shift><Key.shift><Key.shift><Key.shift><Key.shift><Key.shift><Key.shift>ORDERLY
Screenshot: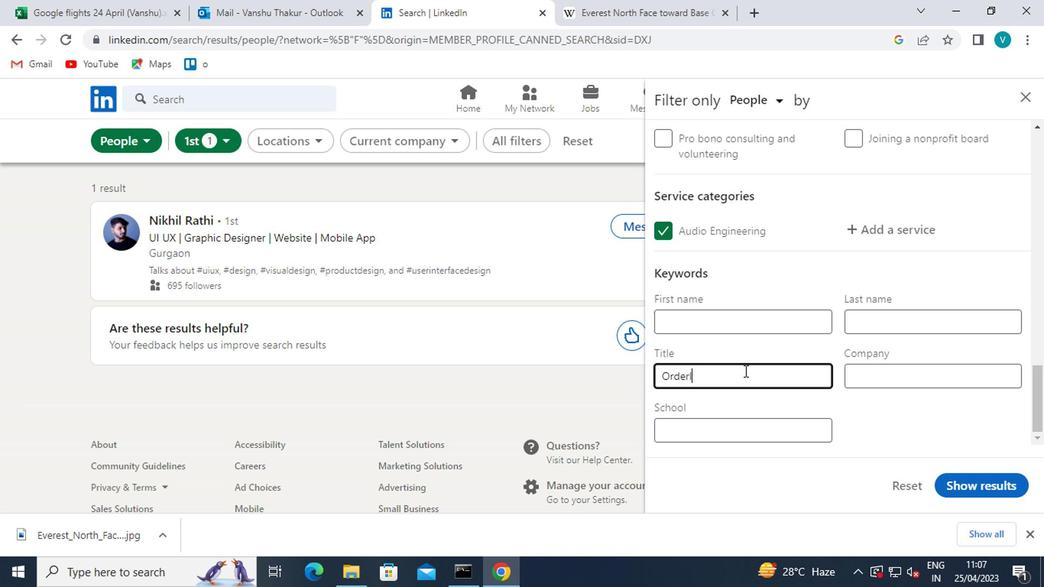 
Action: Mouse moved to (987, 478)
Screenshot: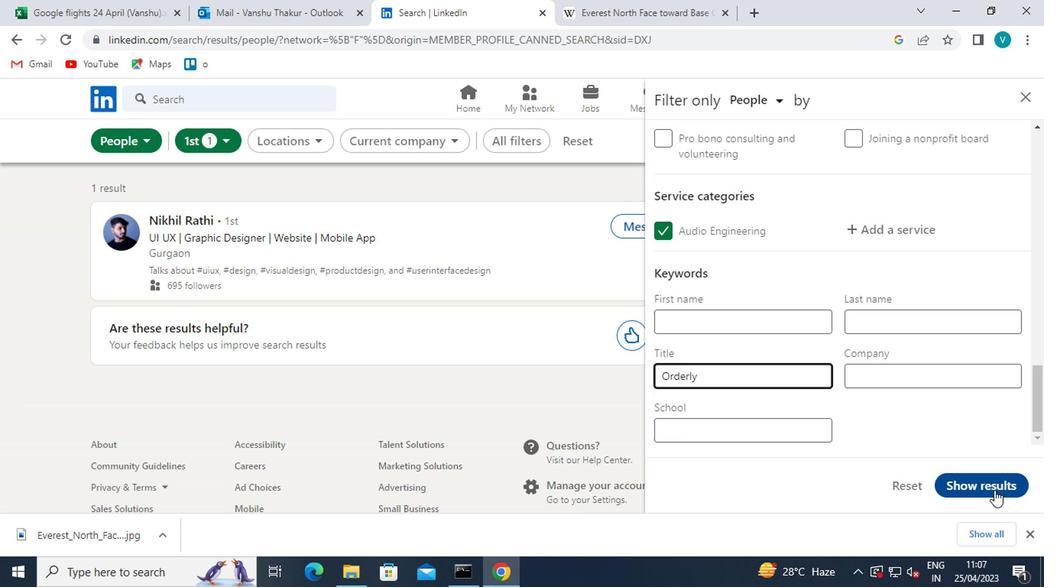 
Action: Mouse pressed left at (987, 478)
Screenshot: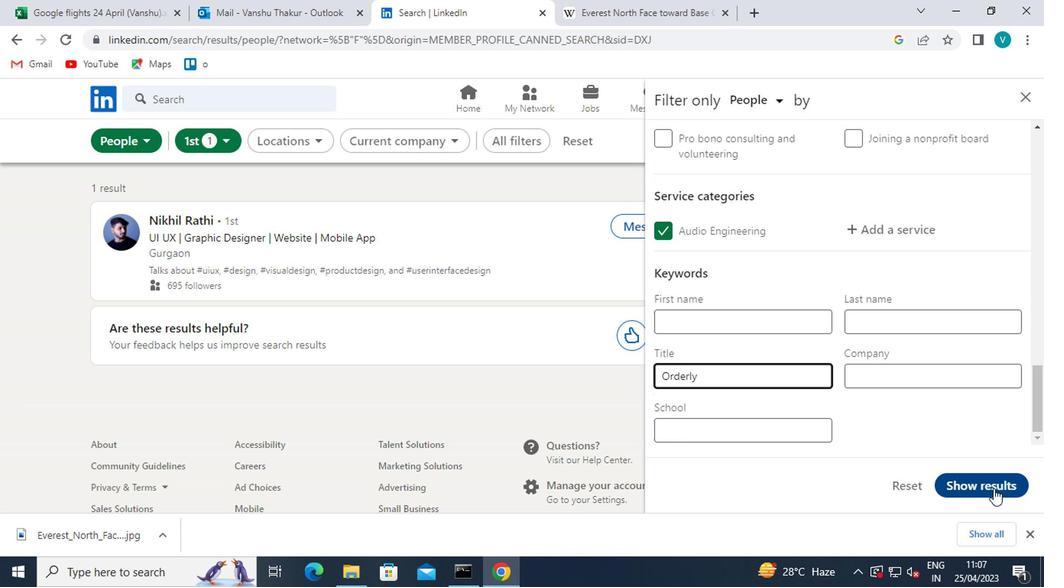 
Action: Mouse moved to (984, 477)
Screenshot: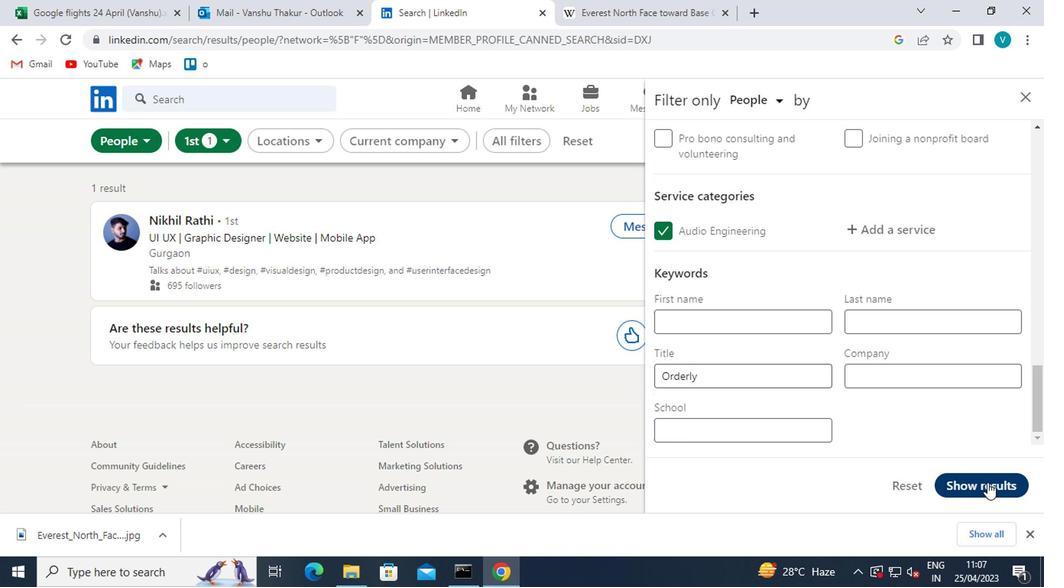 
